 Task: Search one way flight ticket for 4 adults, 2 children, 2 infants in seat and 1 infant on lap in premium economy from Vieques: Antonio Rivera Rodriguez Airport to Fort Wayne: Fort Wayne International Airport on 8-4-2023. Choice of flights is Royal air maroc. Number of bags: 1 carry on bag. Price is upto 79000. Outbound departure time preference is 20:30.
Action: Mouse moved to (416, 358)
Screenshot: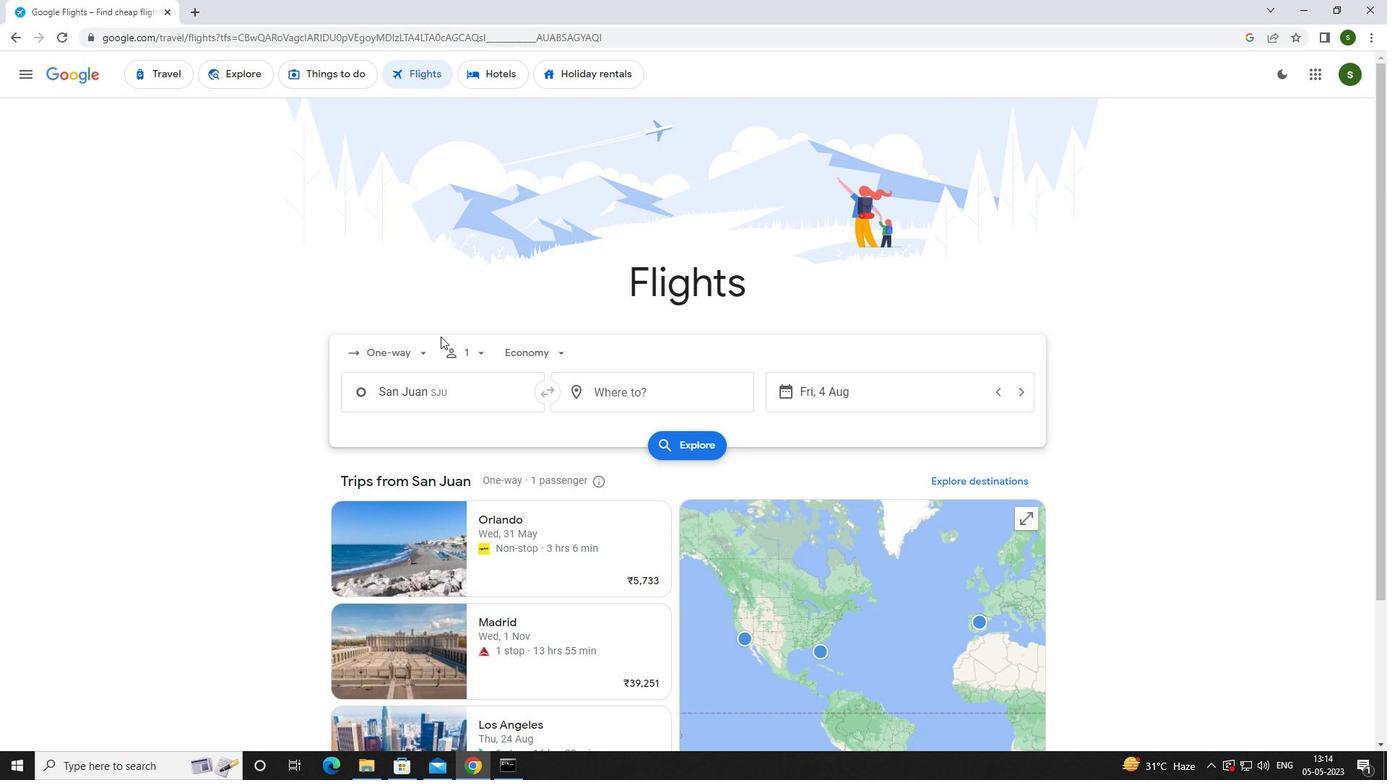 
Action: Mouse pressed left at (416, 358)
Screenshot: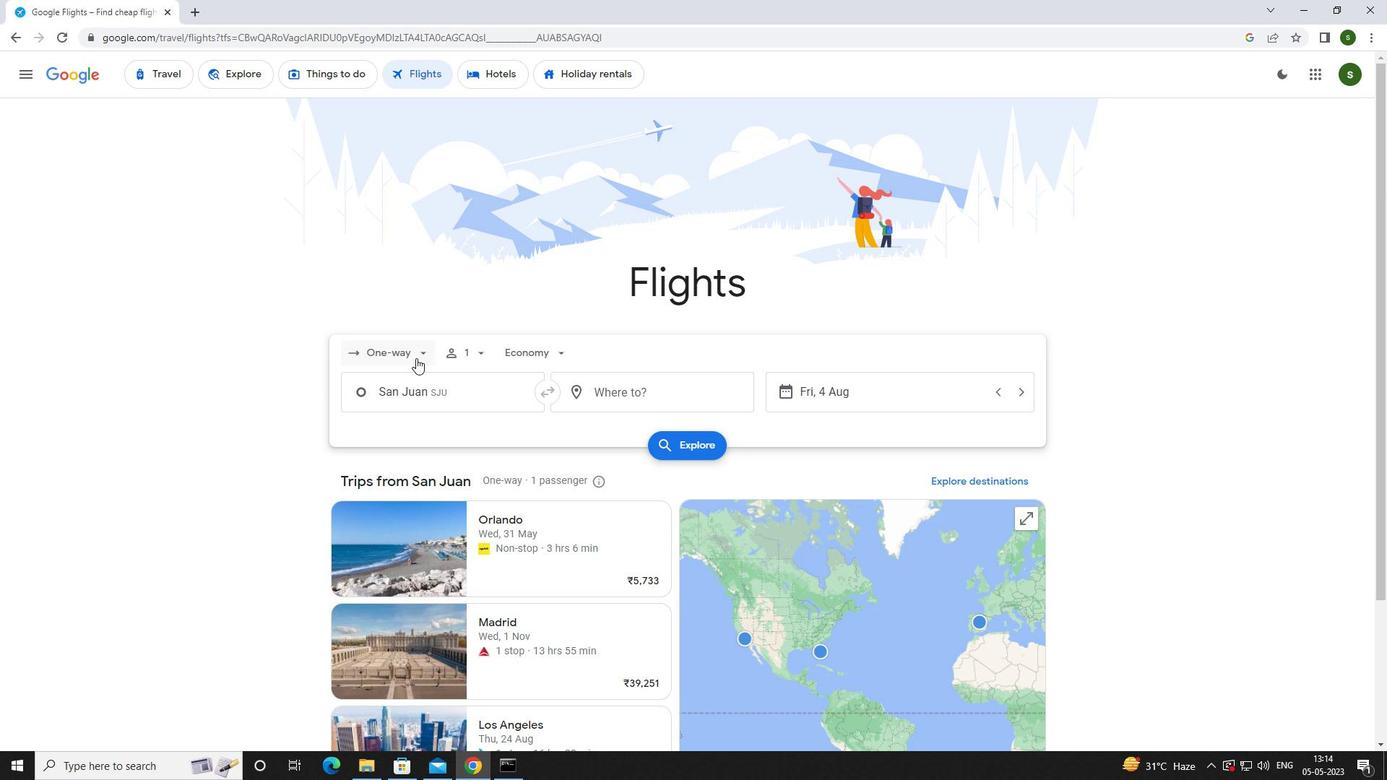 
Action: Mouse moved to (409, 419)
Screenshot: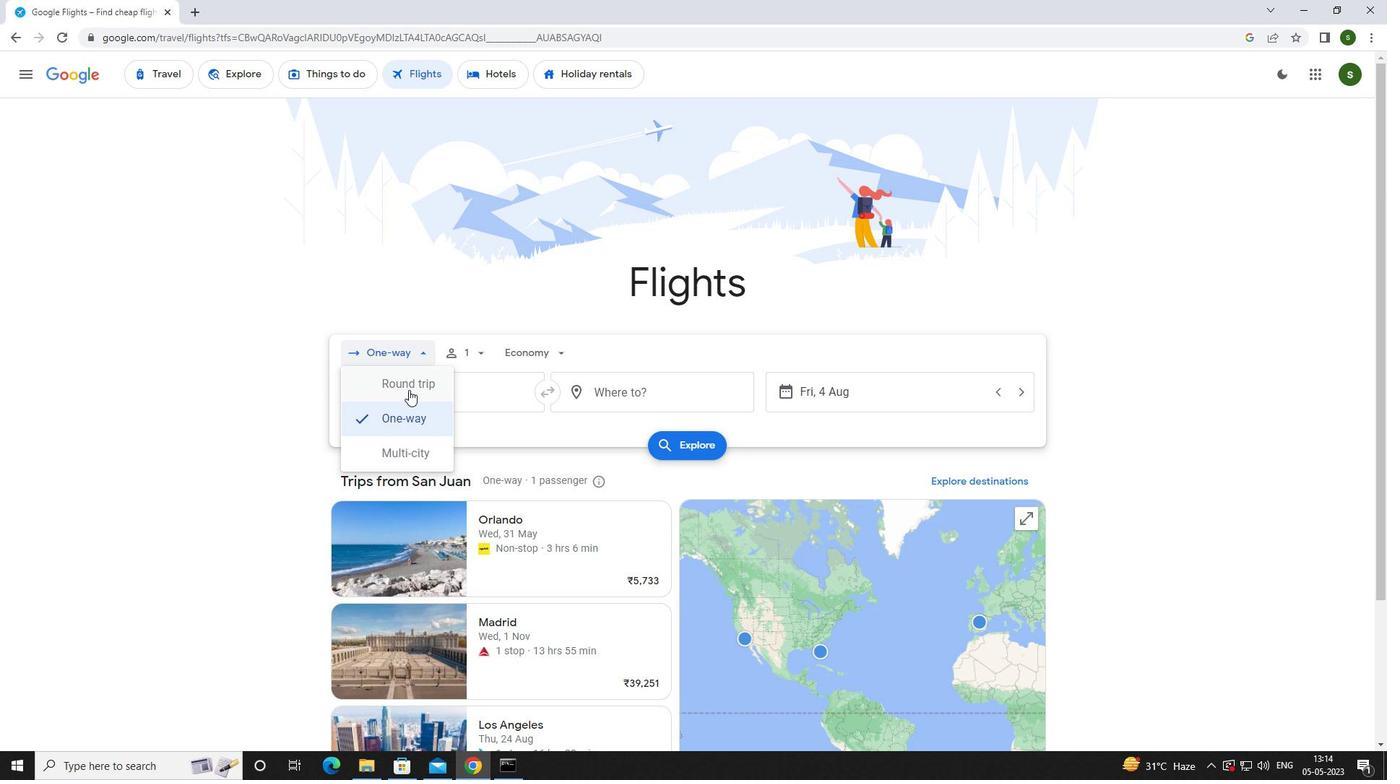 
Action: Mouse pressed left at (409, 419)
Screenshot: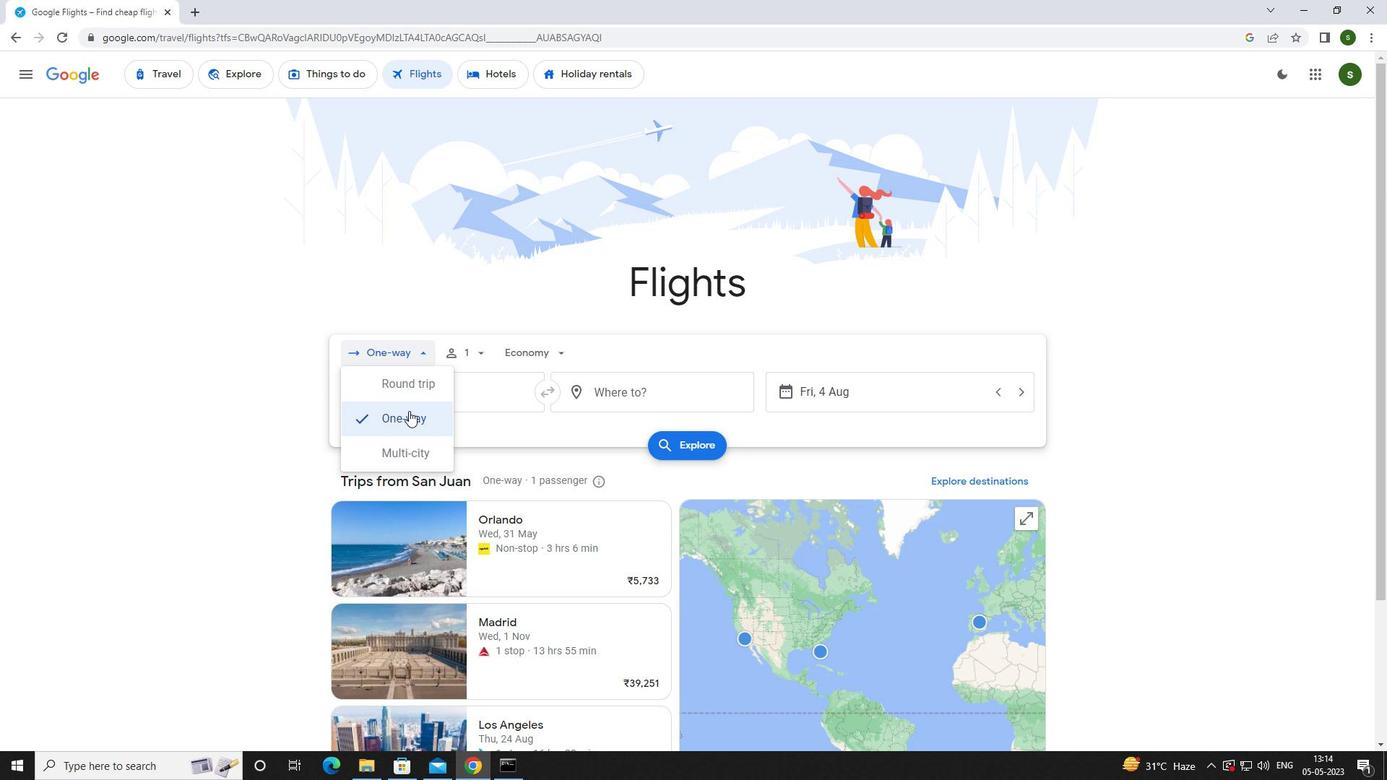 
Action: Mouse moved to (479, 354)
Screenshot: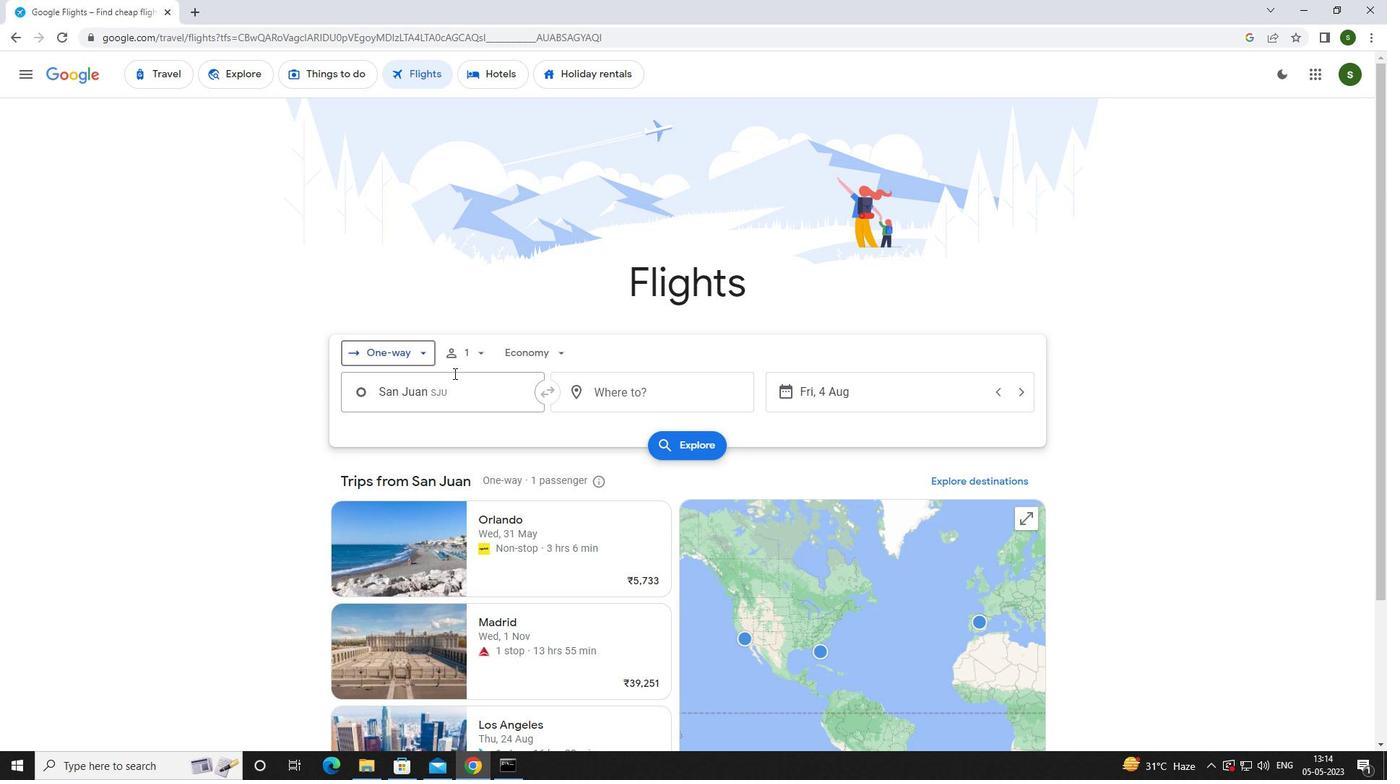 
Action: Mouse pressed left at (479, 354)
Screenshot: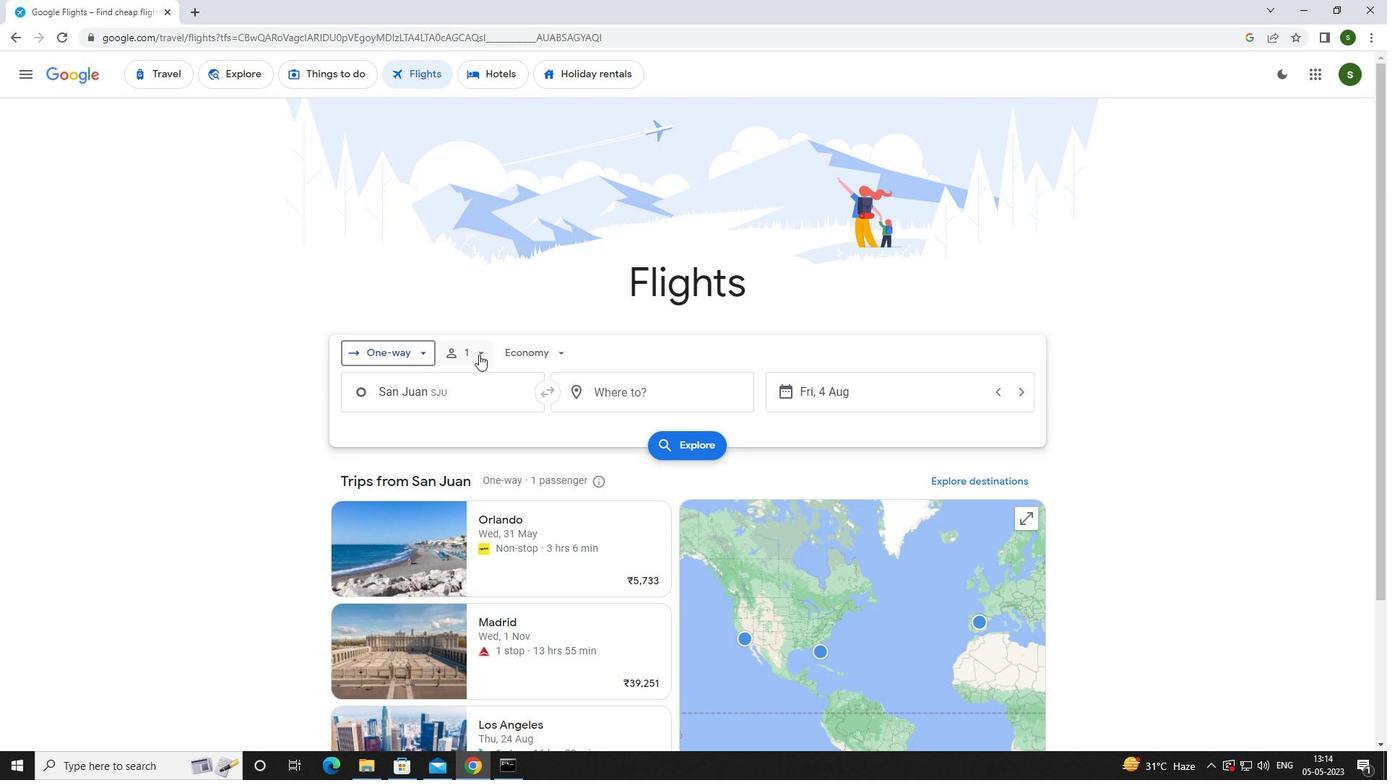 
Action: Mouse moved to (596, 380)
Screenshot: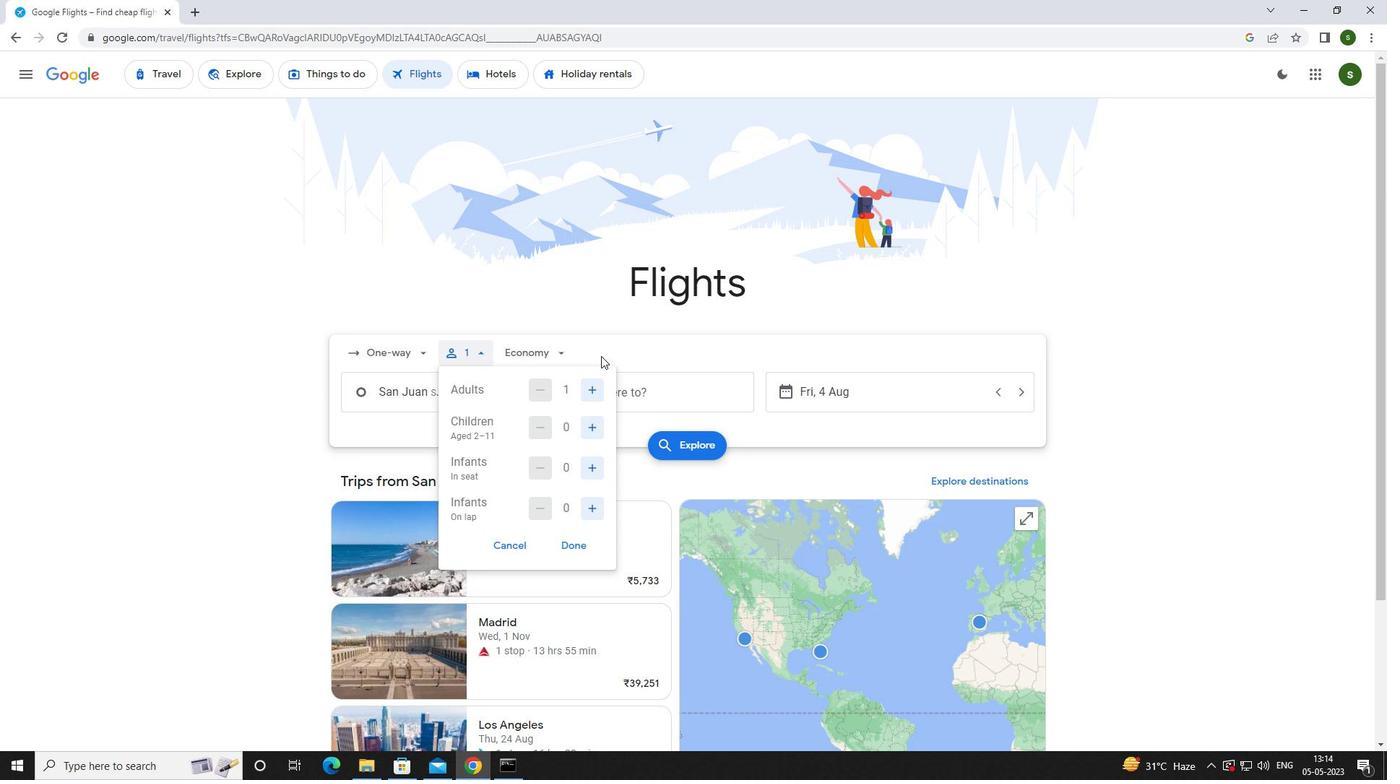 
Action: Mouse pressed left at (596, 380)
Screenshot: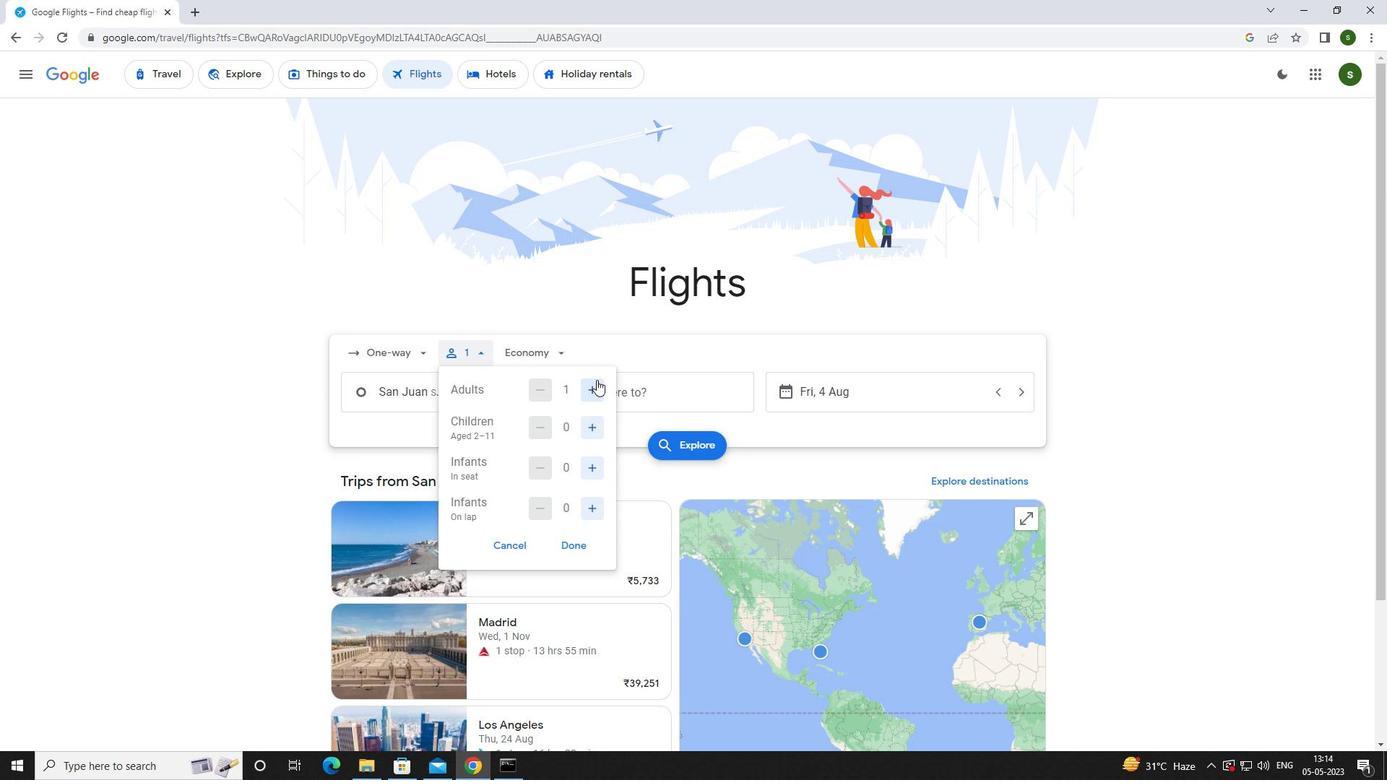 
Action: Mouse pressed left at (596, 380)
Screenshot: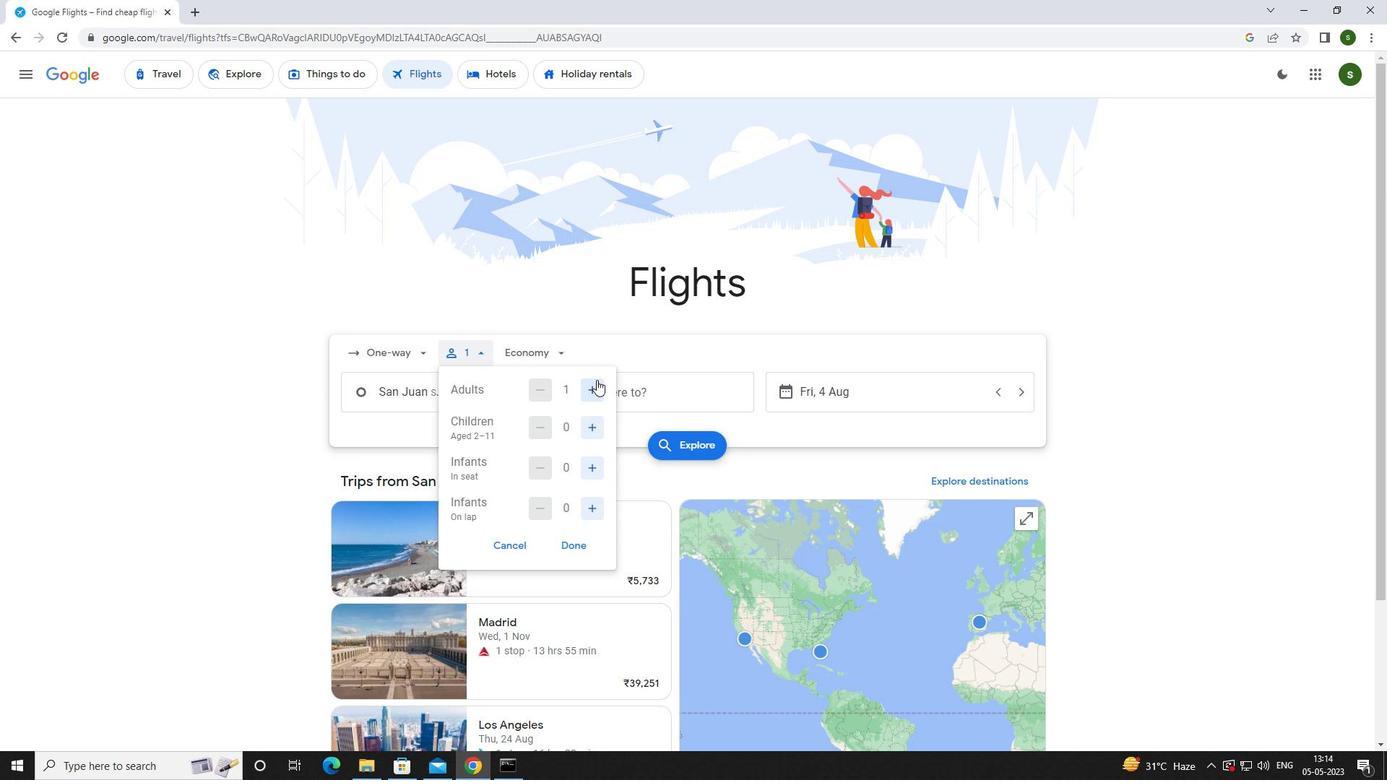 
Action: Mouse pressed left at (596, 380)
Screenshot: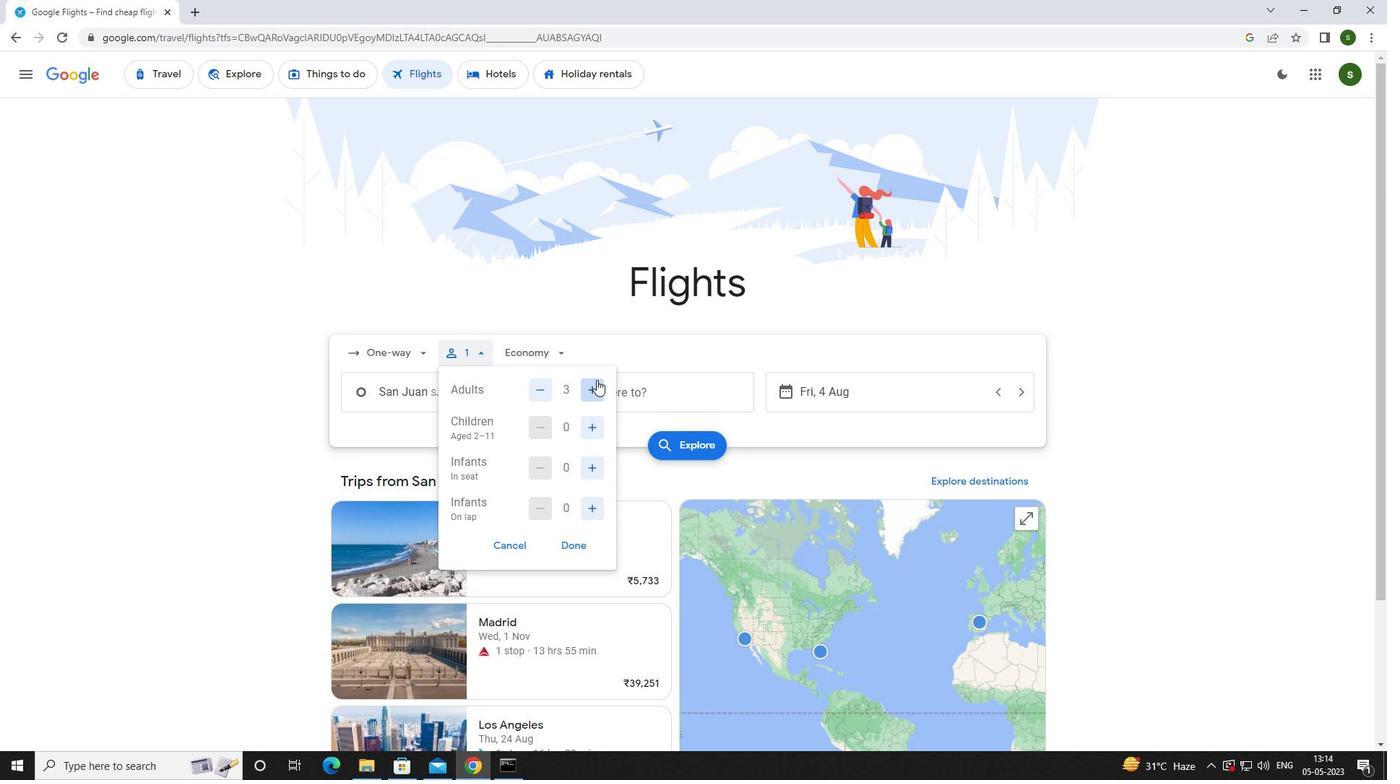 
Action: Mouse moved to (591, 424)
Screenshot: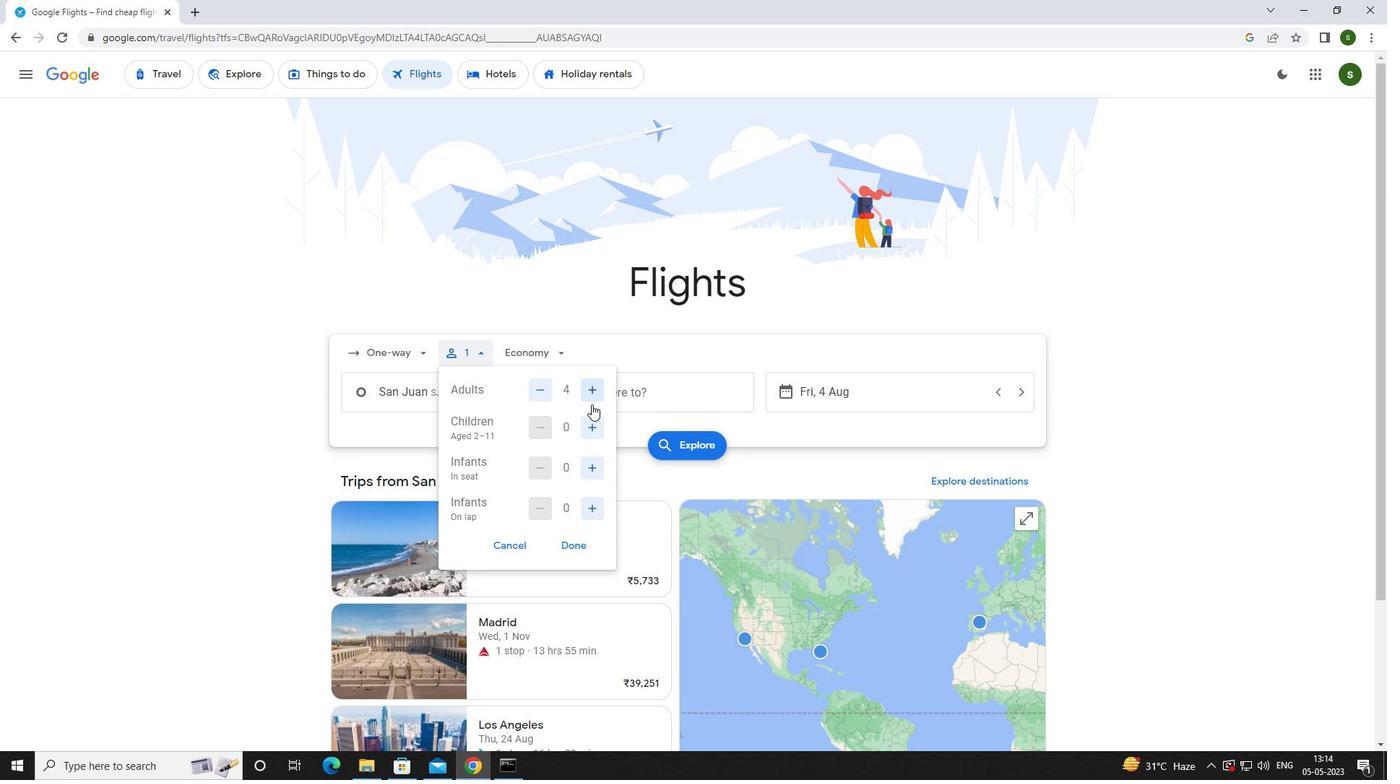 
Action: Mouse pressed left at (591, 424)
Screenshot: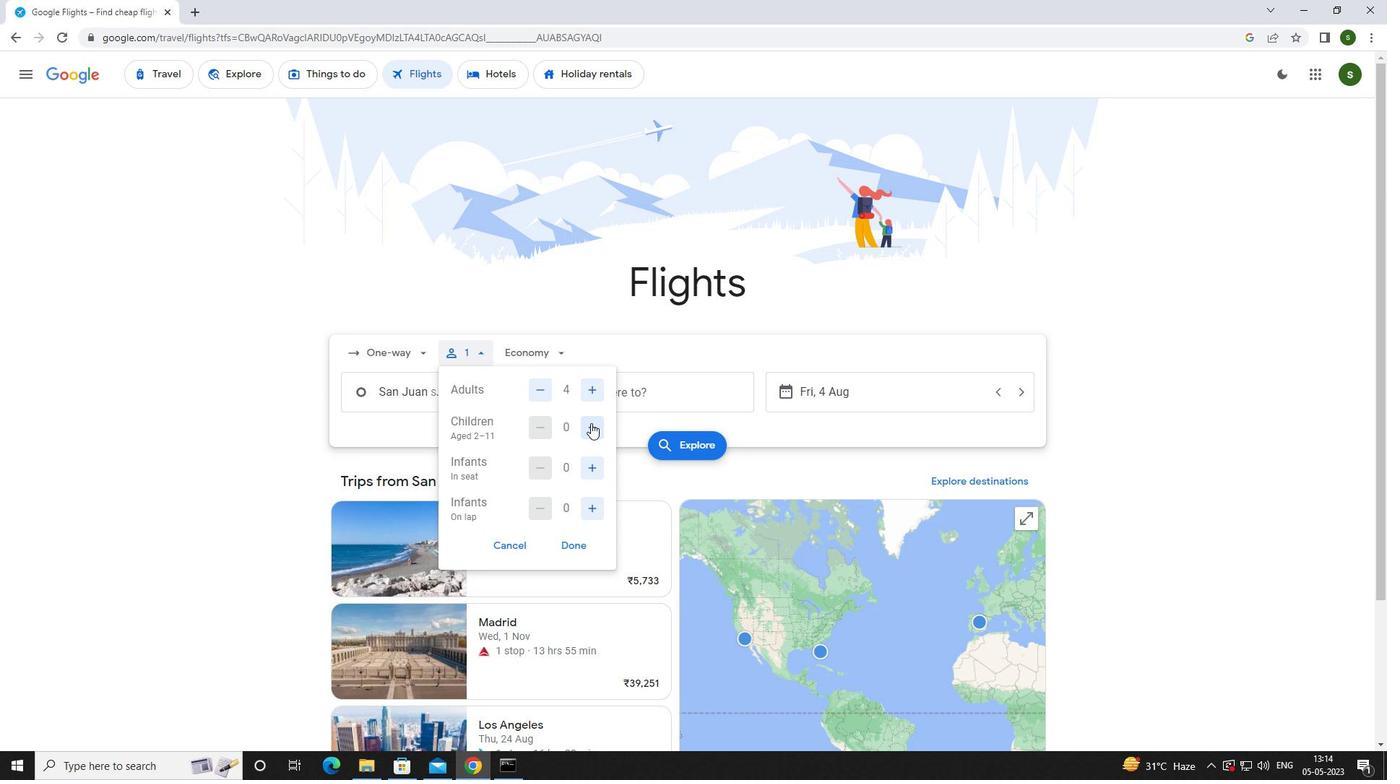 
Action: Mouse pressed left at (591, 424)
Screenshot: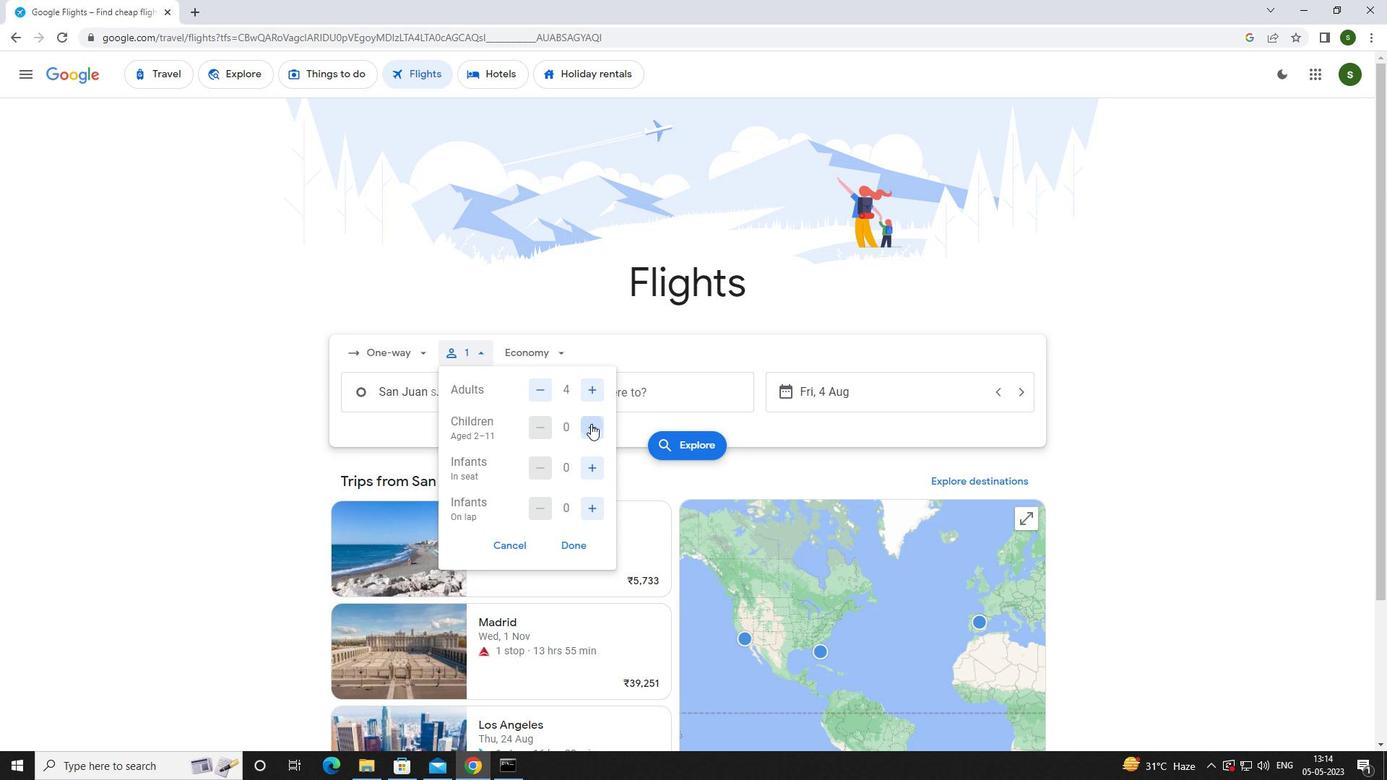 
Action: Mouse moved to (589, 465)
Screenshot: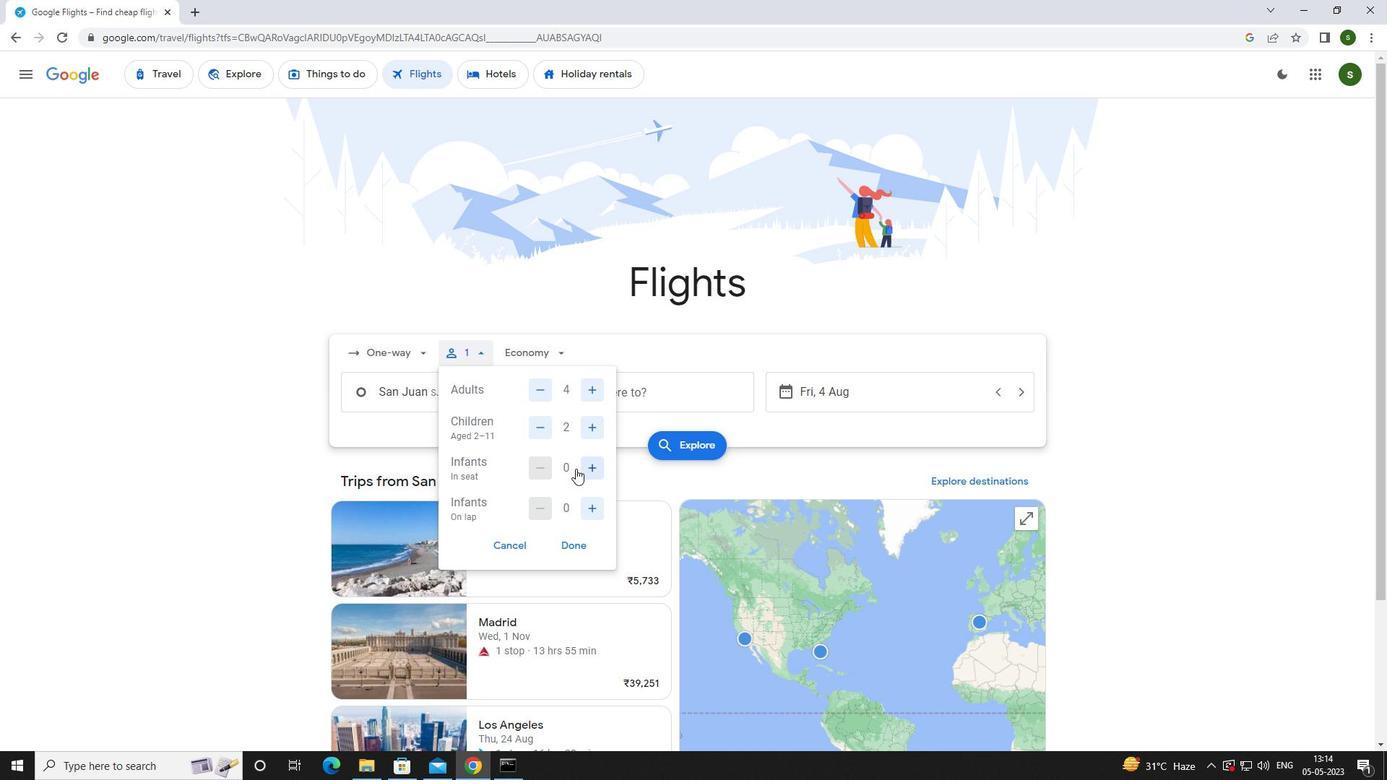 
Action: Mouse pressed left at (589, 465)
Screenshot: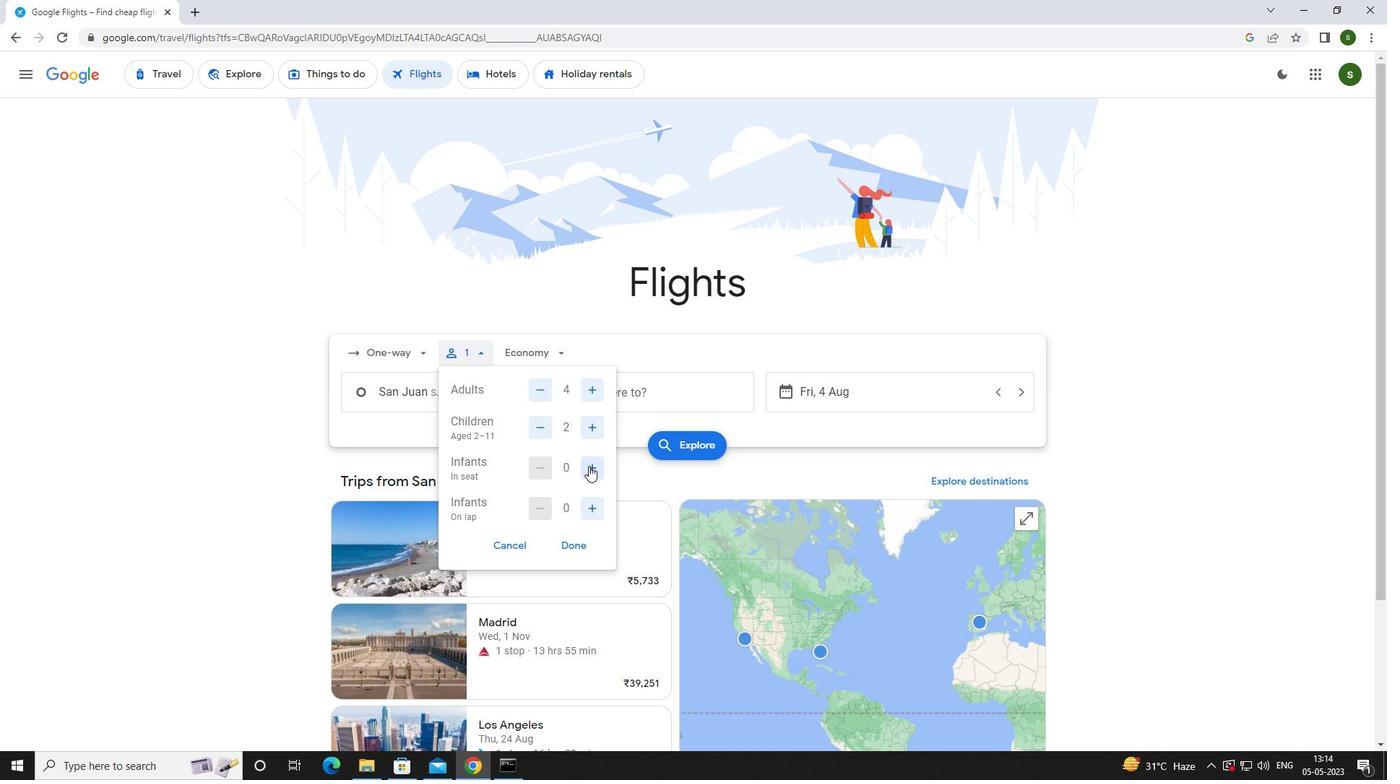 
Action: Mouse pressed left at (589, 465)
Screenshot: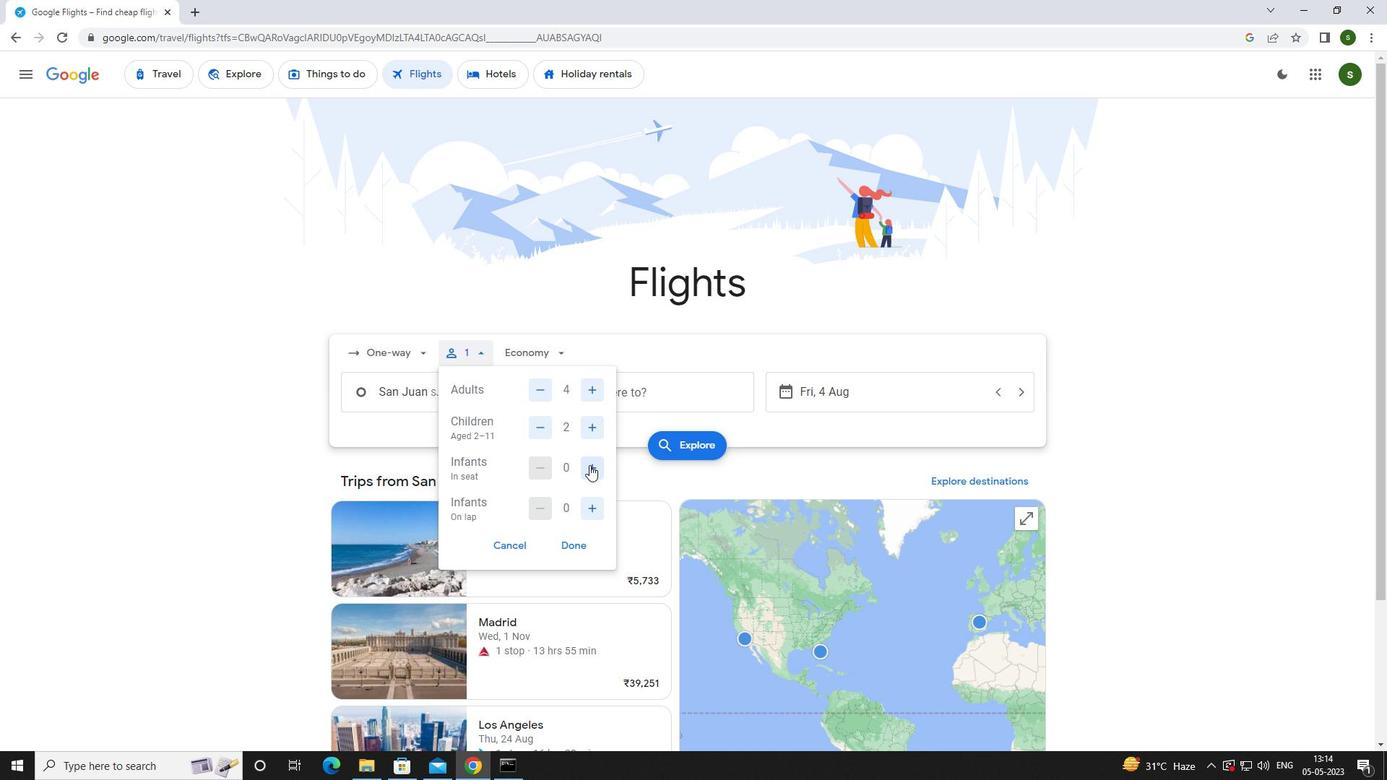 
Action: Mouse moved to (594, 508)
Screenshot: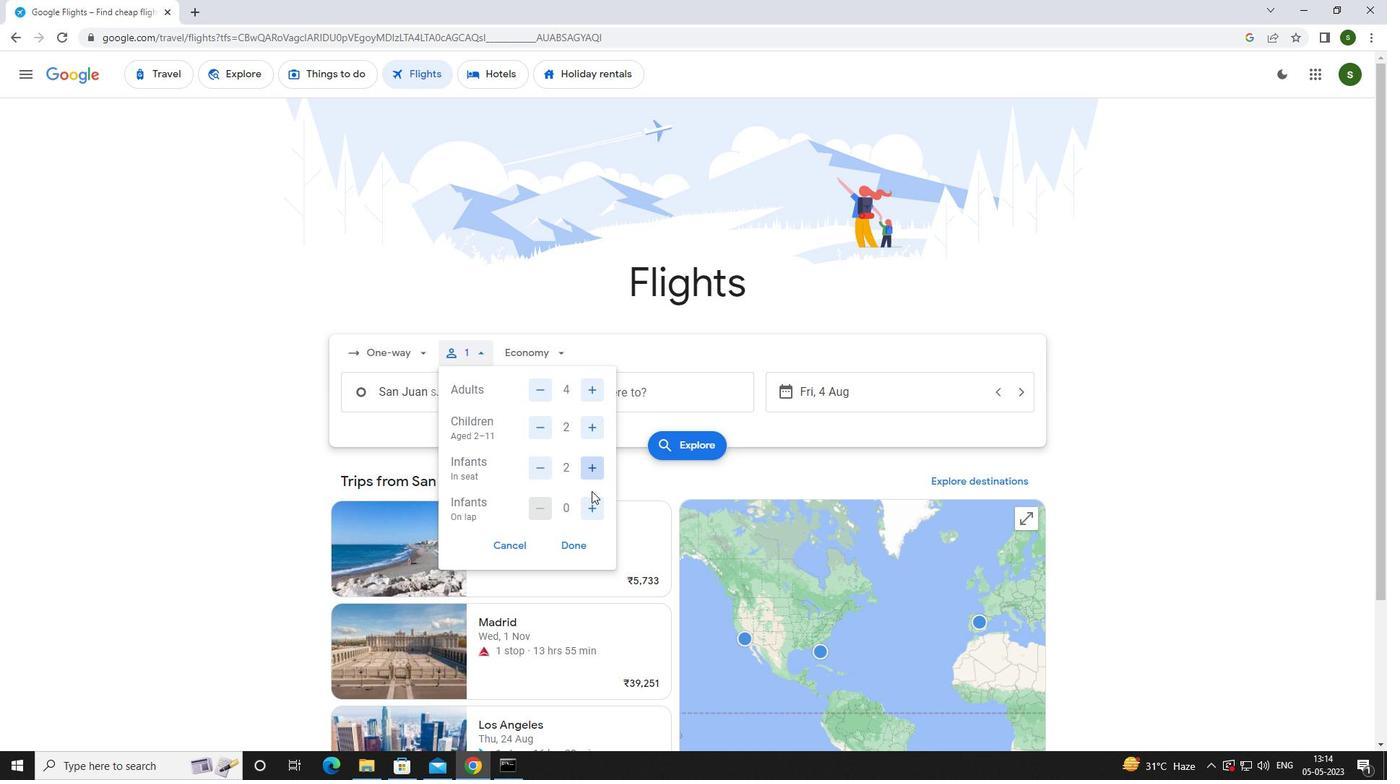 
Action: Mouse pressed left at (594, 508)
Screenshot: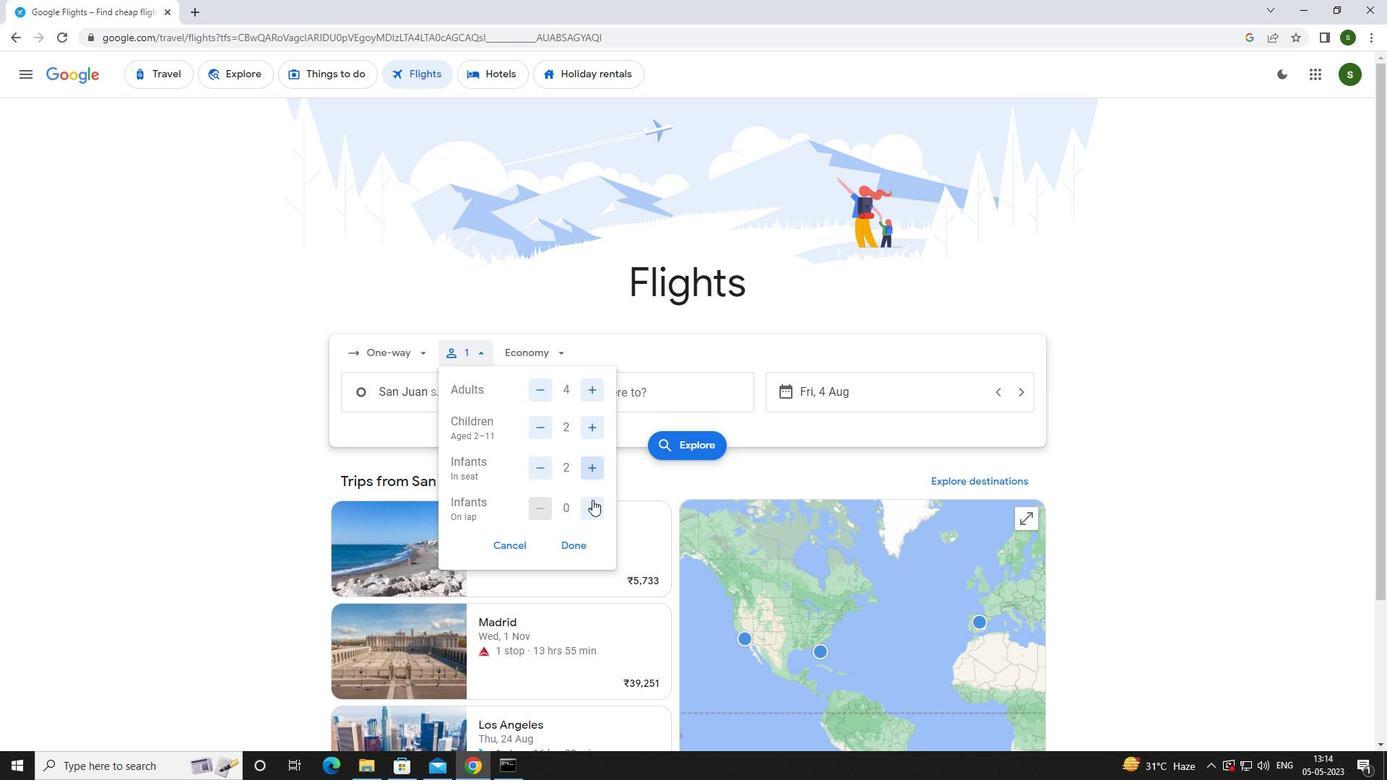 
Action: Mouse moved to (565, 350)
Screenshot: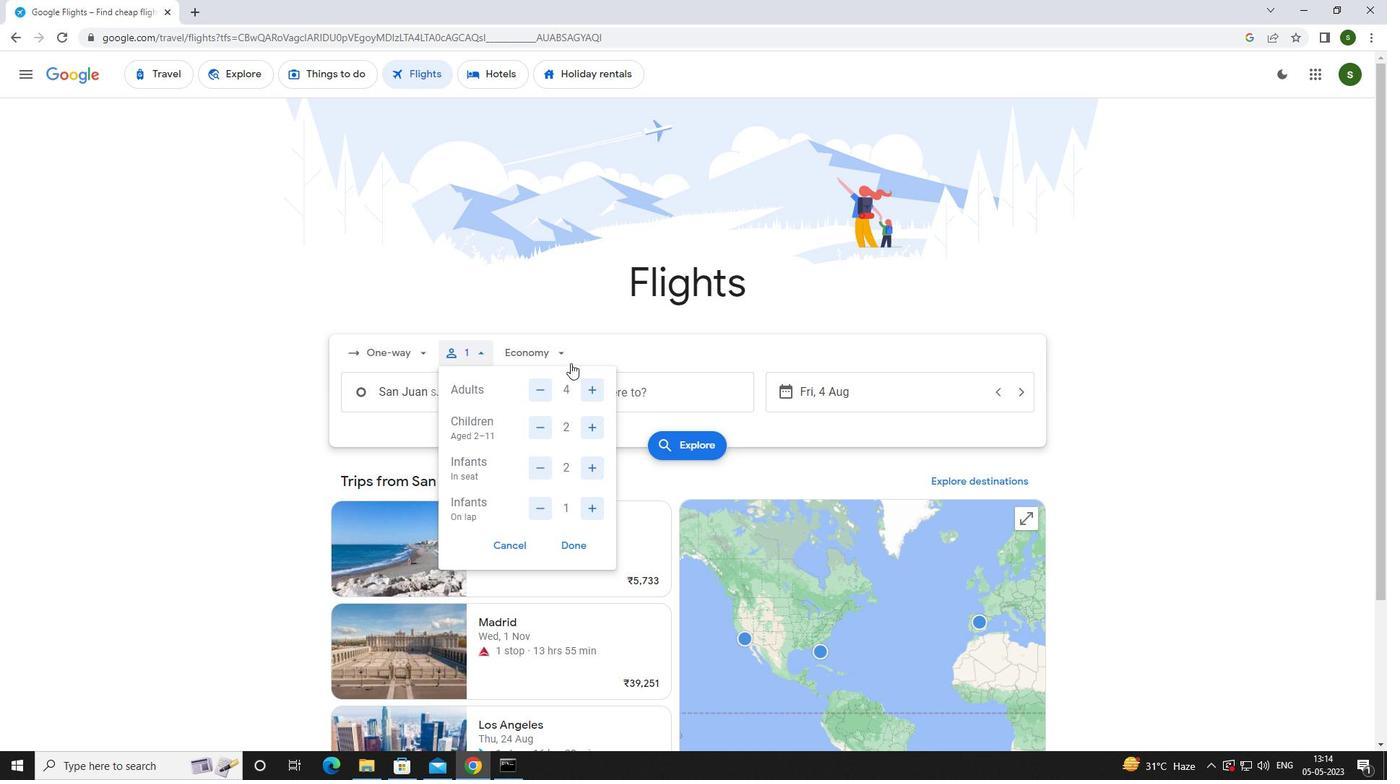 
Action: Mouse pressed left at (565, 350)
Screenshot: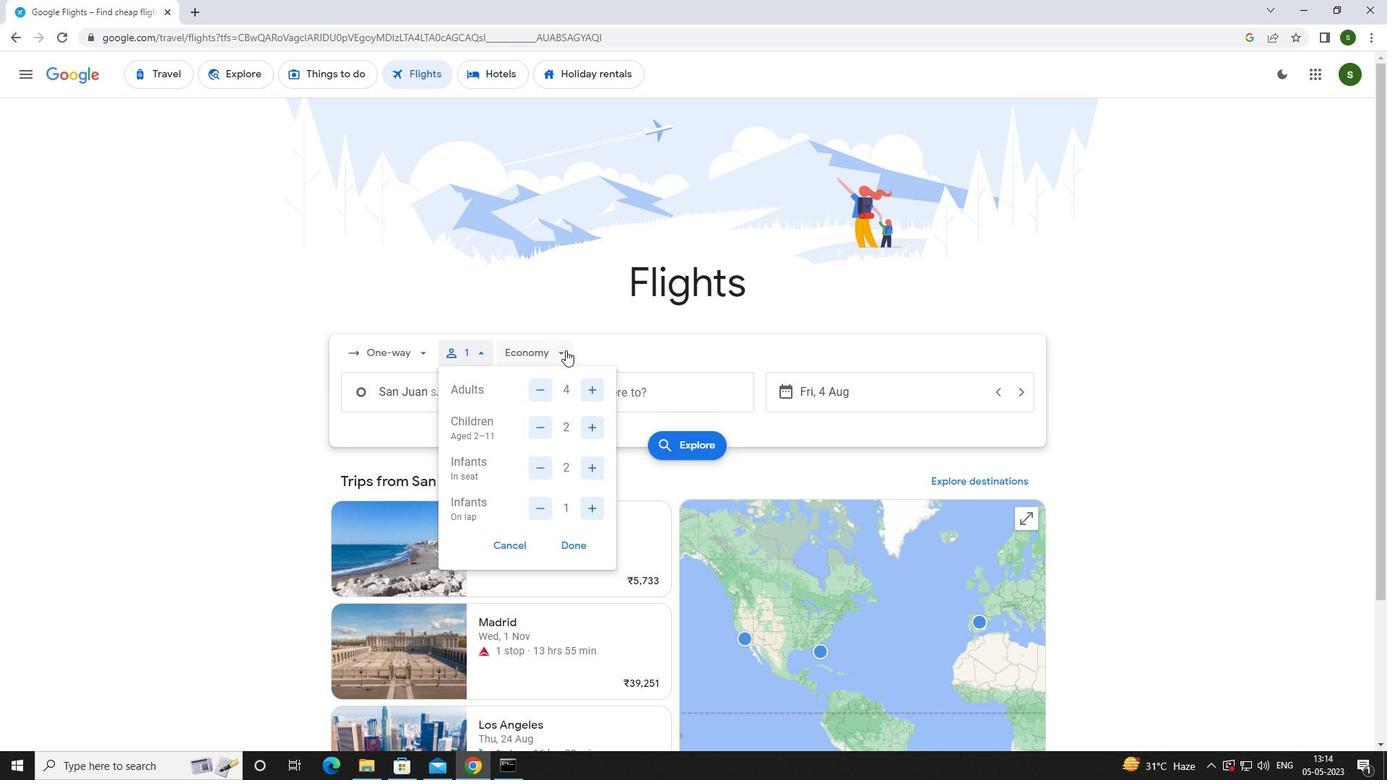 
Action: Mouse moved to (553, 424)
Screenshot: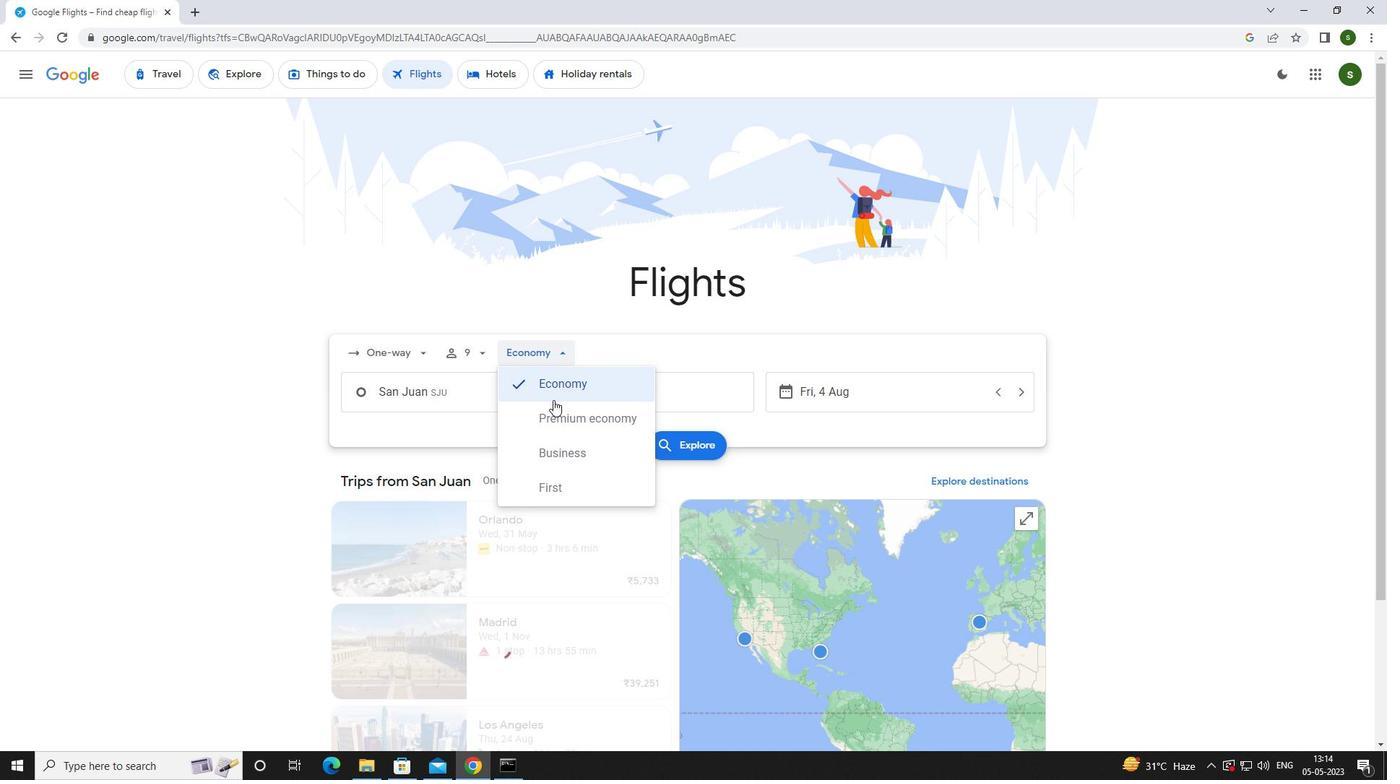 
Action: Mouse pressed left at (553, 424)
Screenshot: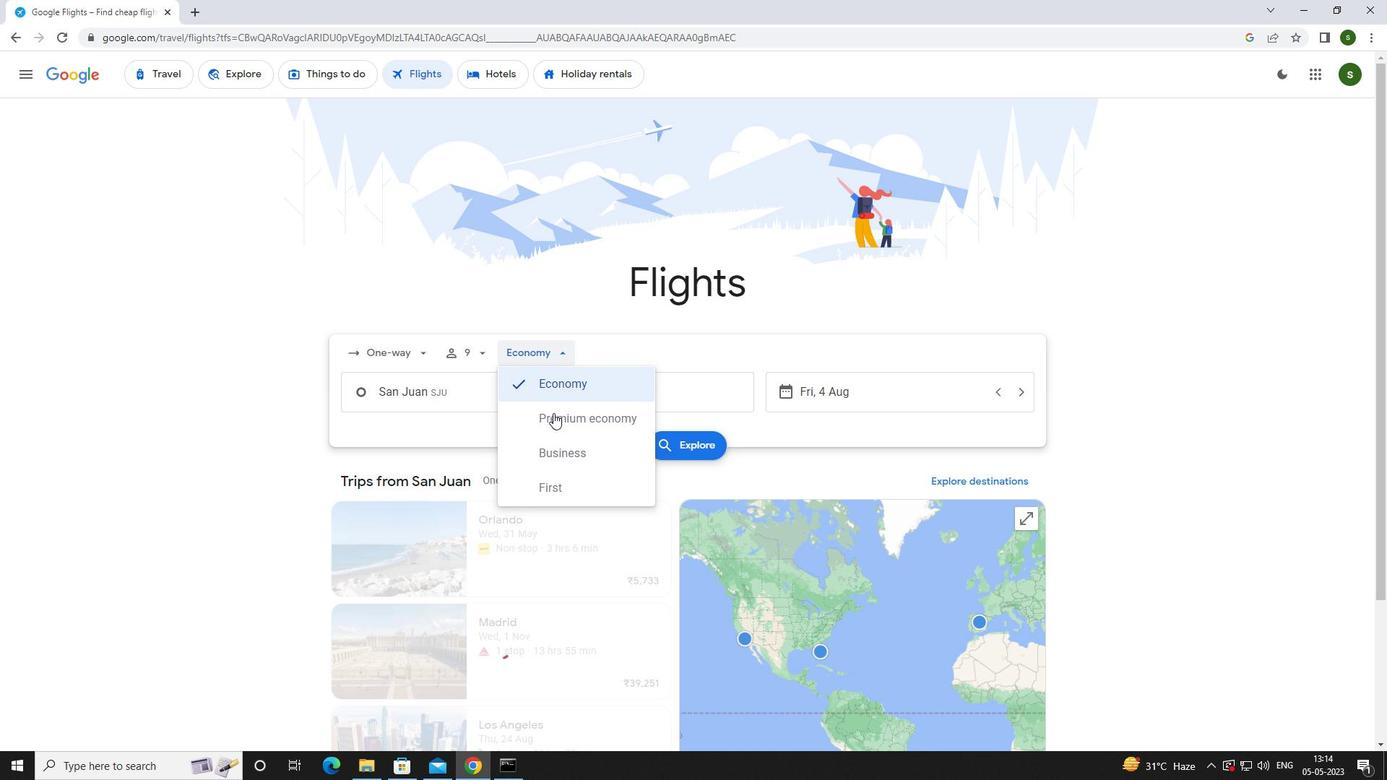 
Action: Mouse moved to (470, 390)
Screenshot: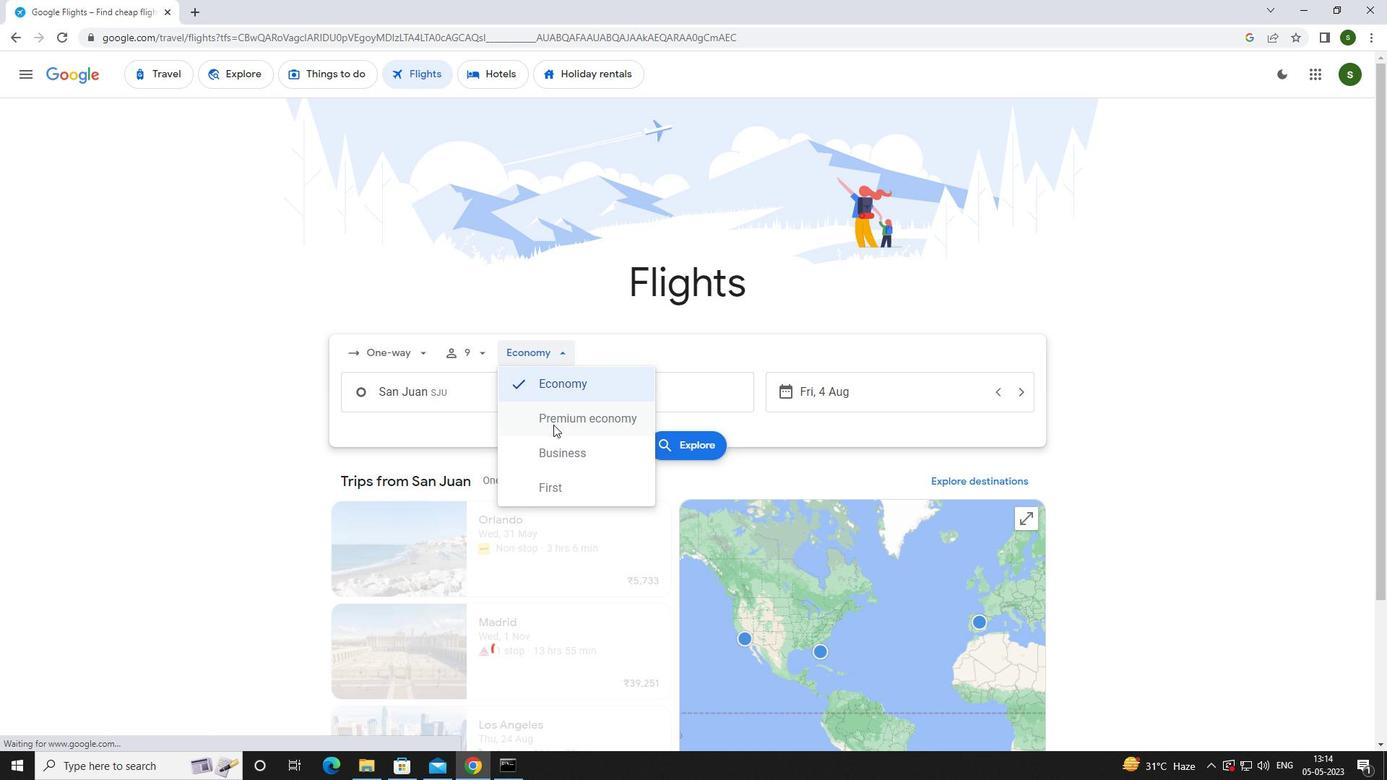 
Action: Mouse pressed left at (470, 390)
Screenshot: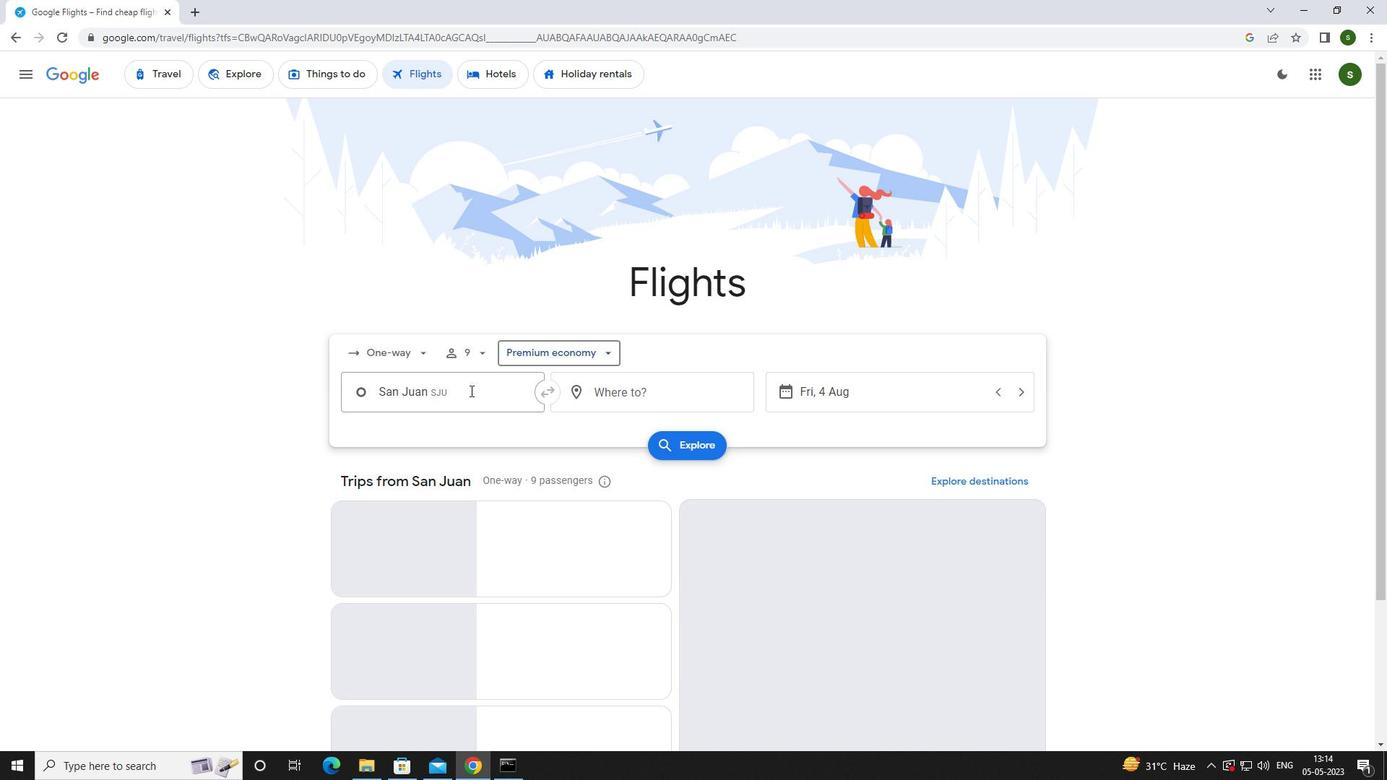 
Action: Key pressed <Key.caps_lock>v<Key.caps_lock>ieques
Screenshot: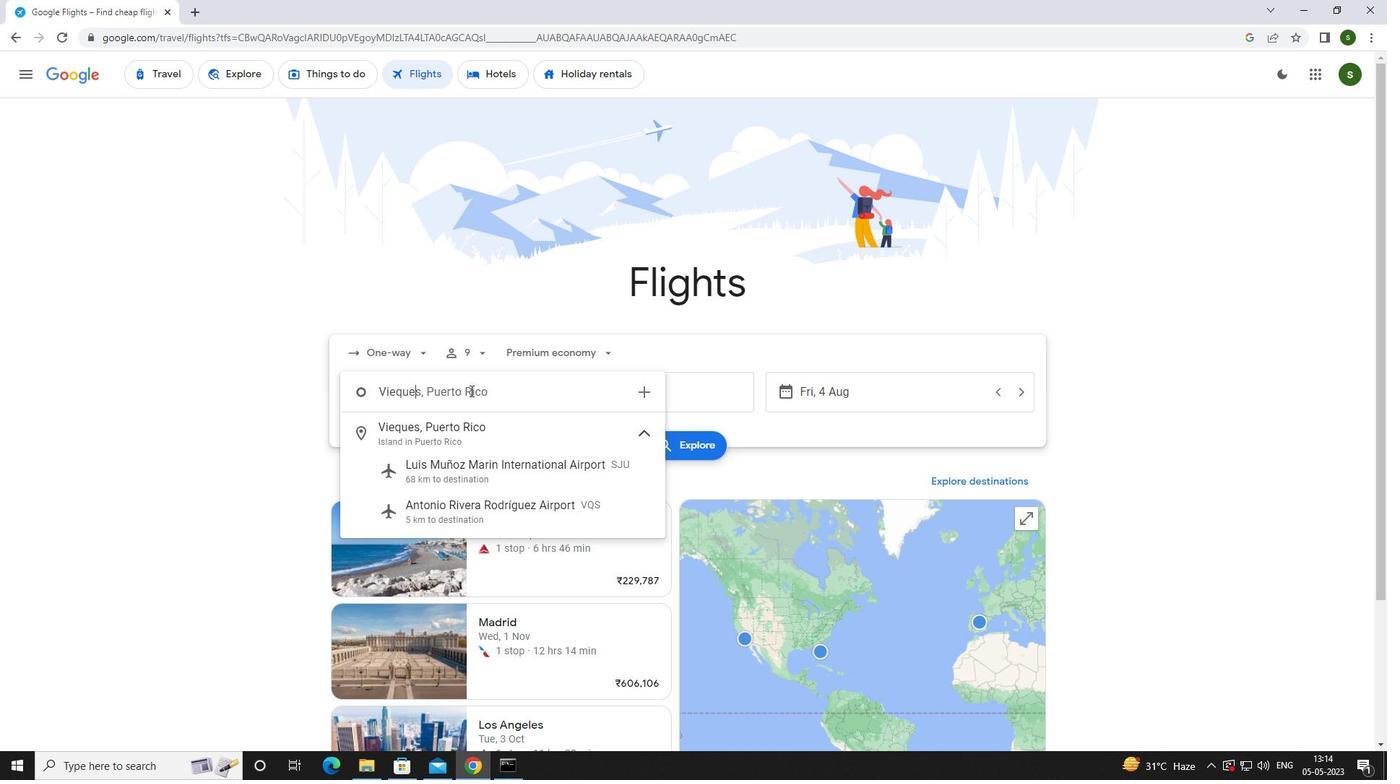 
Action: Mouse moved to (485, 522)
Screenshot: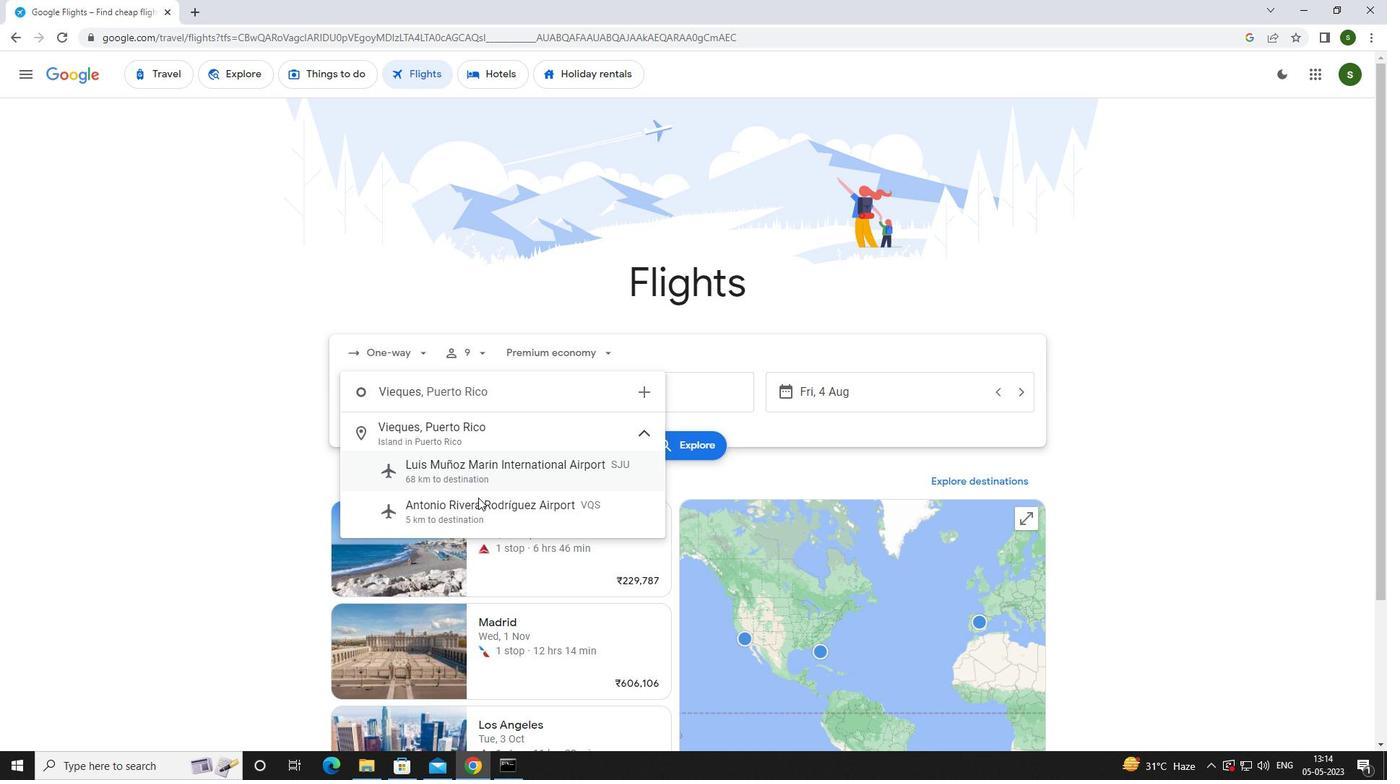 
Action: Mouse pressed left at (485, 522)
Screenshot: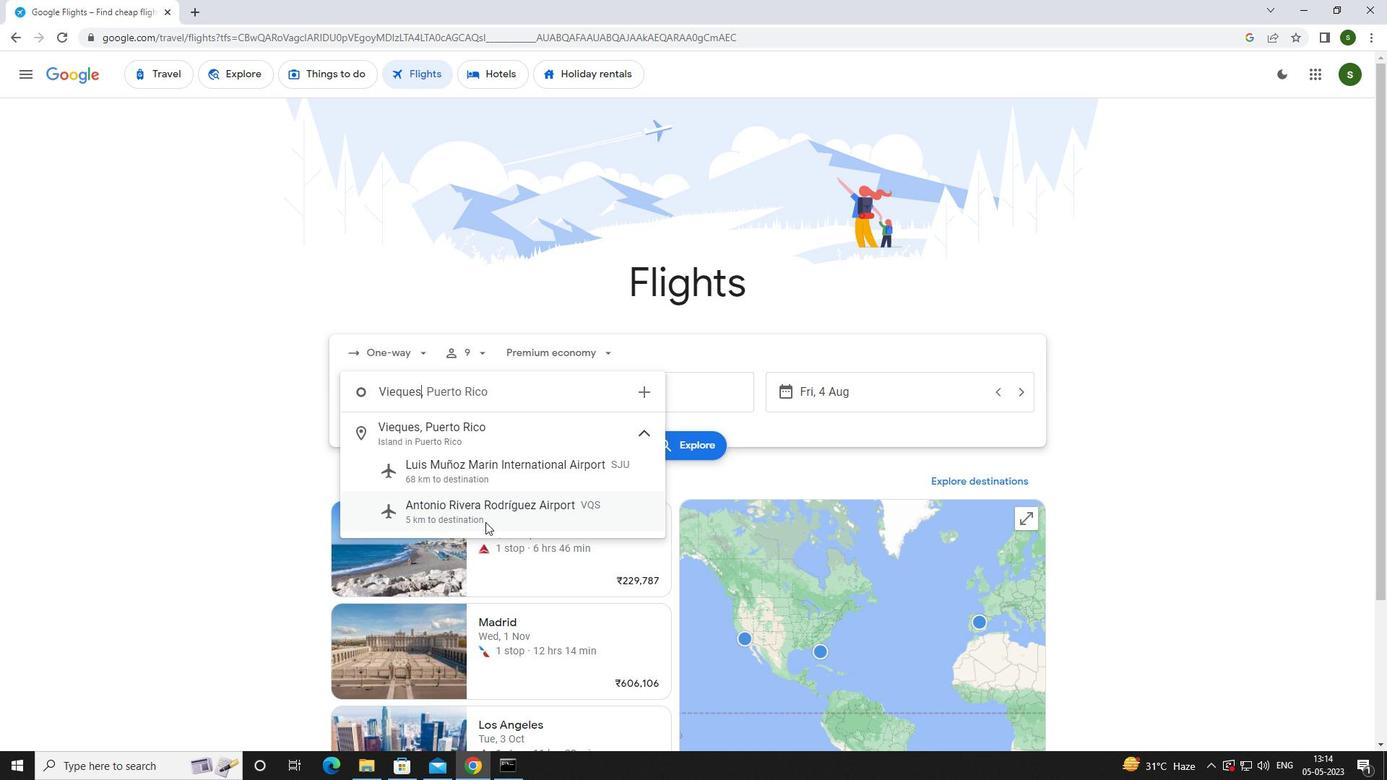 
Action: Mouse moved to (627, 399)
Screenshot: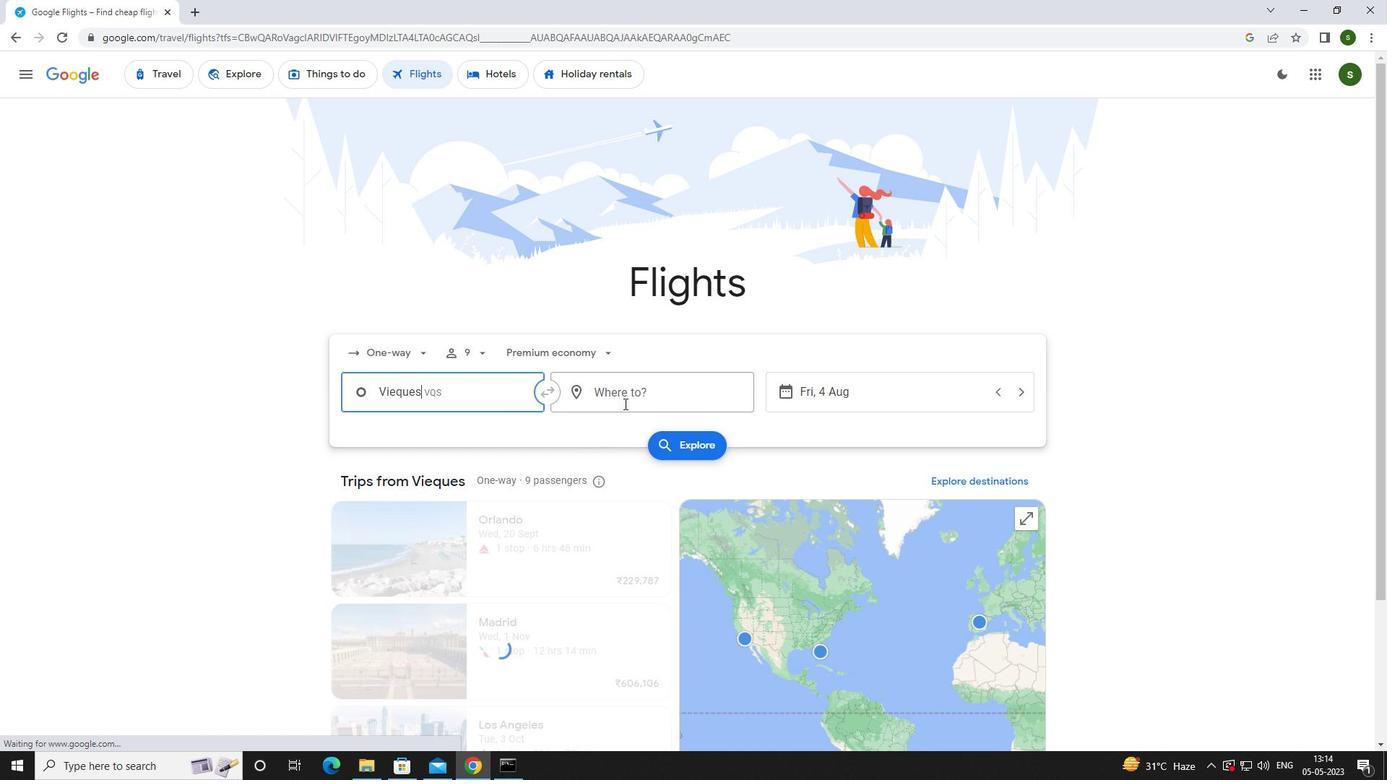 
Action: Mouse pressed left at (627, 399)
Screenshot: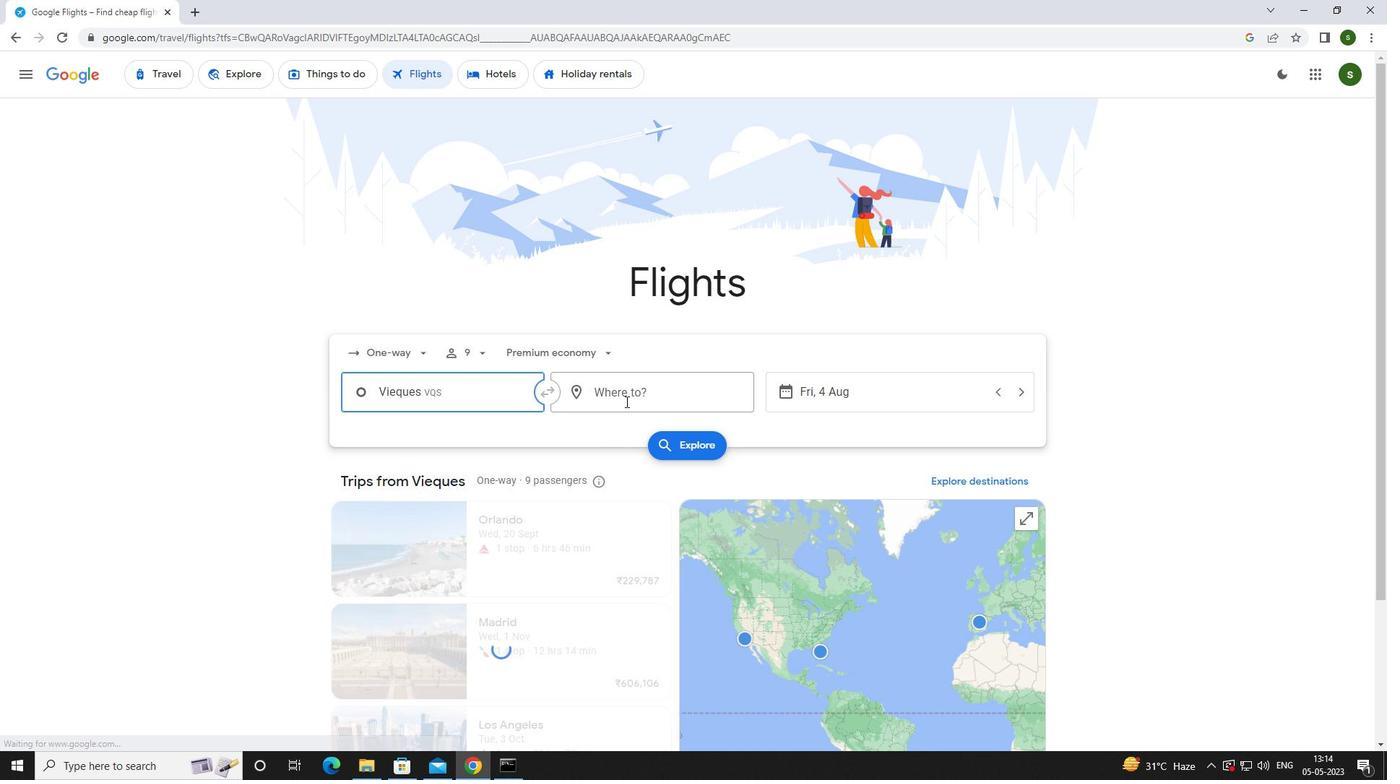
Action: Mouse moved to (627, 398)
Screenshot: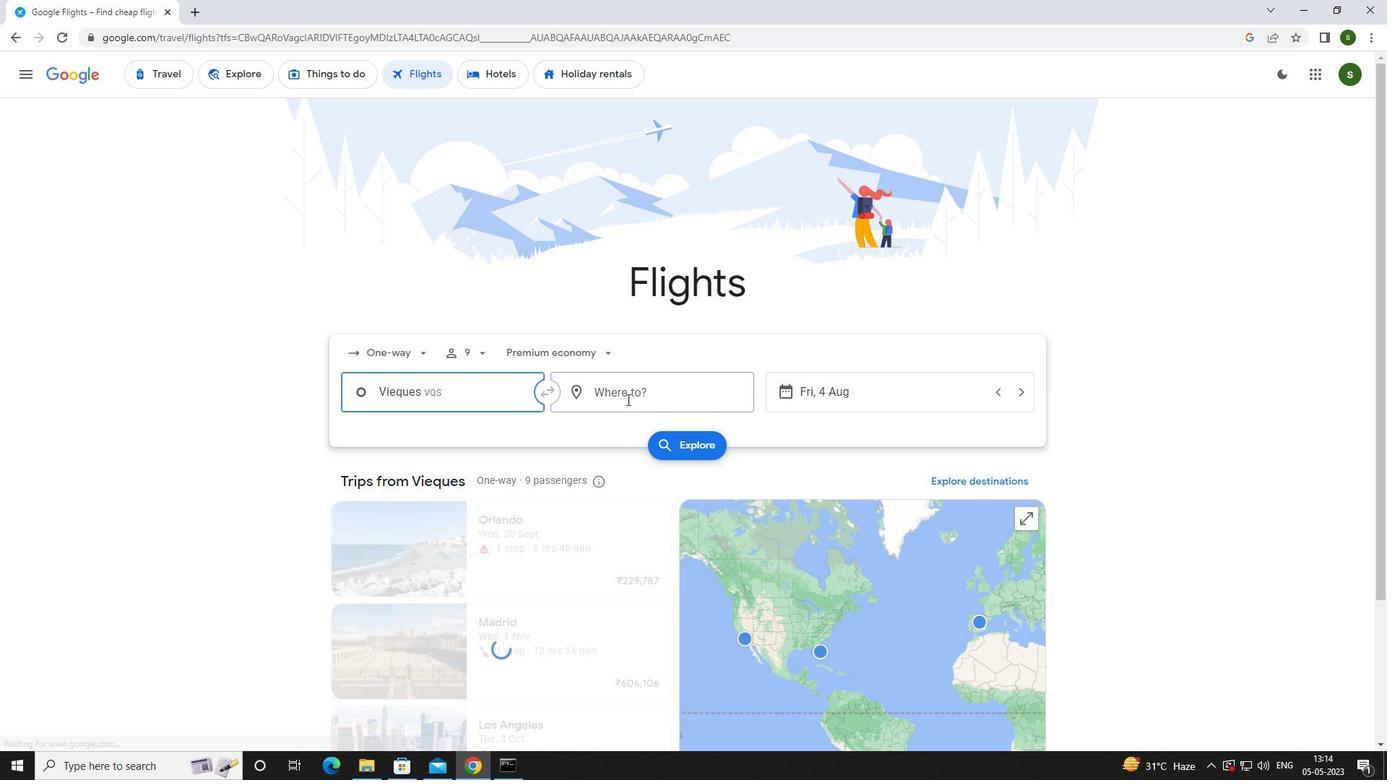 
Action: Key pressed <Key.caps_lock>f<Key.caps_lock>ort<Key.space><Key.caps_lock>w<Key.caps_lock>Ay
Screenshot: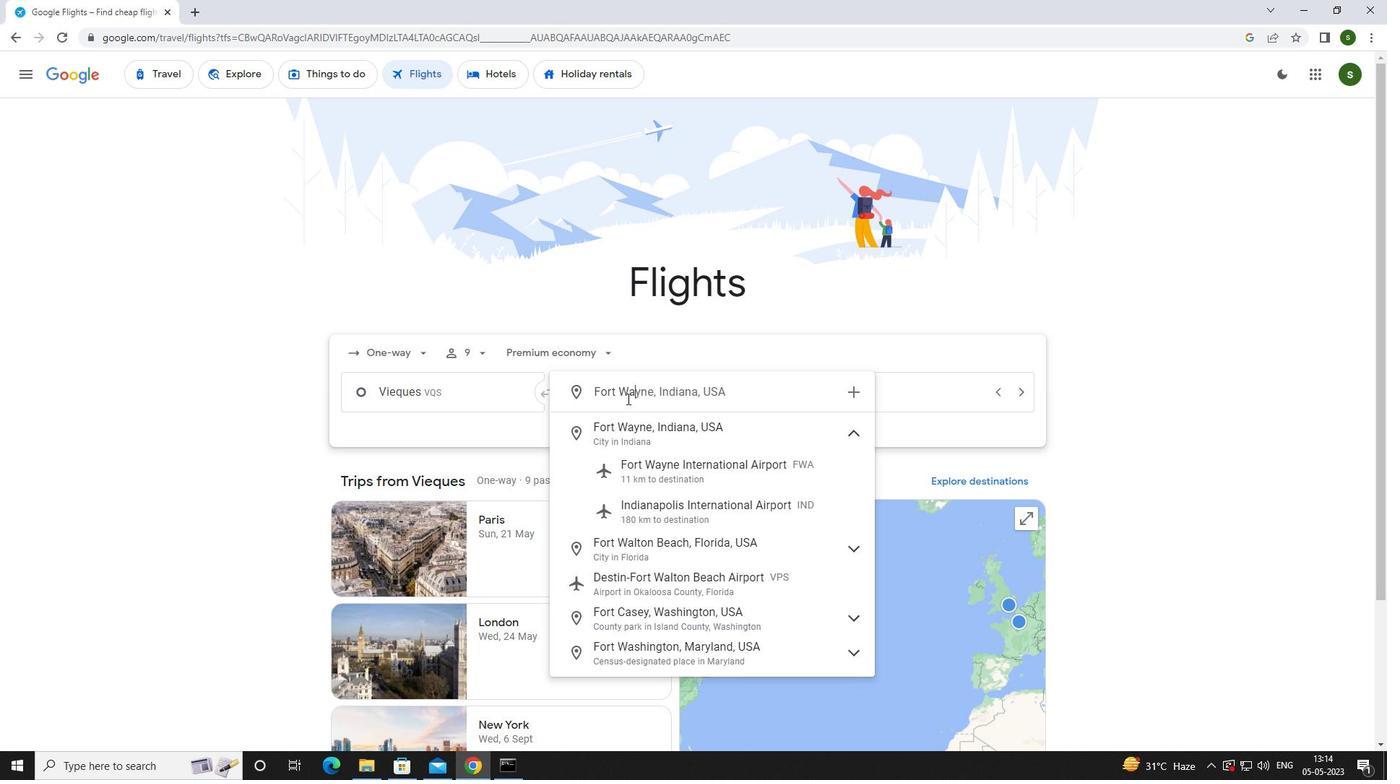 
Action: Mouse moved to (658, 463)
Screenshot: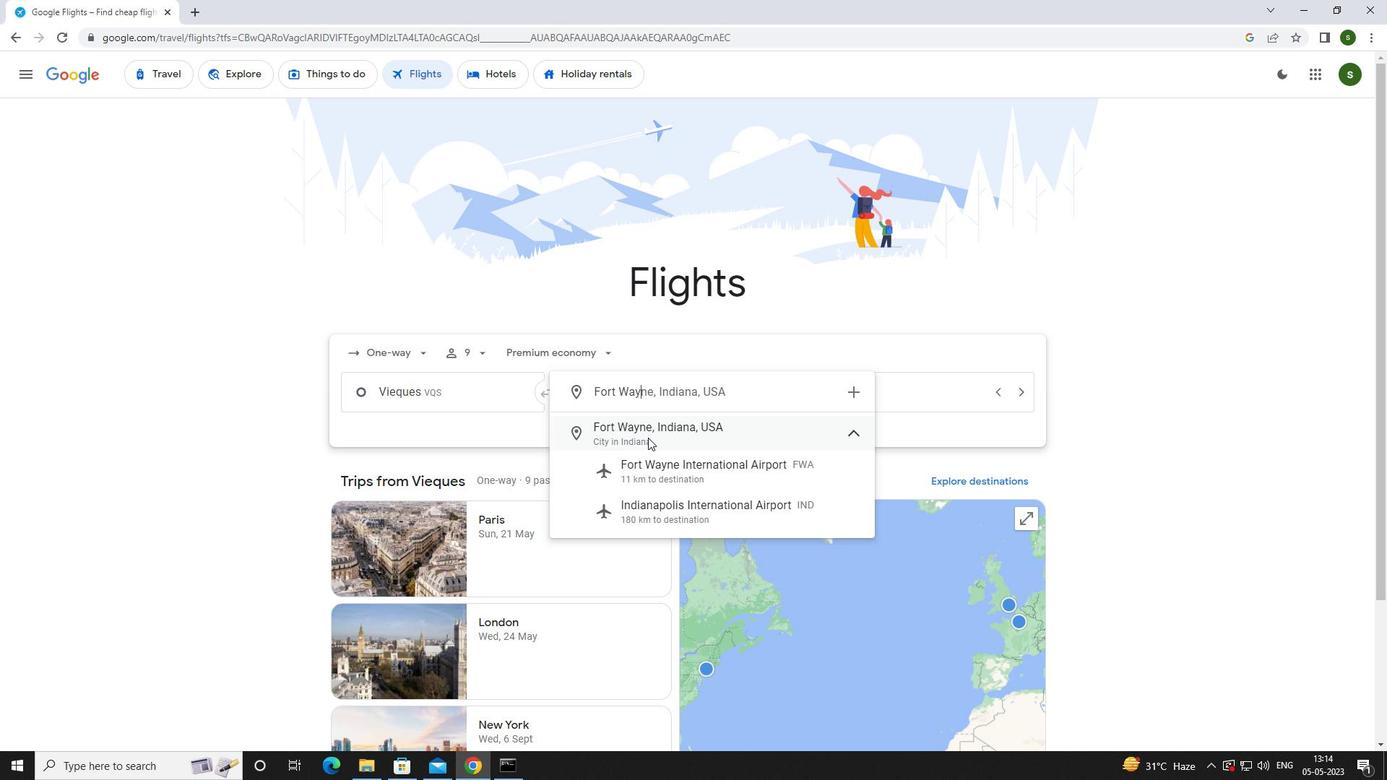 
Action: Mouse pressed left at (658, 463)
Screenshot: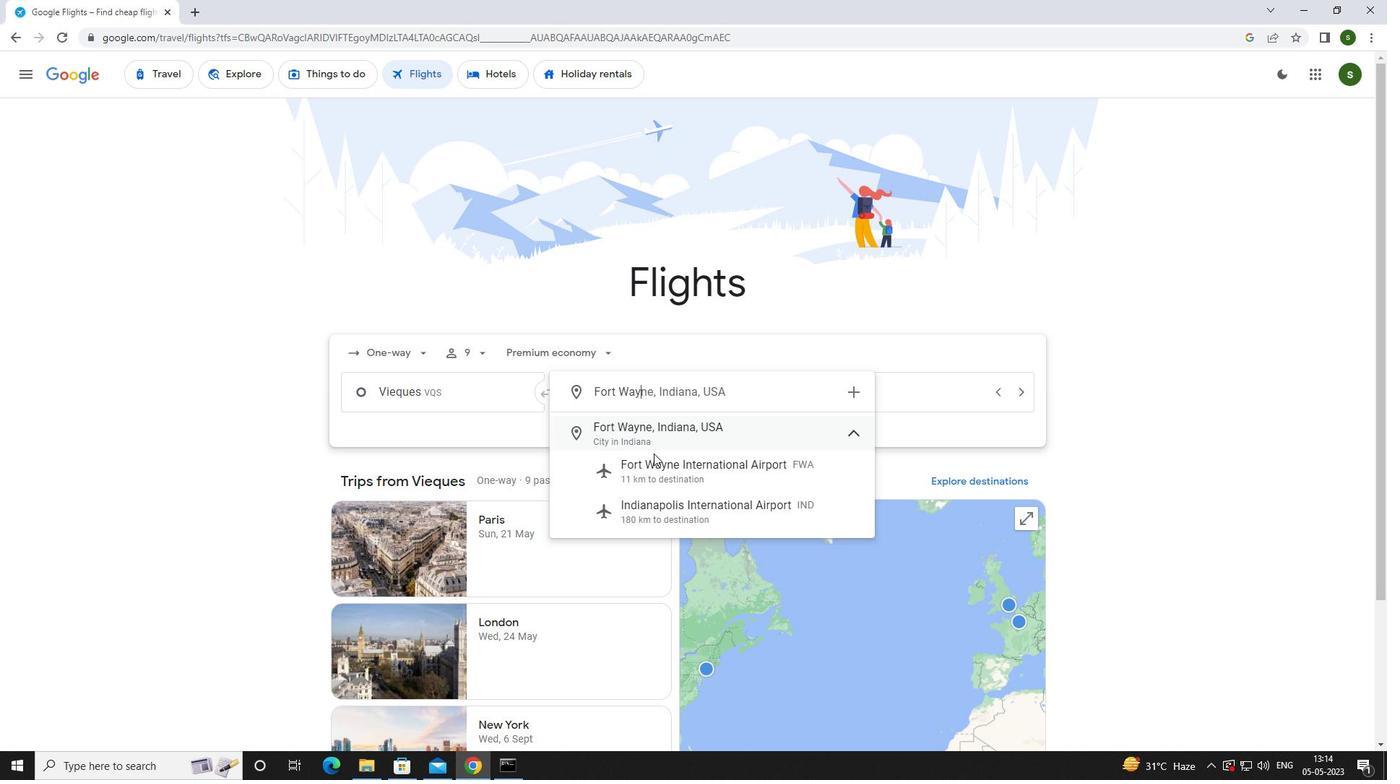 
Action: Mouse moved to (844, 391)
Screenshot: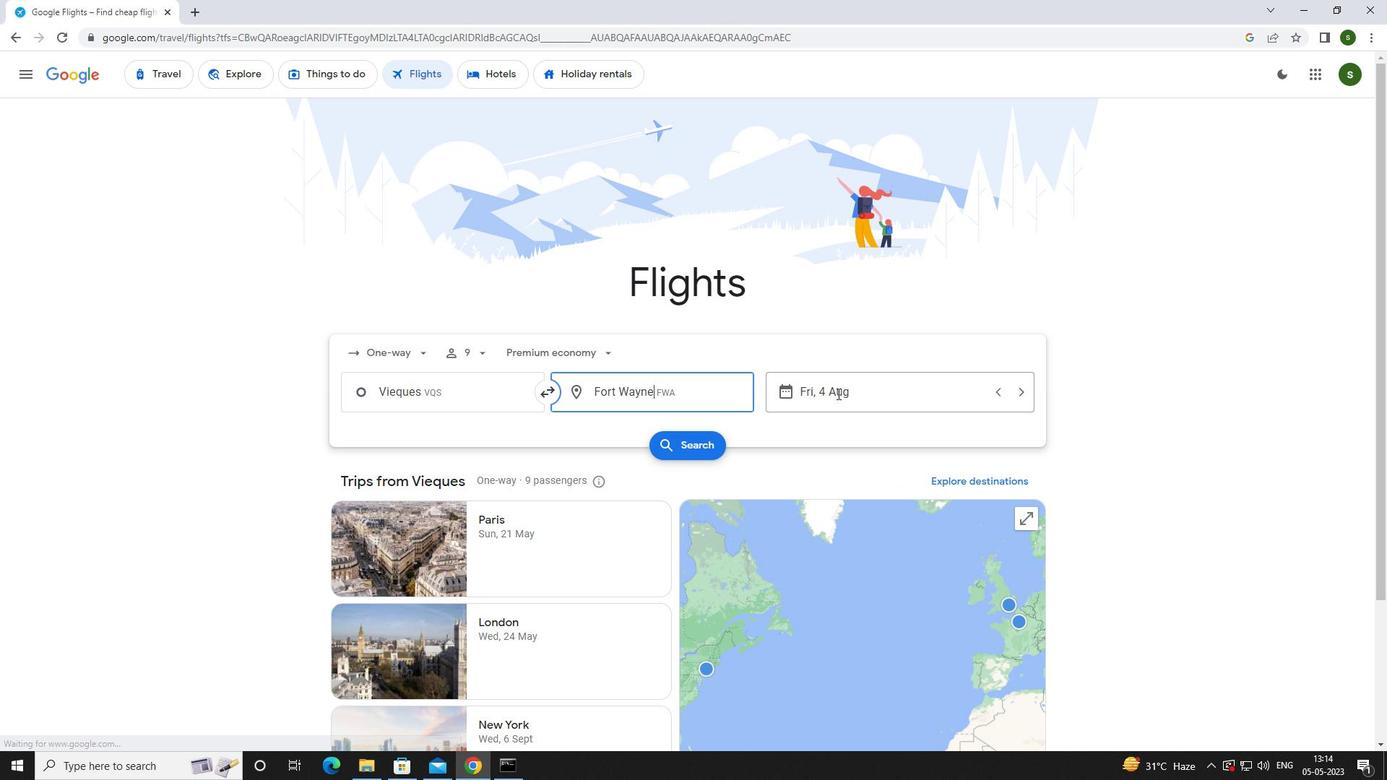 
Action: Mouse pressed left at (844, 391)
Screenshot: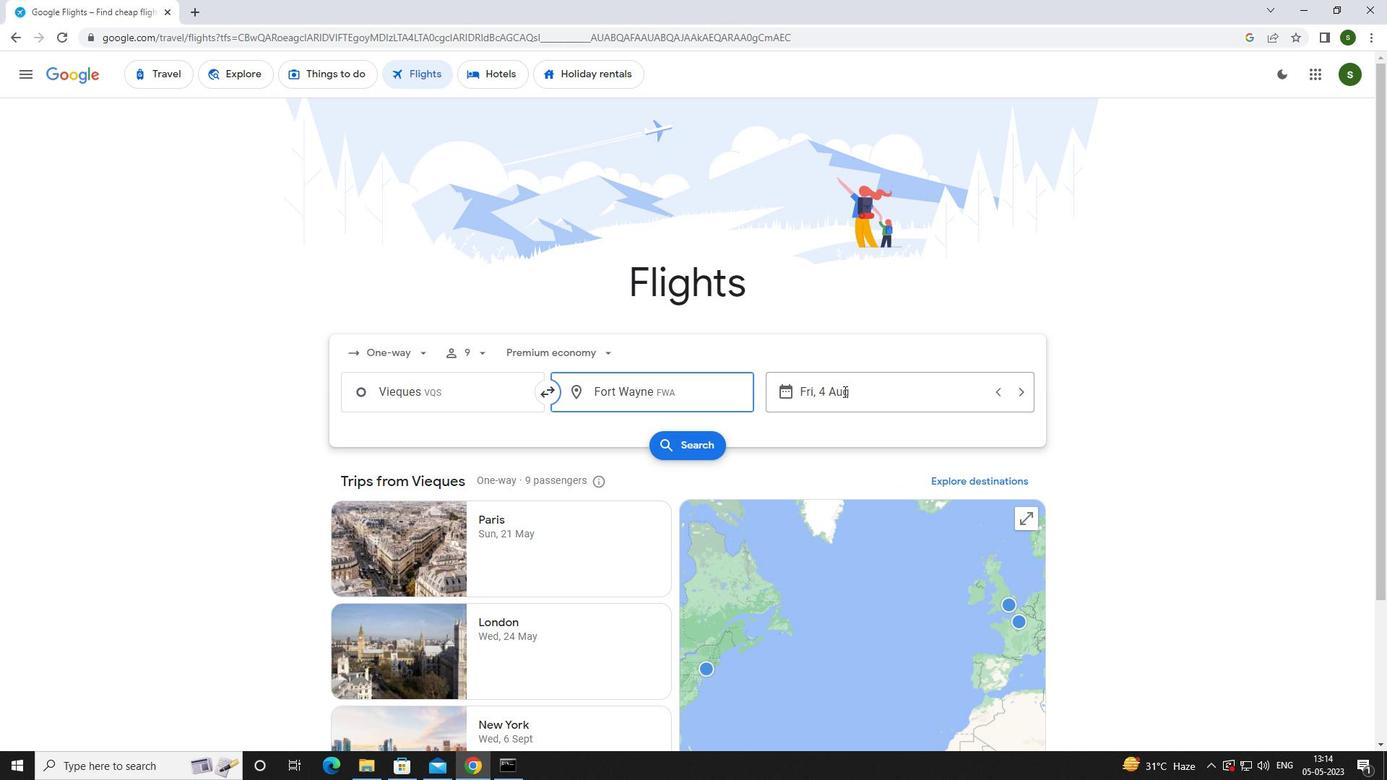
Action: Mouse moved to (697, 492)
Screenshot: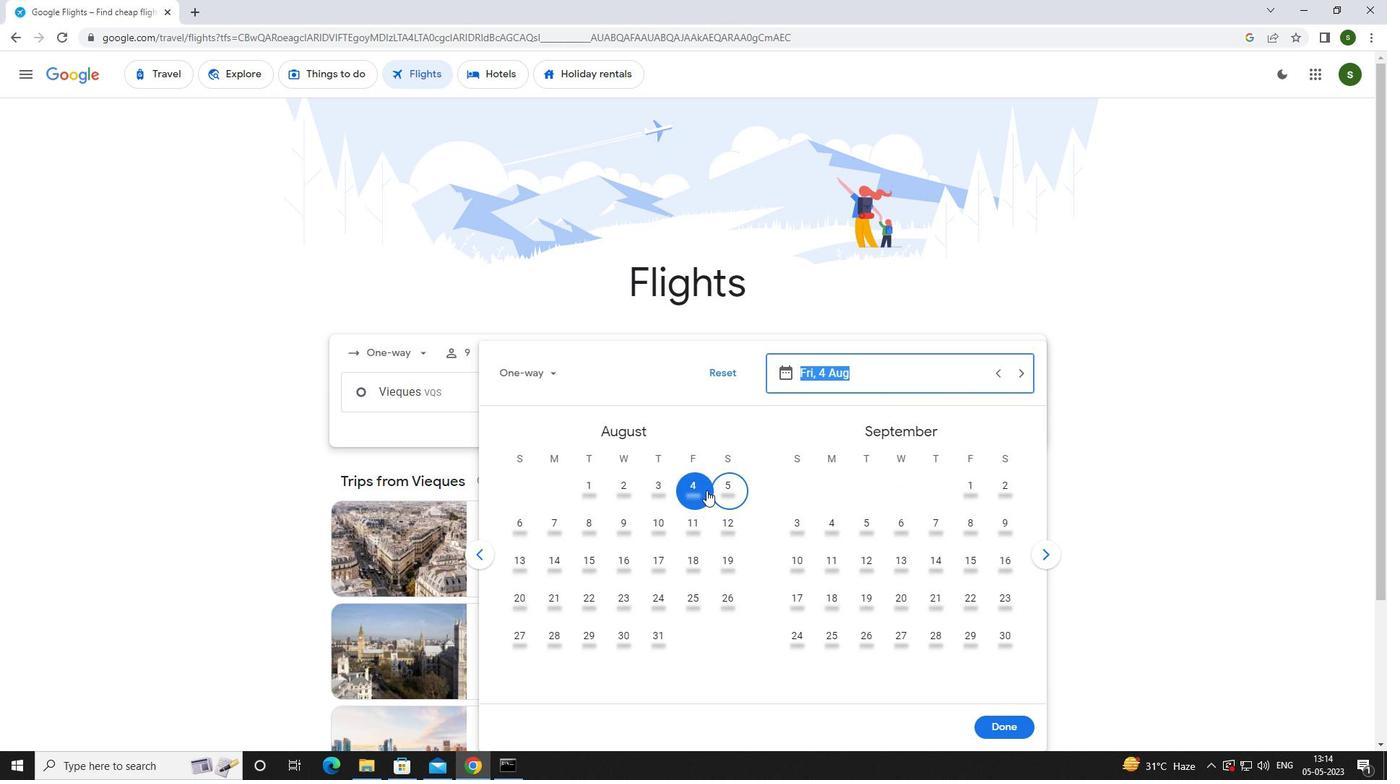 
Action: Mouse pressed left at (697, 492)
Screenshot: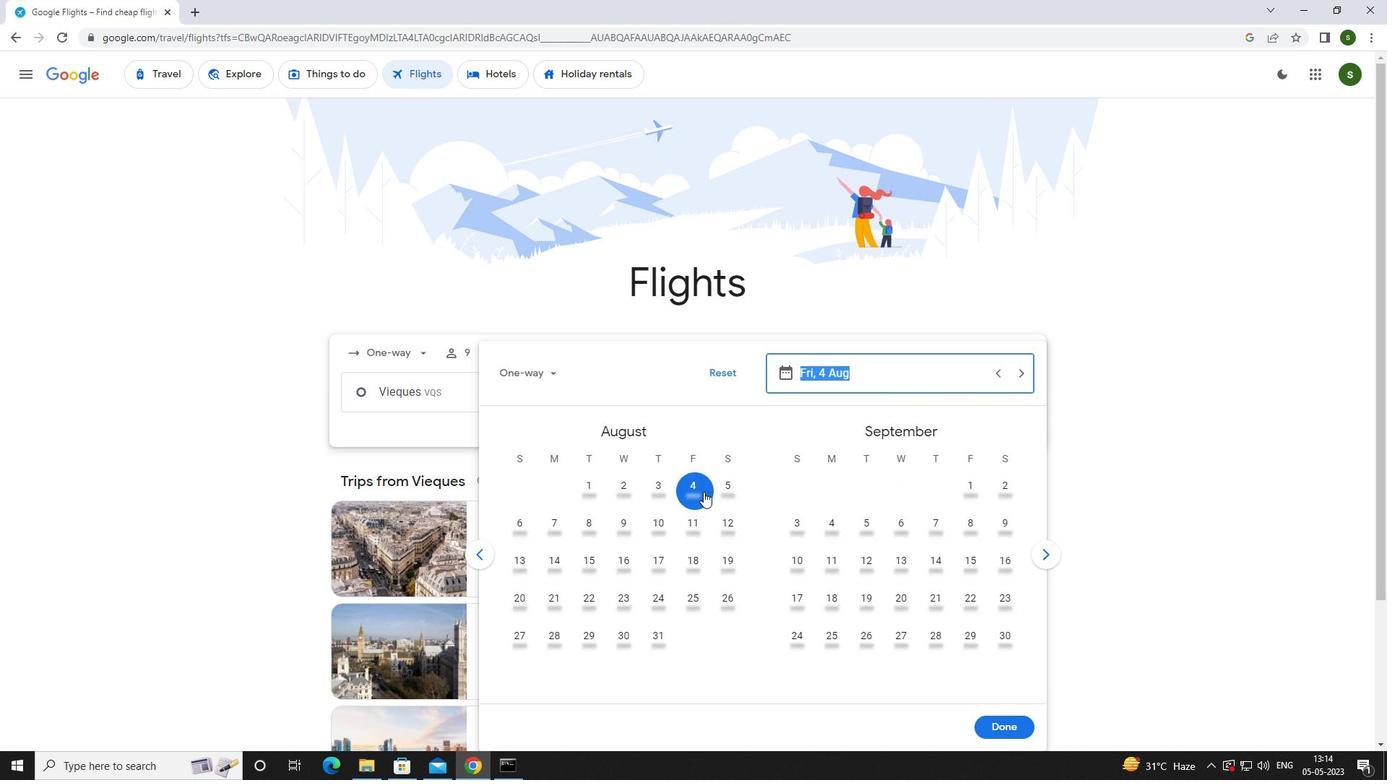 
Action: Mouse moved to (1004, 727)
Screenshot: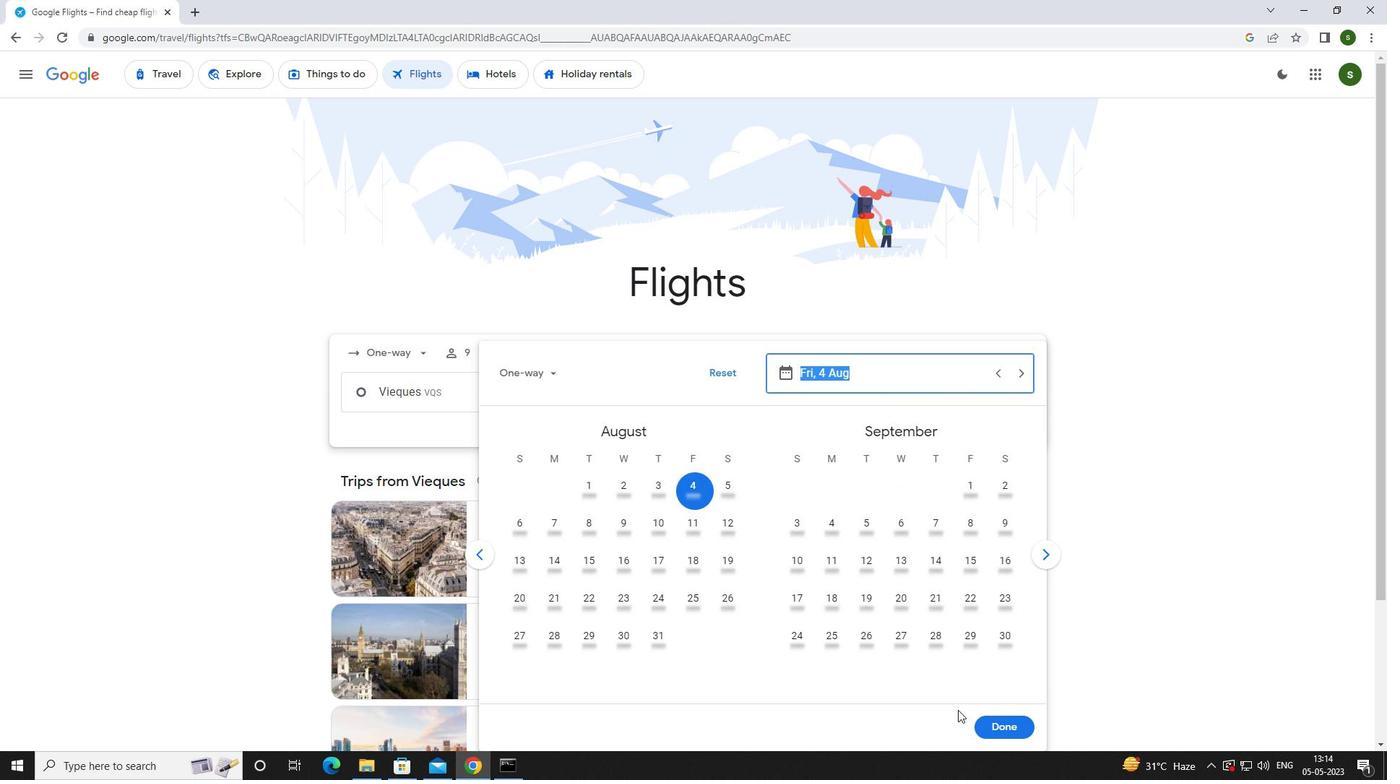 
Action: Mouse pressed left at (1004, 727)
Screenshot: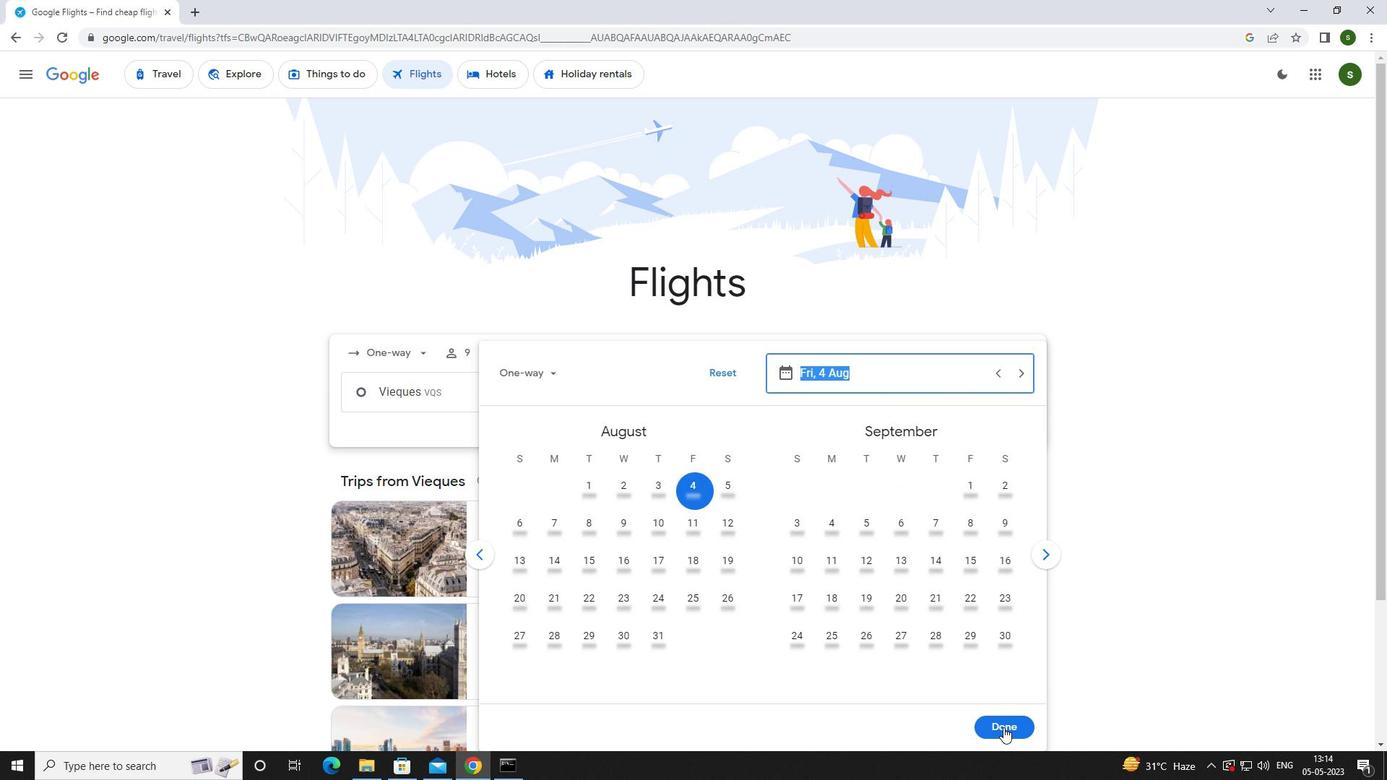 
Action: Mouse moved to (703, 437)
Screenshot: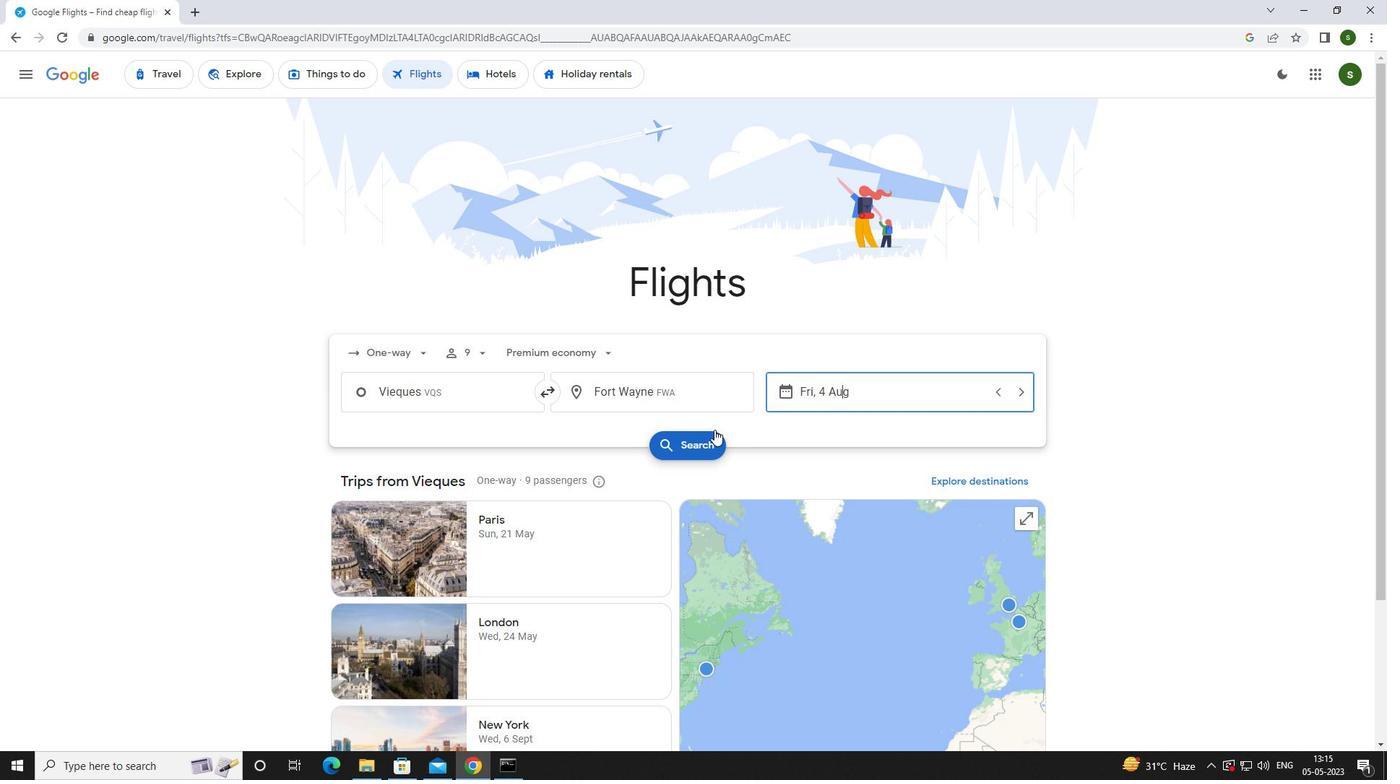 
Action: Mouse pressed left at (703, 437)
Screenshot: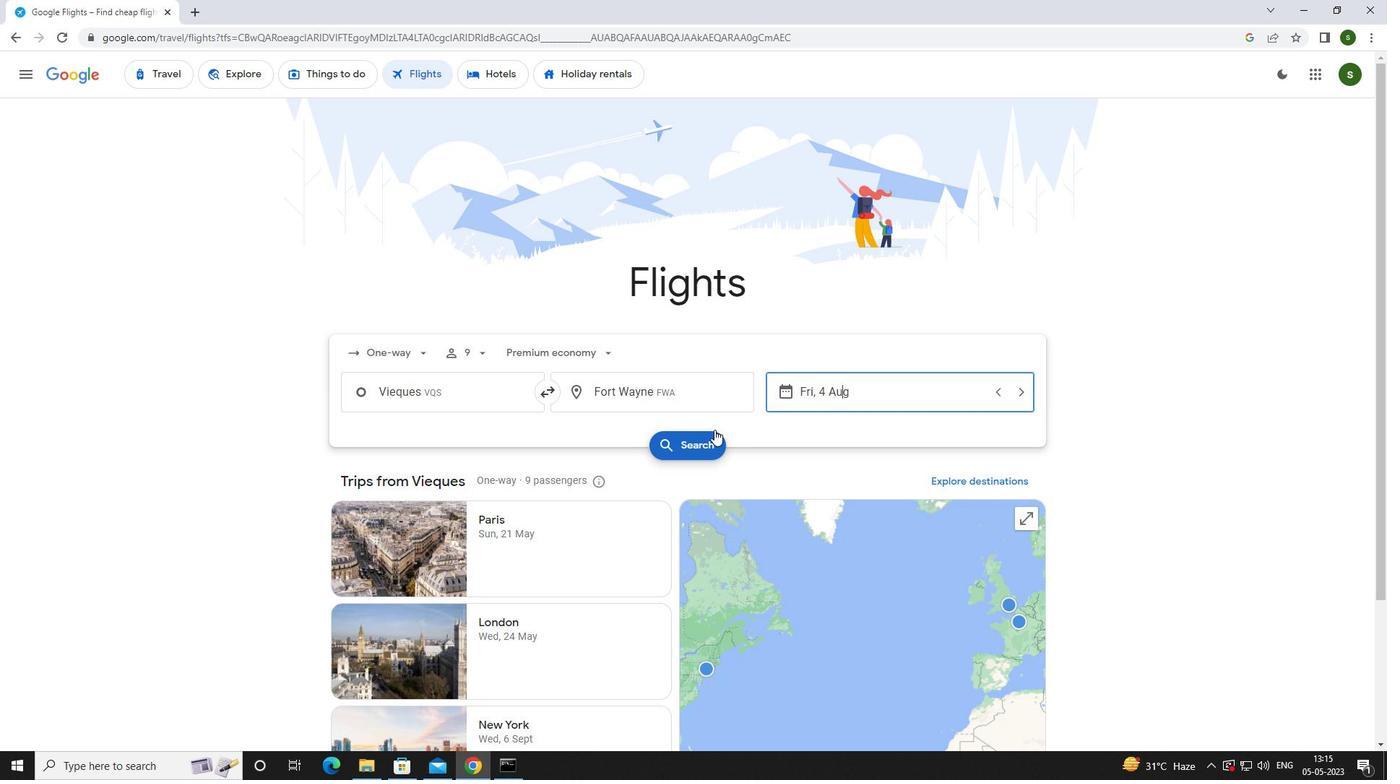 
Action: Mouse moved to (356, 200)
Screenshot: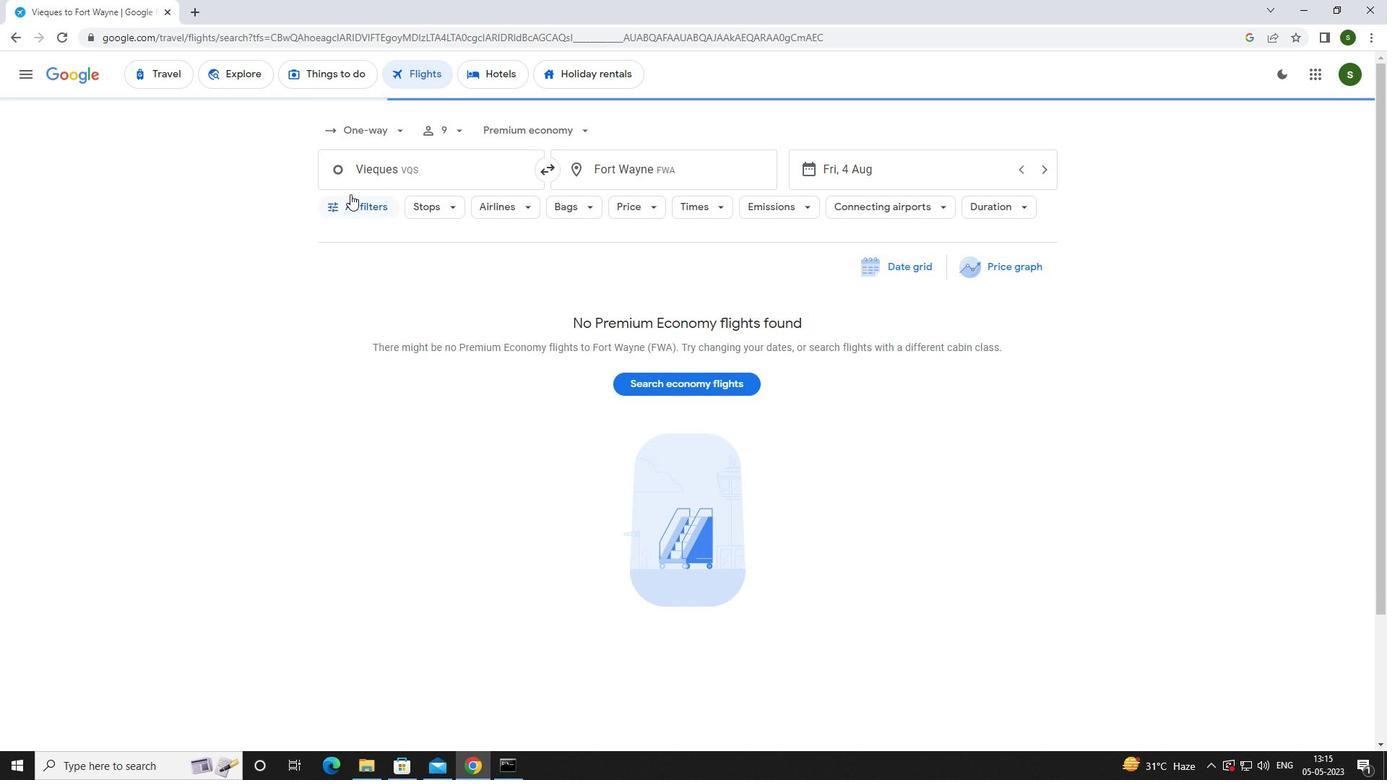 
Action: Mouse pressed left at (356, 200)
Screenshot: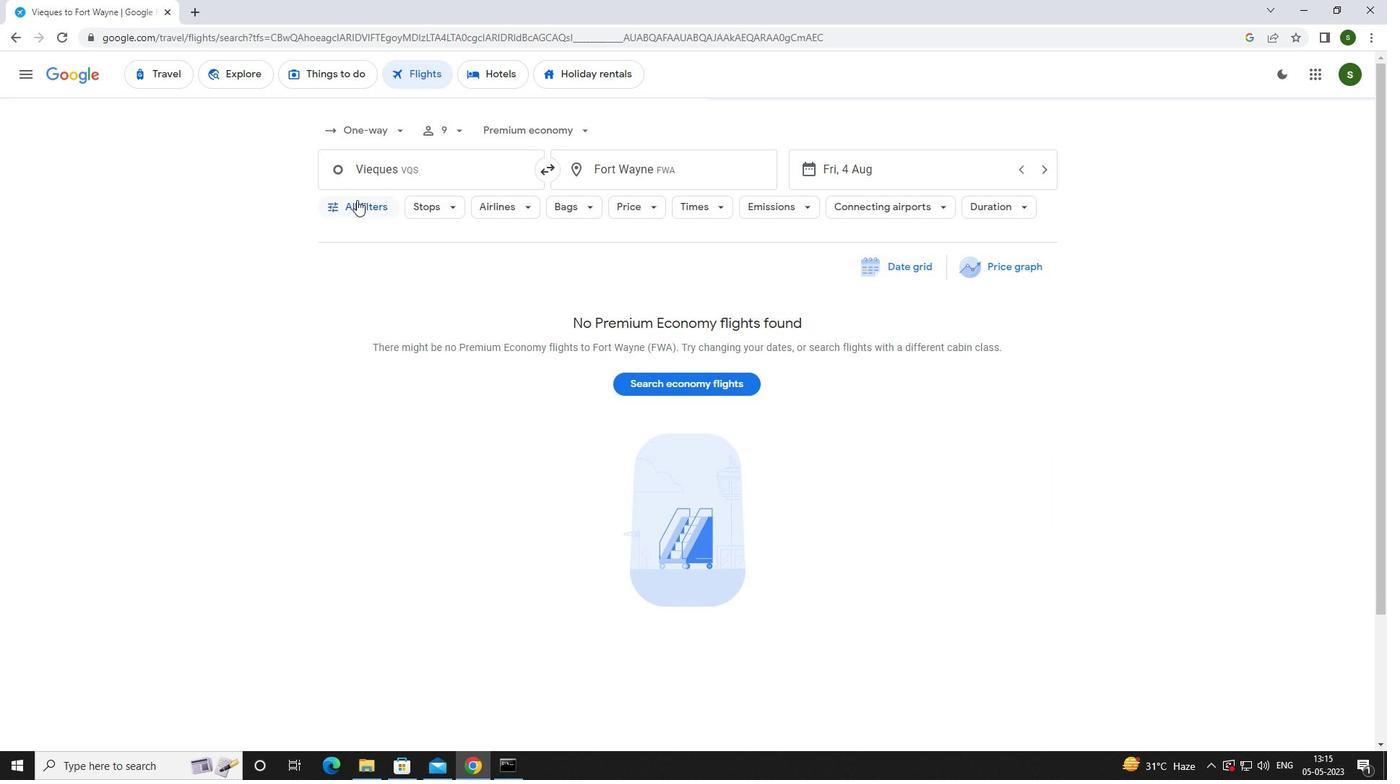 
Action: Mouse moved to (537, 518)
Screenshot: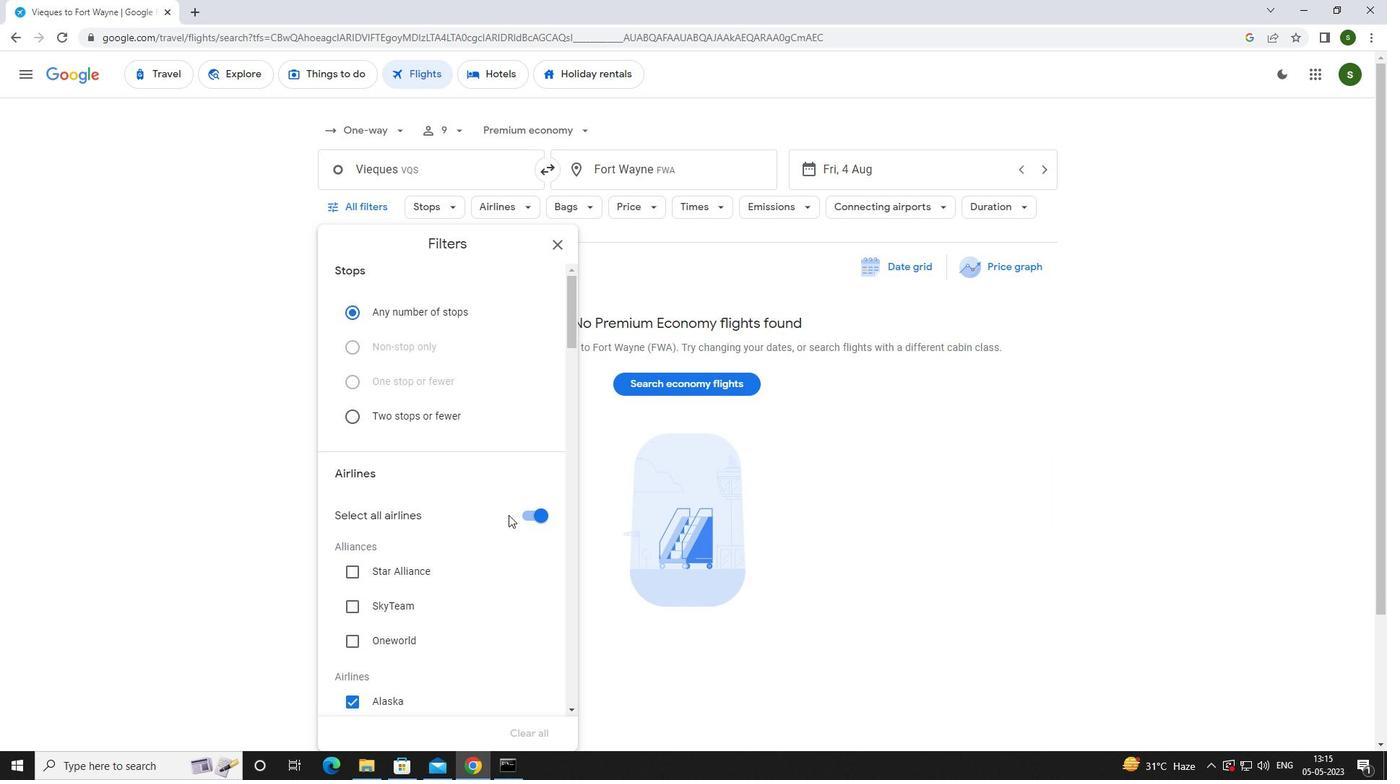 
Action: Mouse pressed left at (537, 518)
Screenshot: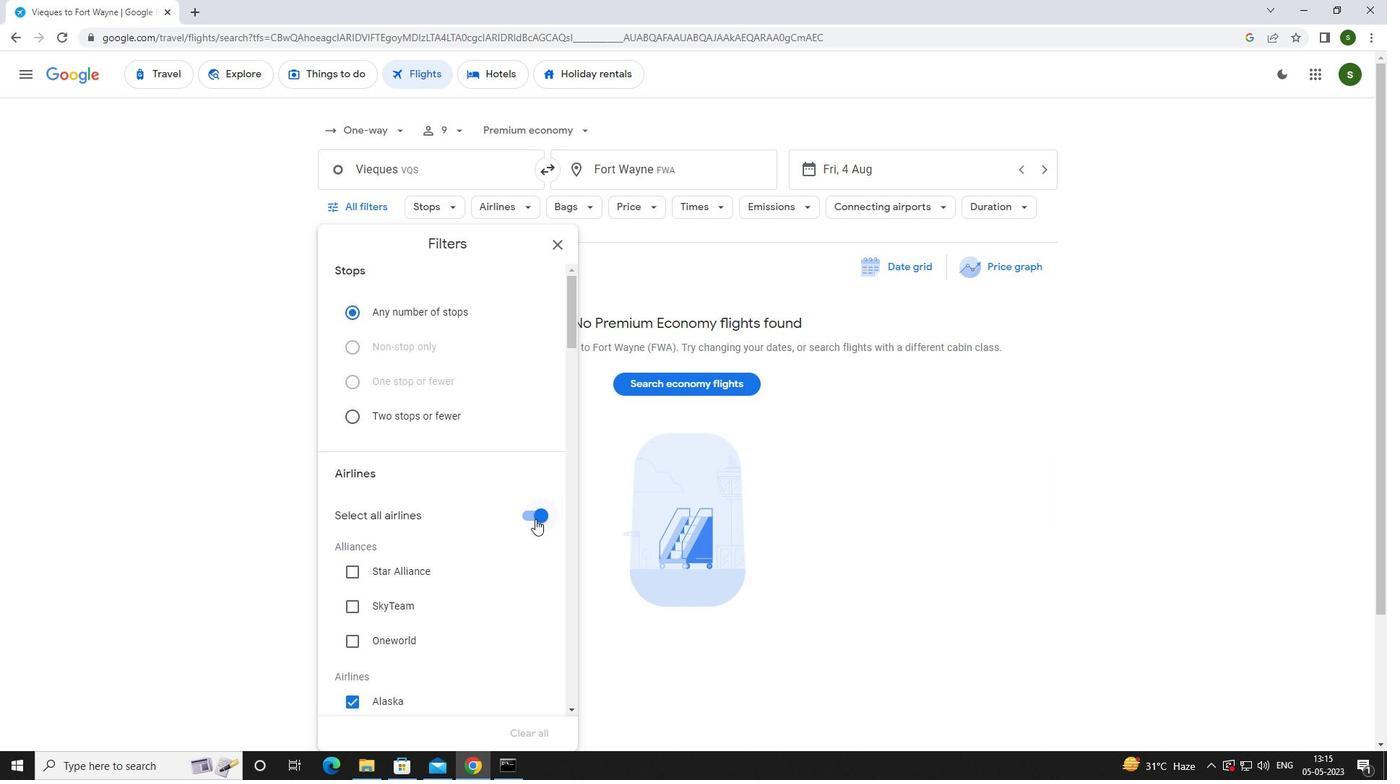 
Action: Mouse moved to (466, 479)
Screenshot: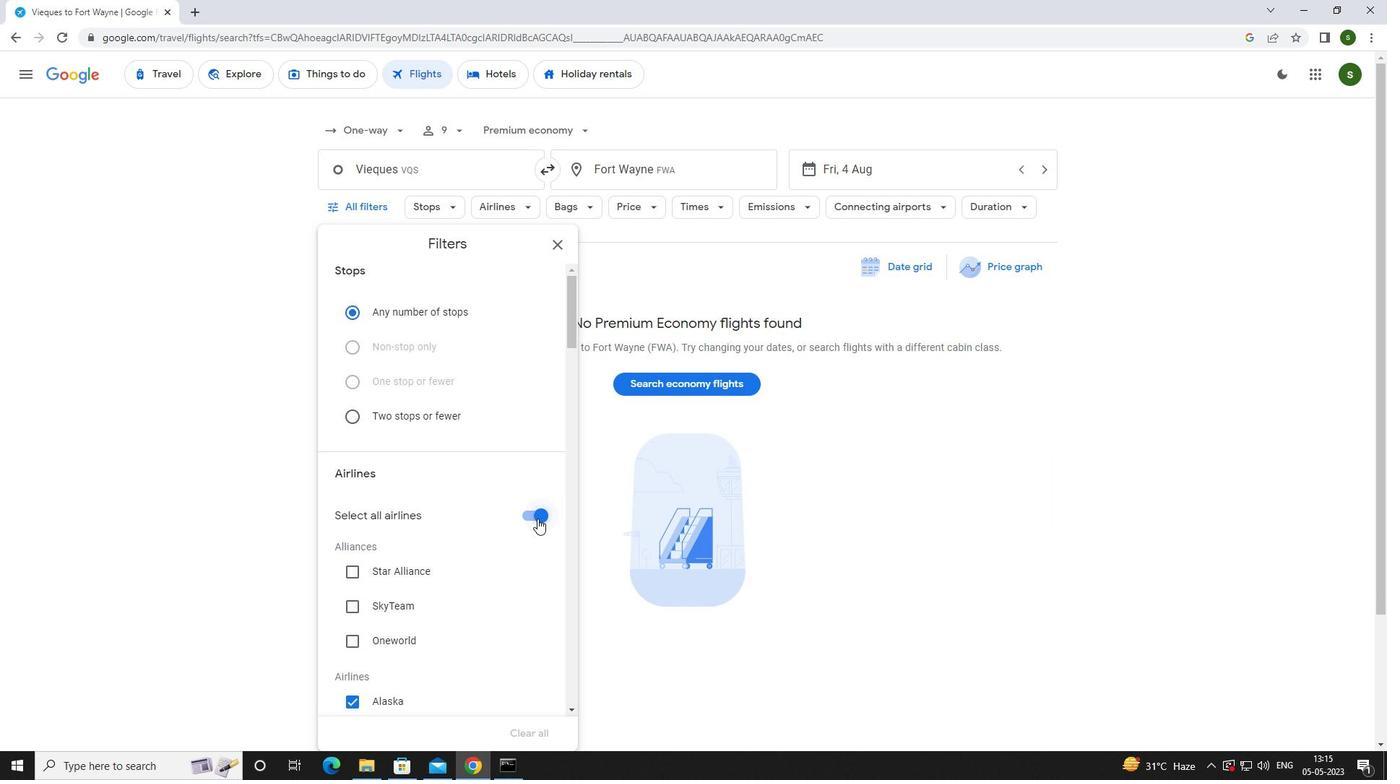 
Action: Mouse scrolled (466, 479) with delta (0, 0)
Screenshot: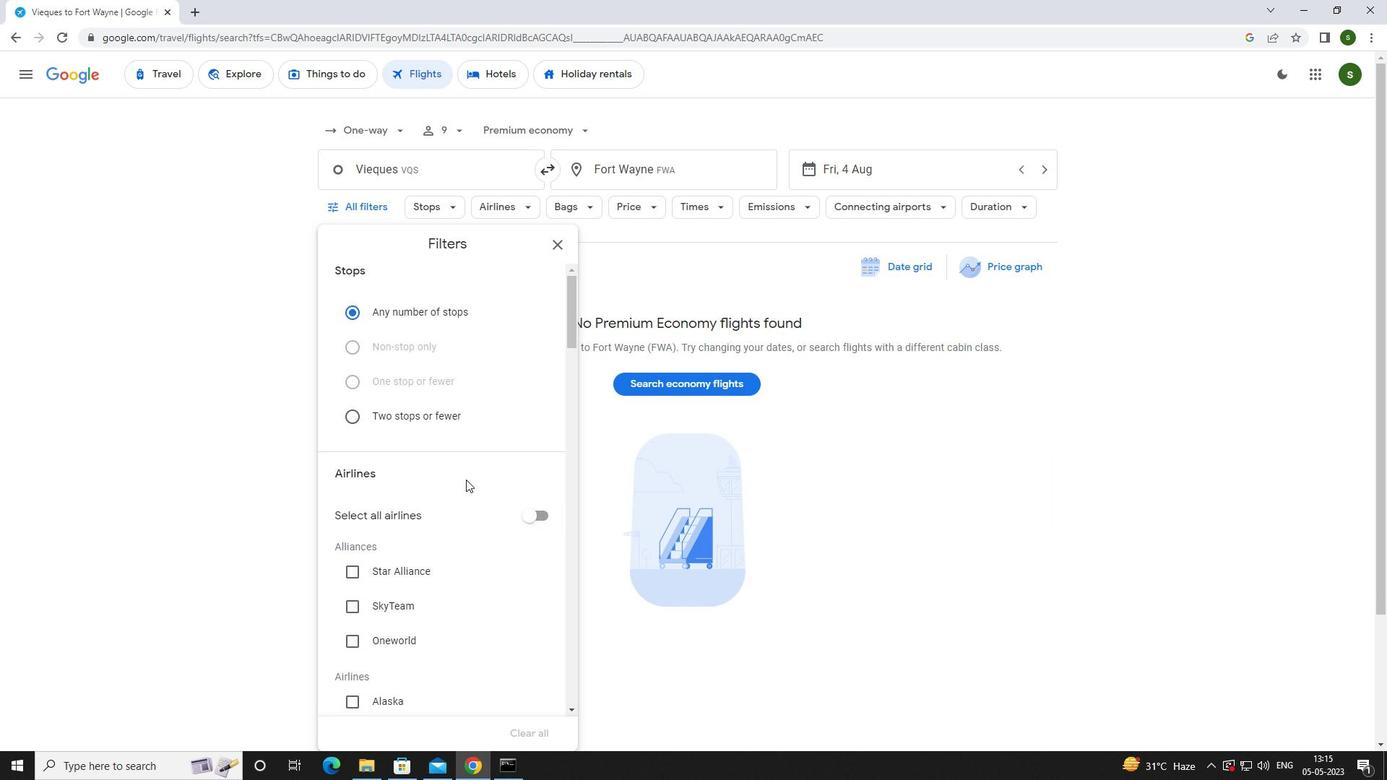 
Action: Mouse scrolled (466, 479) with delta (0, 0)
Screenshot: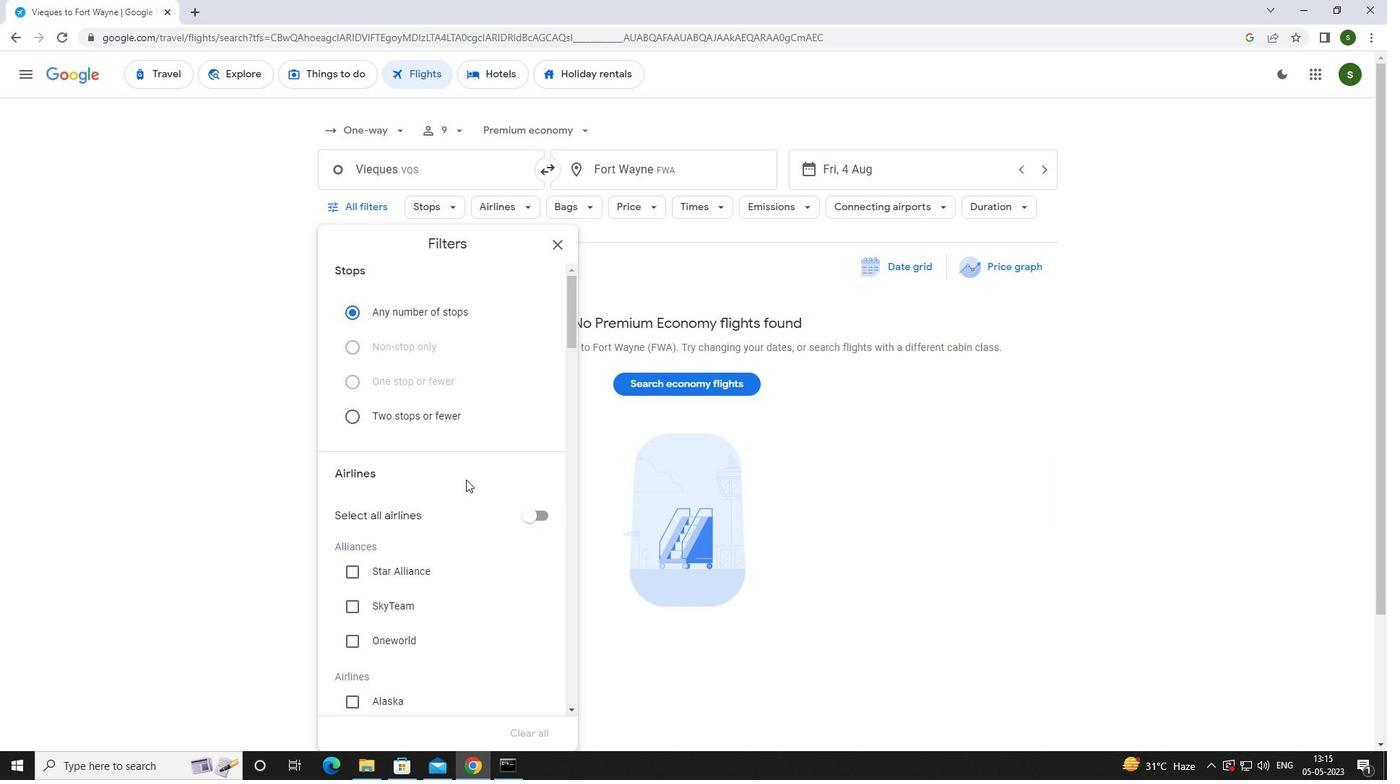 
Action: Mouse moved to (465, 479)
Screenshot: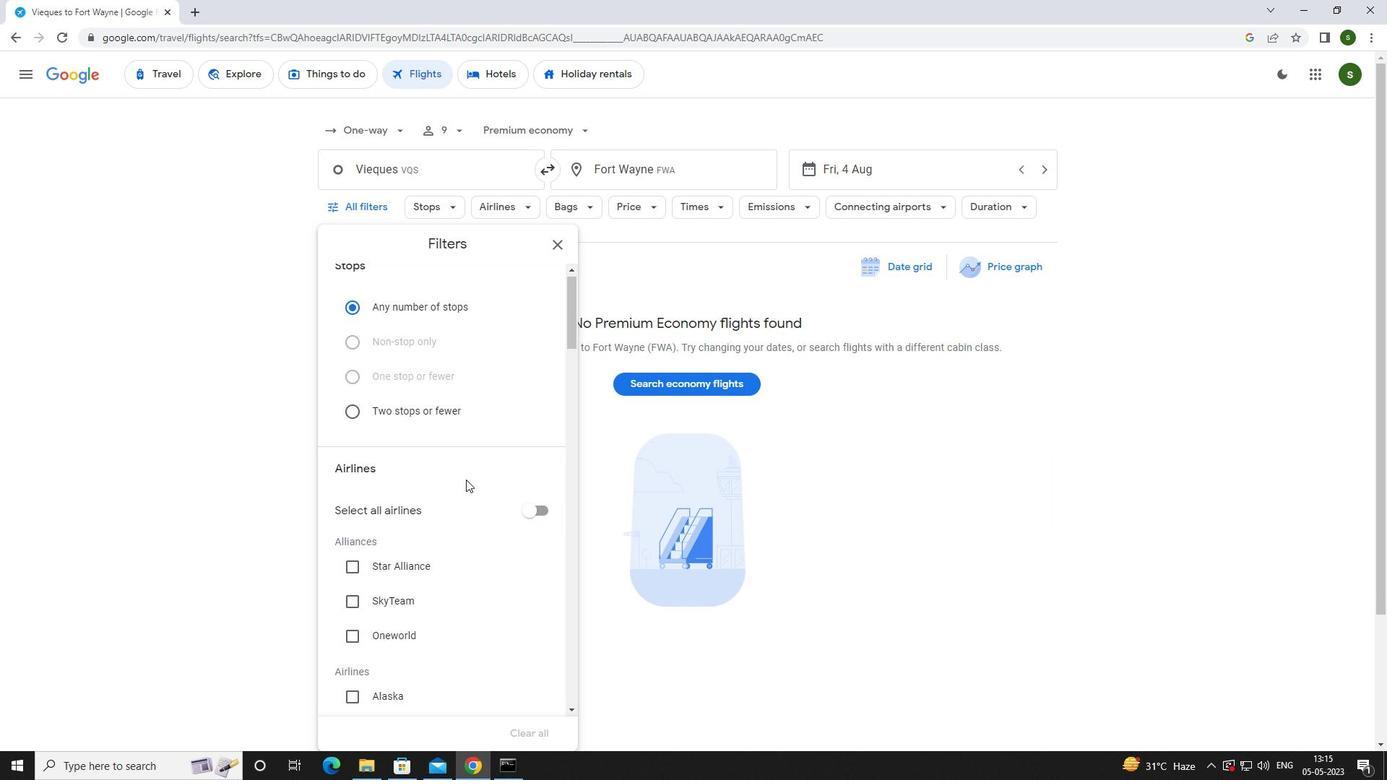 
Action: Mouse scrolled (465, 479) with delta (0, 0)
Screenshot: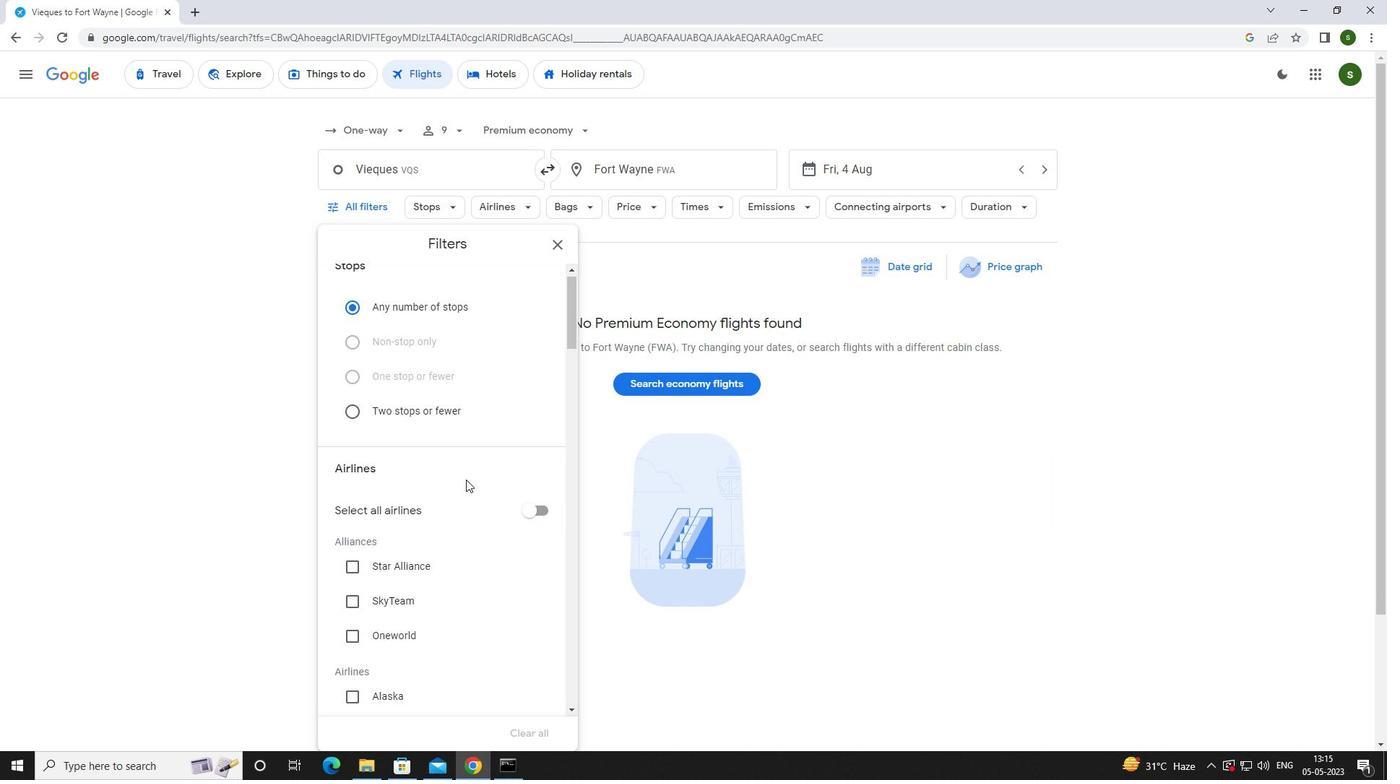 
Action: Mouse scrolled (465, 479) with delta (0, 0)
Screenshot: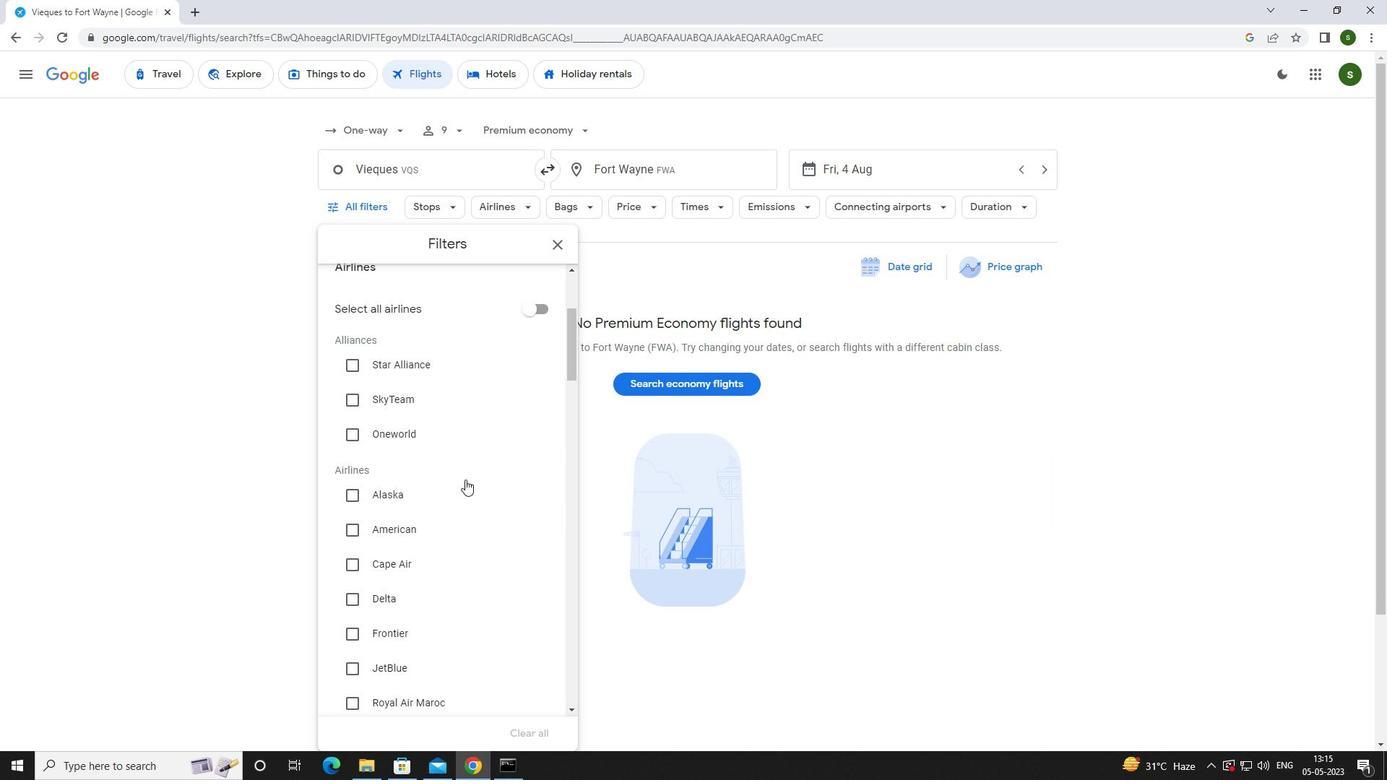 
Action: Mouse scrolled (465, 479) with delta (0, 0)
Screenshot: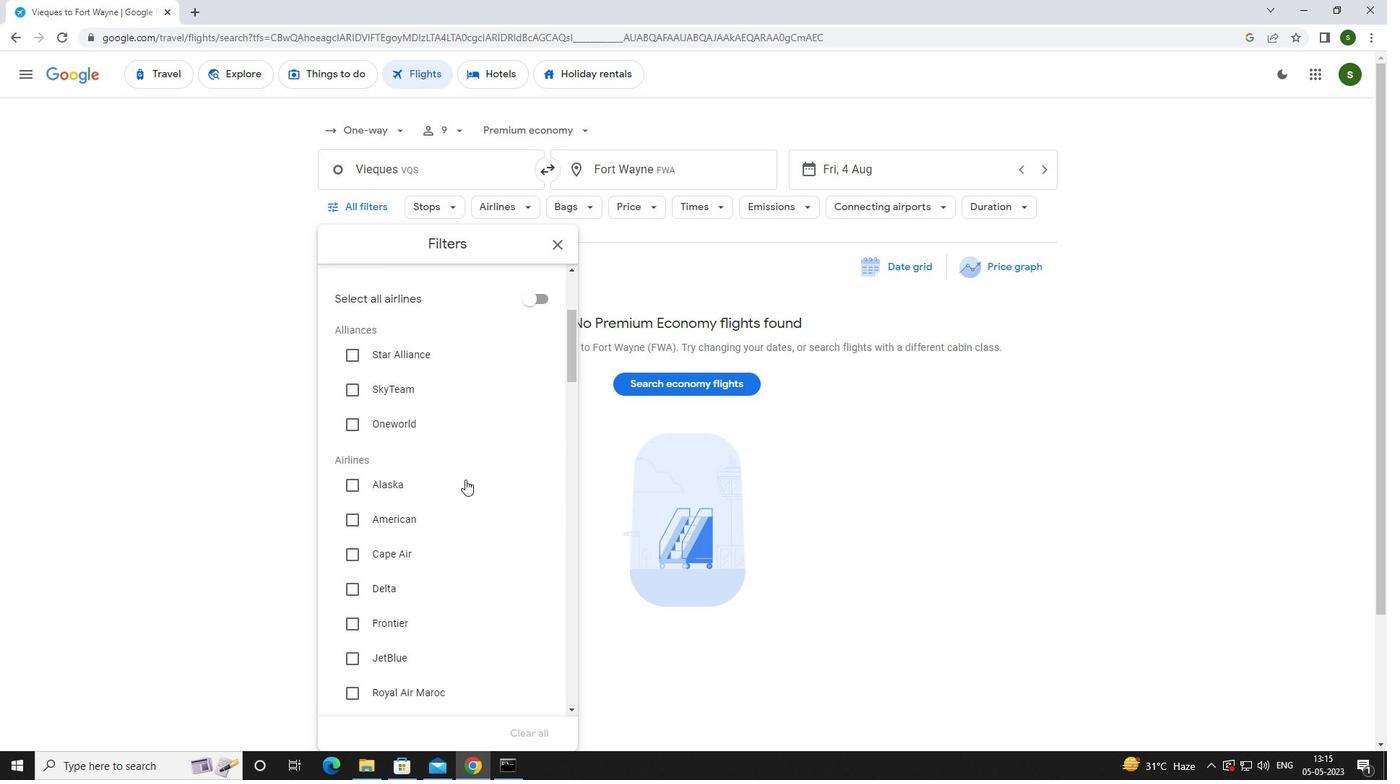 
Action: Mouse moved to (428, 550)
Screenshot: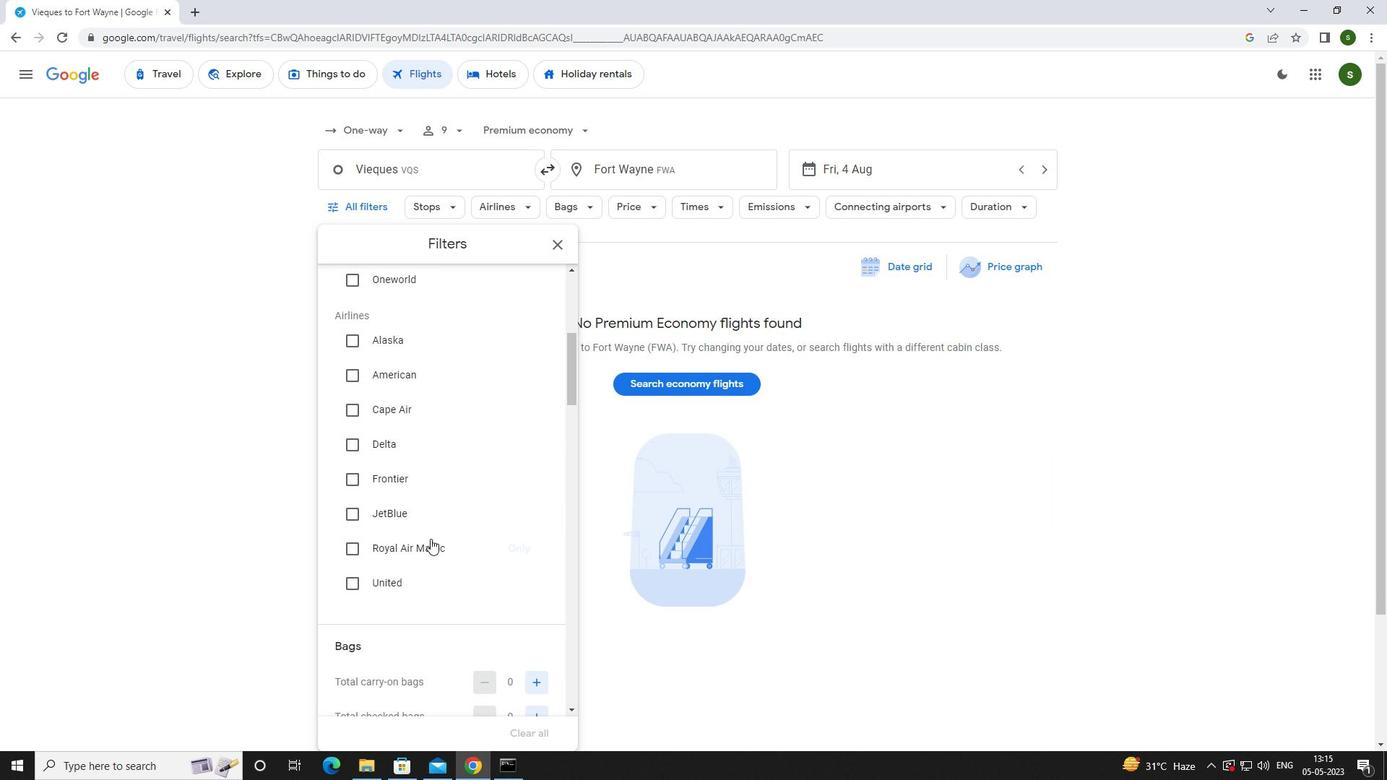 
Action: Mouse pressed left at (428, 550)
Screenshot: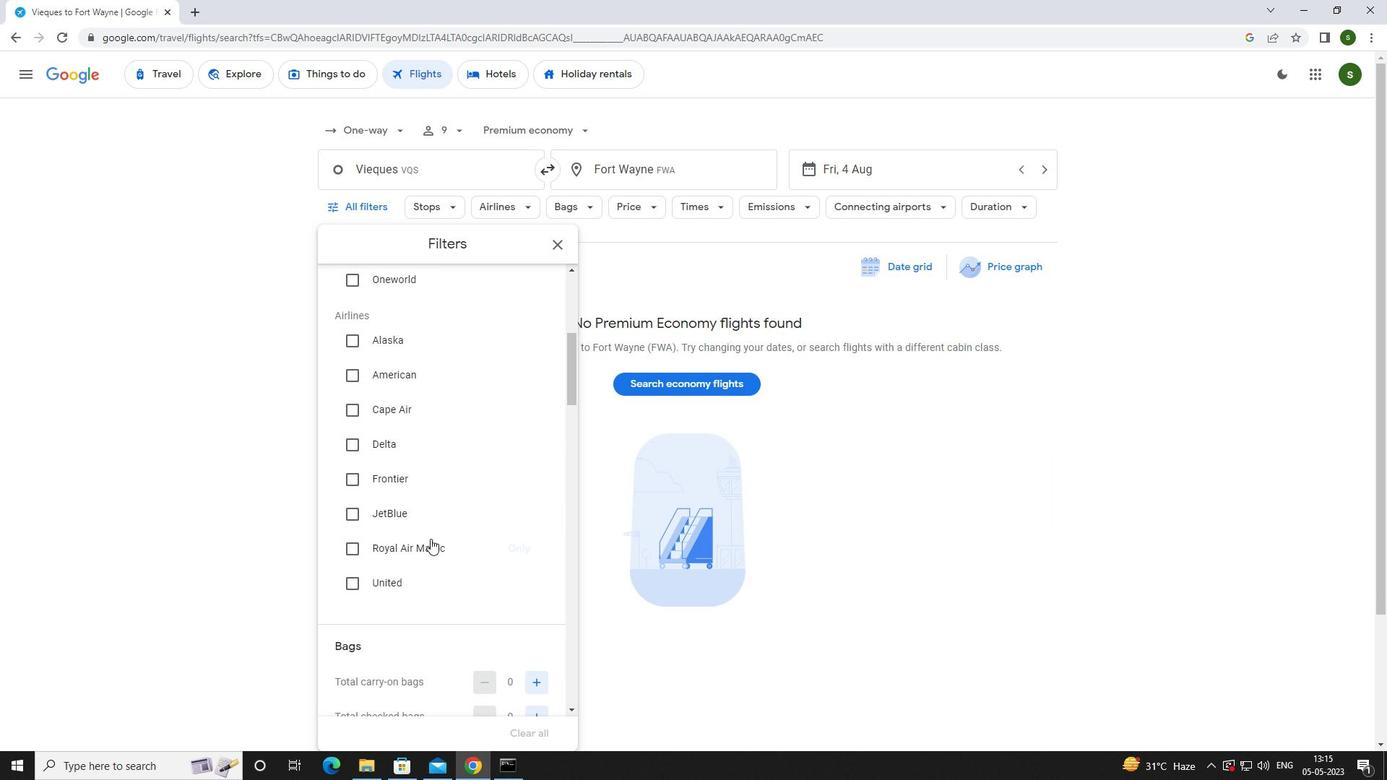 
Action: Mouse scrolled (428, 549) with delta (0, 0)
Screenshot: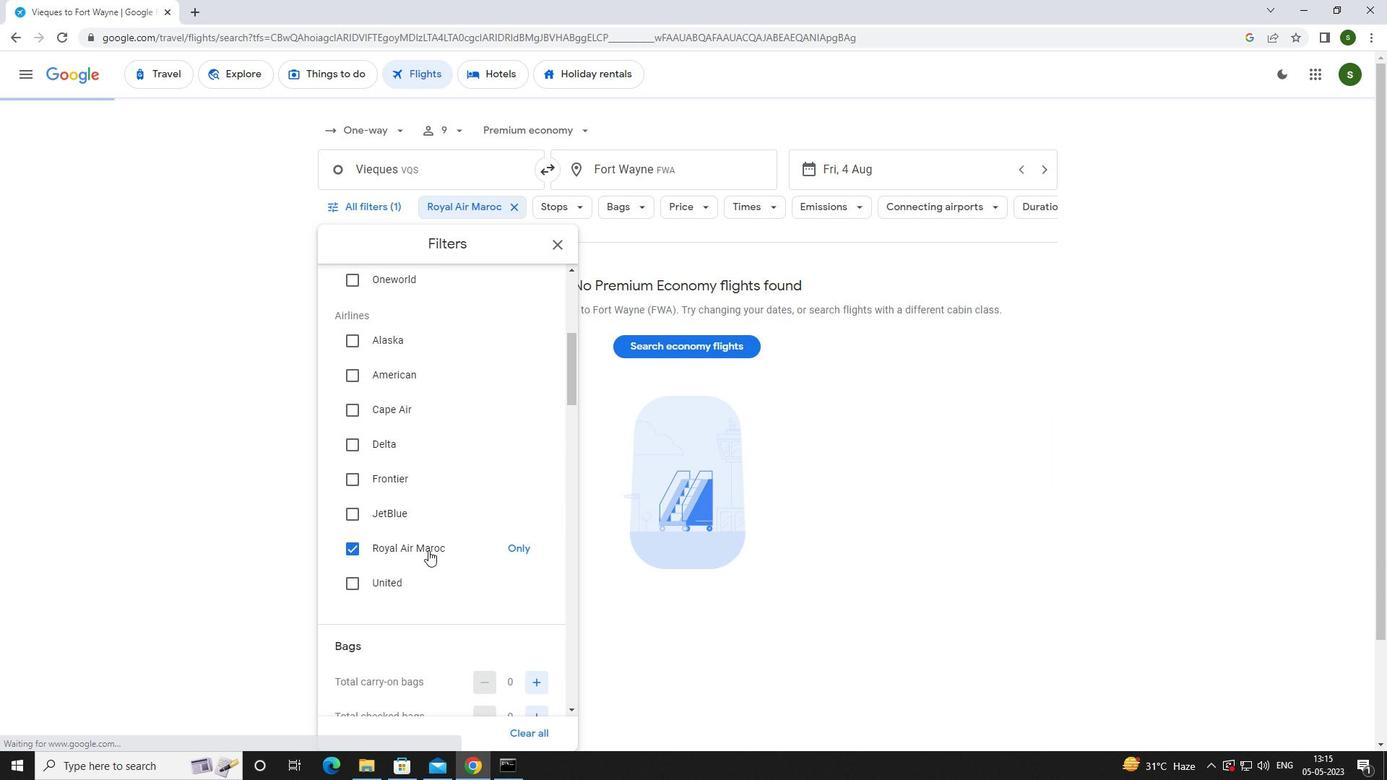 
Action: Mouse scrolled (428, 549) with delta (0, 0)
Screenshot: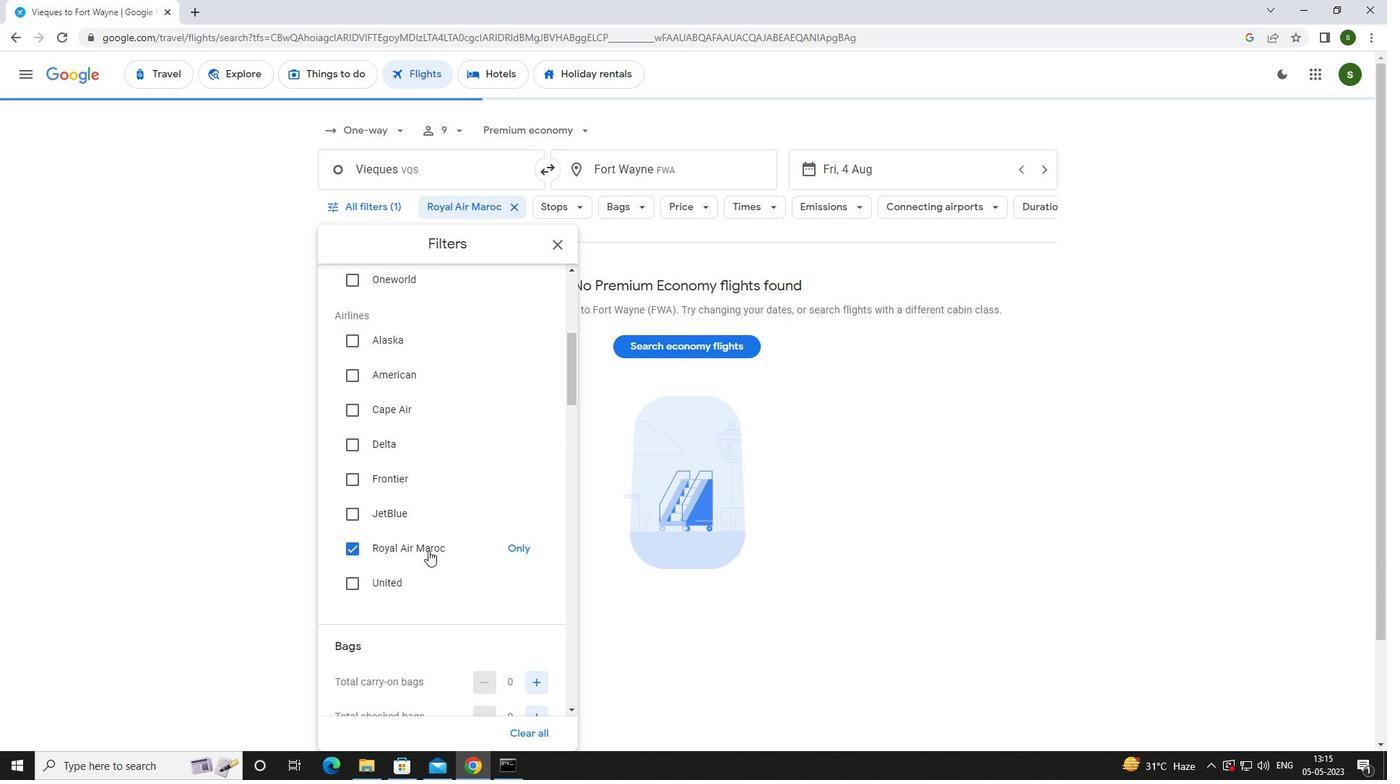 
Action: Mouse moved to (535, 531)
Screenshot: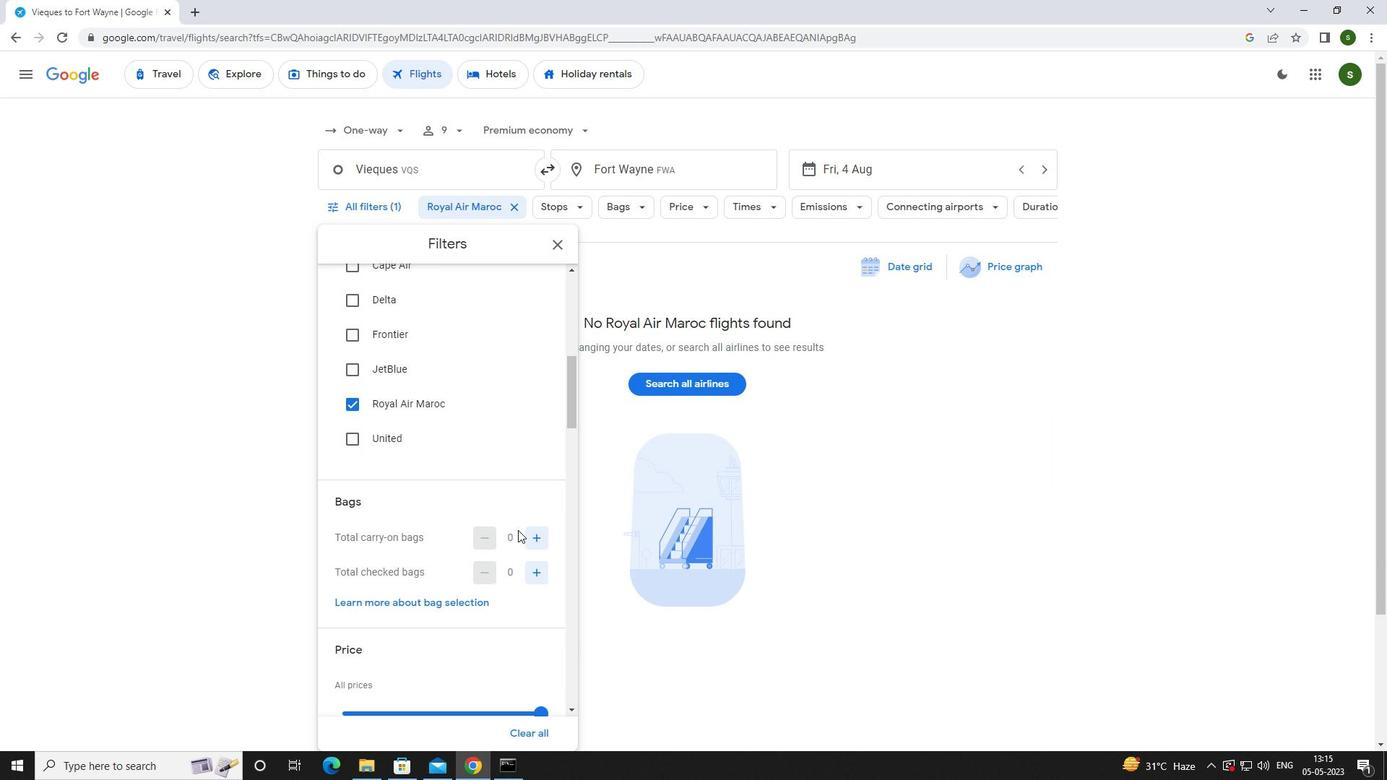 
Action: Mouse pressed left at (535, 531)
Screenshot: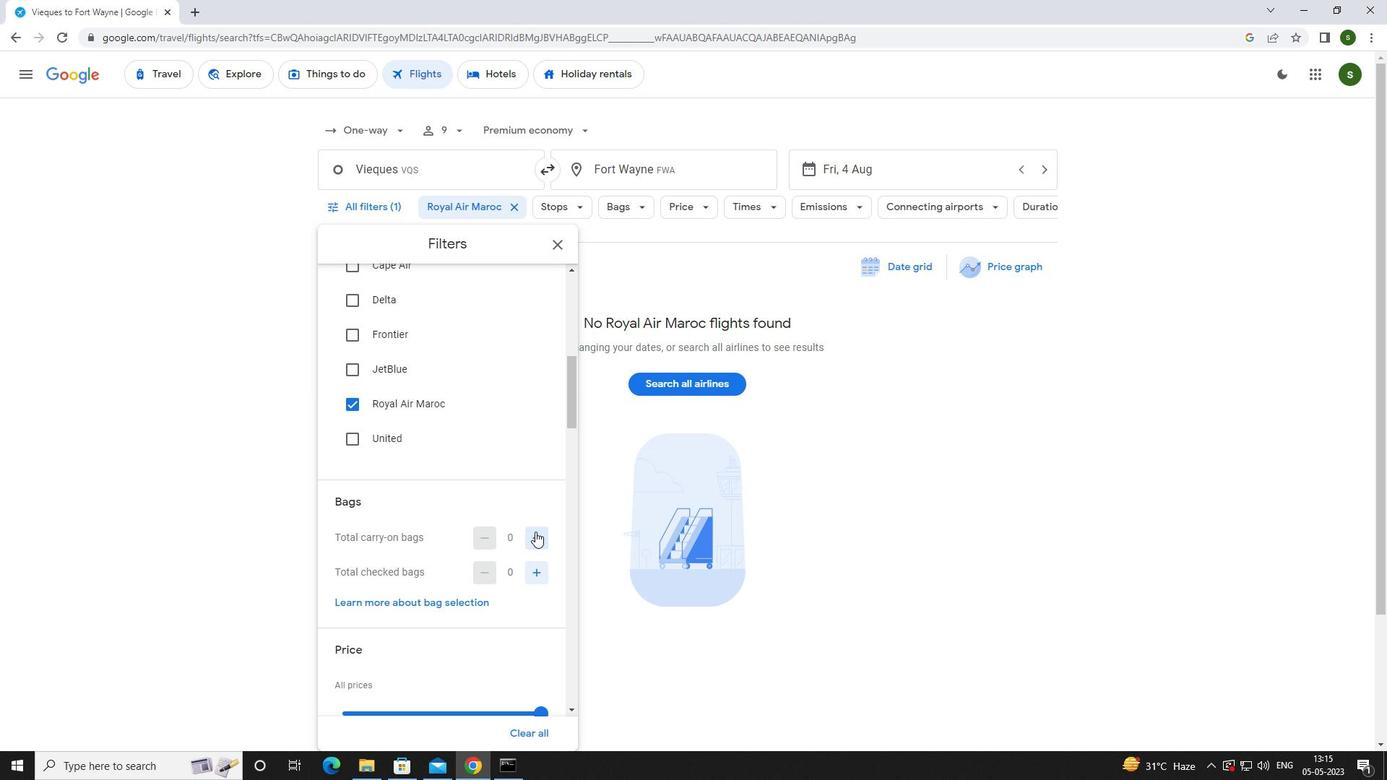 
Action: Mouse scrolled (535, 531) with delta (0, 0)
Screenshot: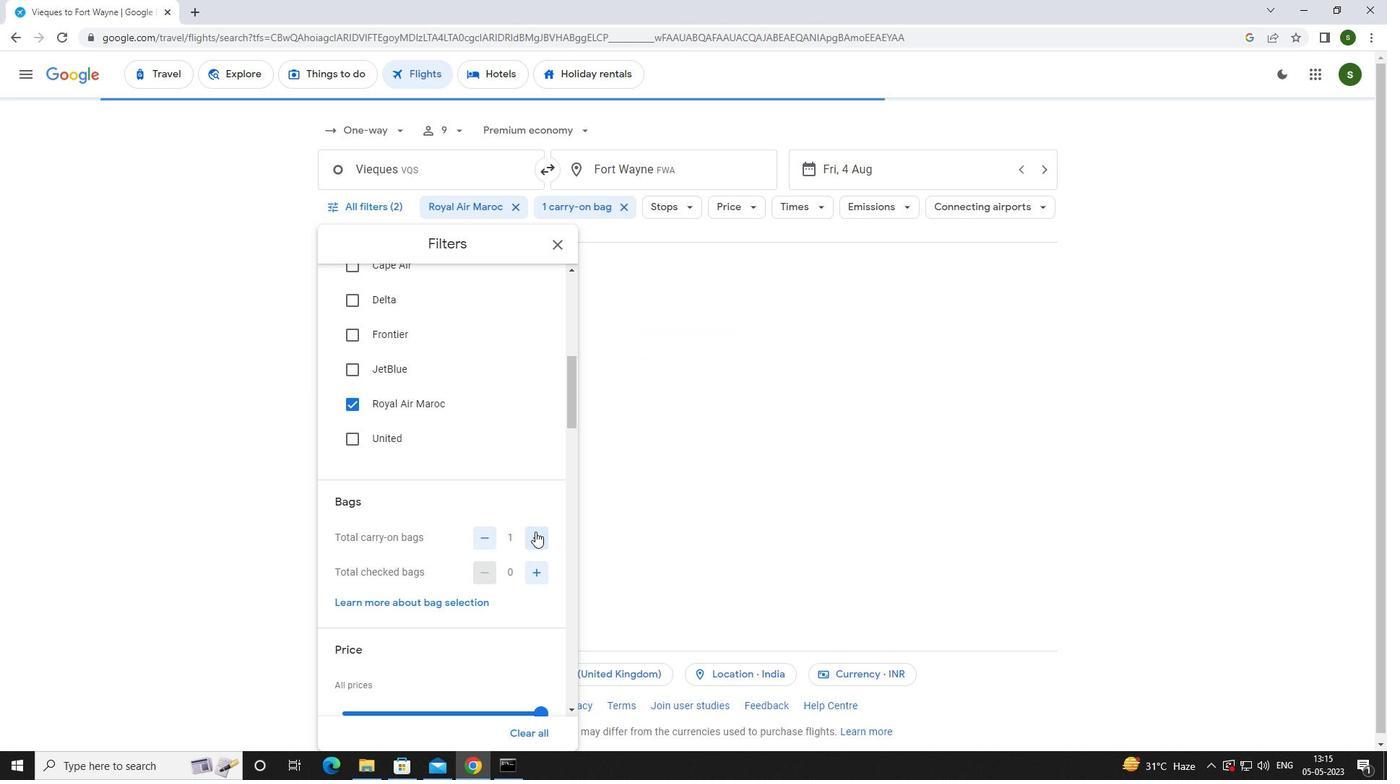 
Action: Mouse scrolled (535, 531) with delta (0, 0)
Screenshot: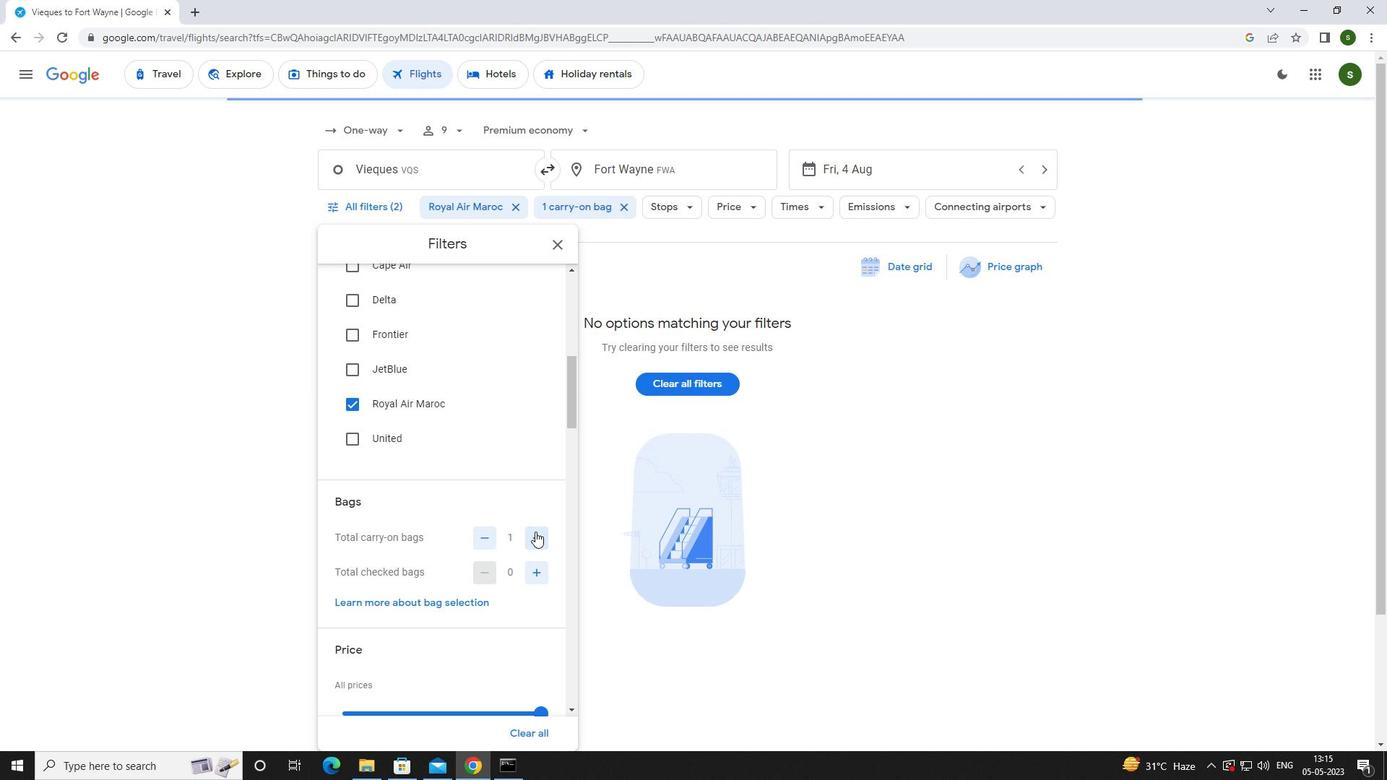 
Action: Mouse moved to (542, 575)
Screenshot: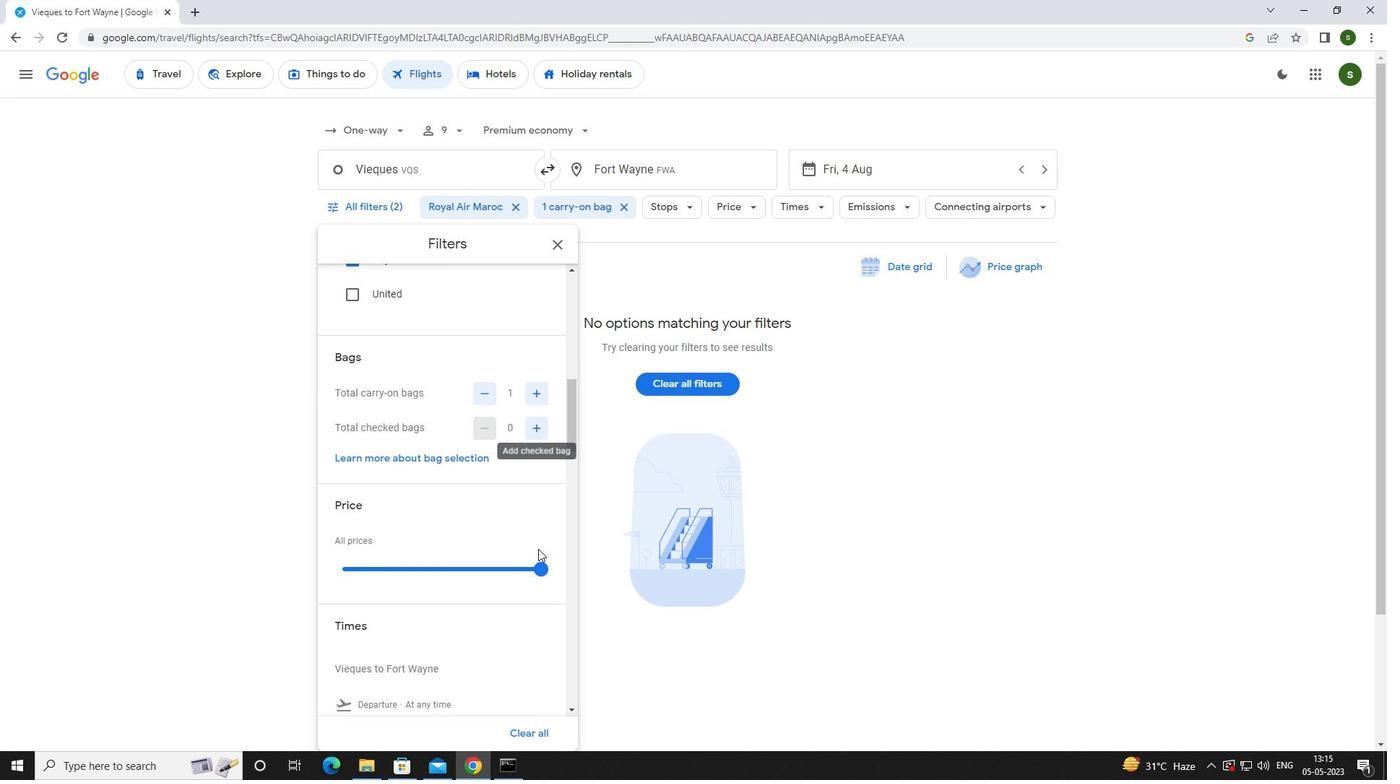 
Action: Mouse pressed left at (542, 575)
Screenshot: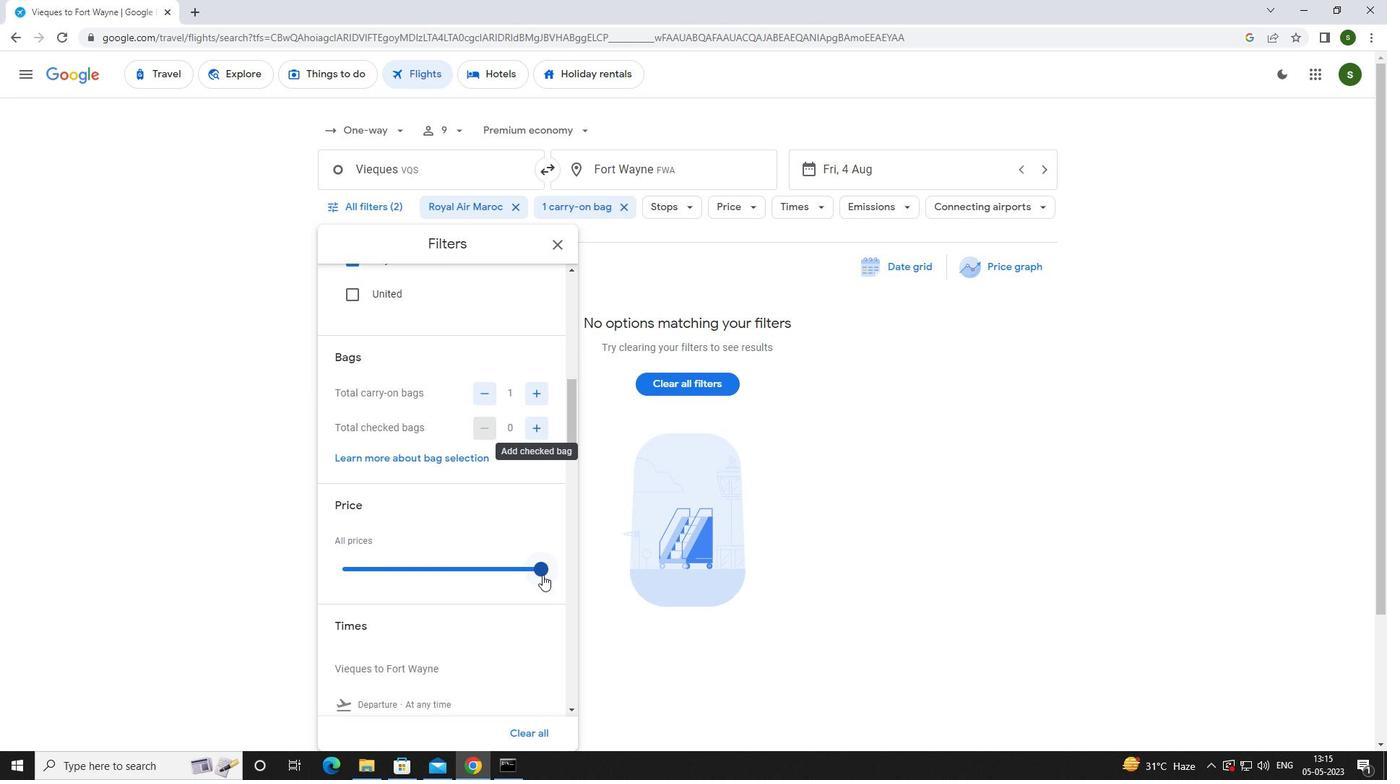 
Action: Mouse scrolled (542, 574) with delta (0, 0)
Screenshot: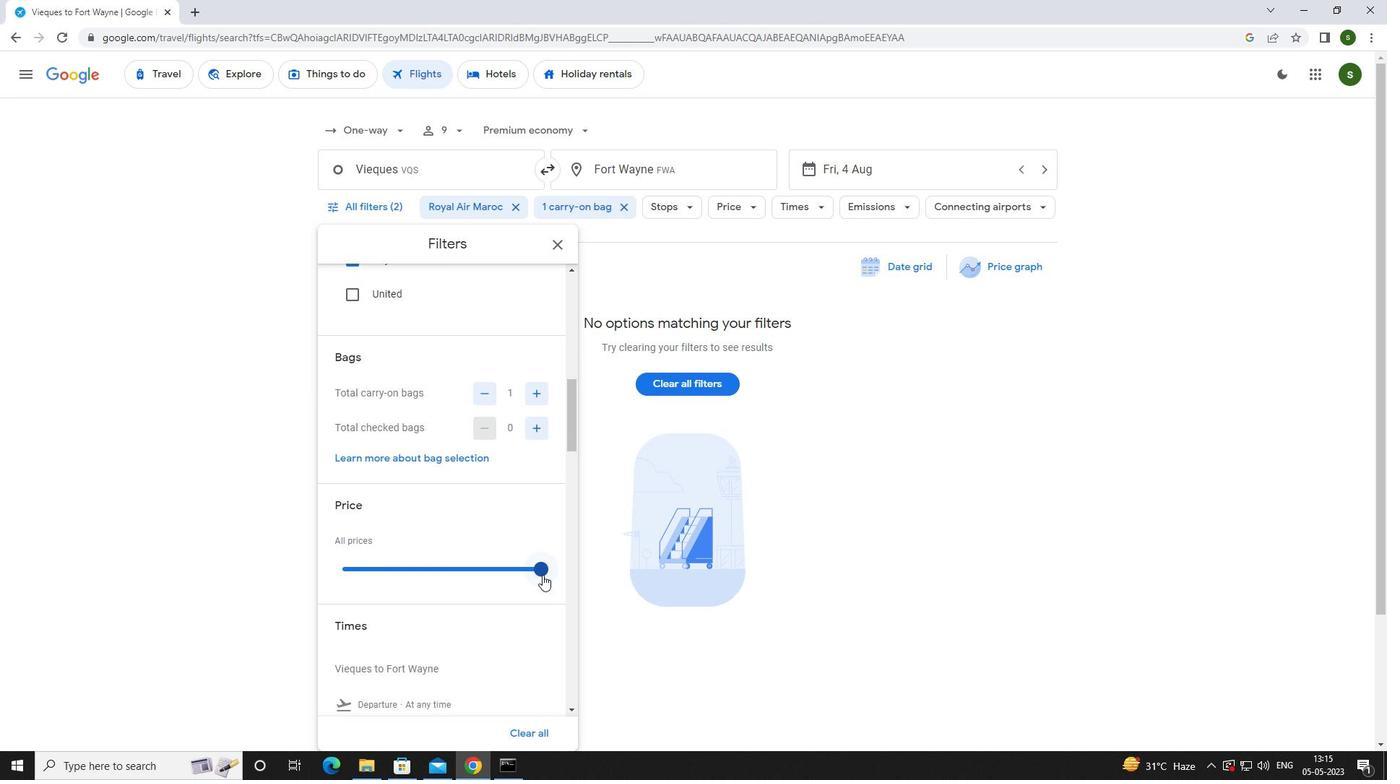 
Action: Mouse moved to (336, 660)
Screenshot: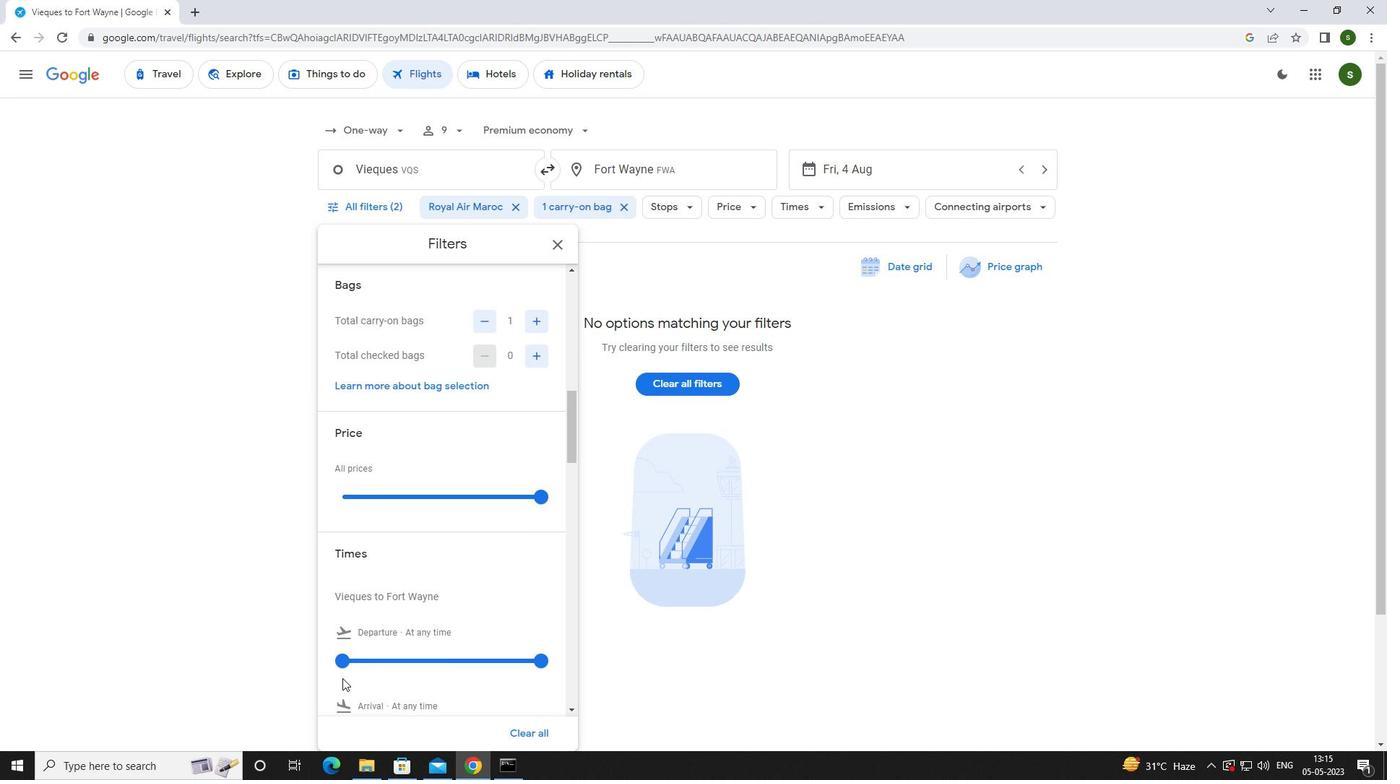 
Action: Mouse pressed left at (336, 660)
Screenshot: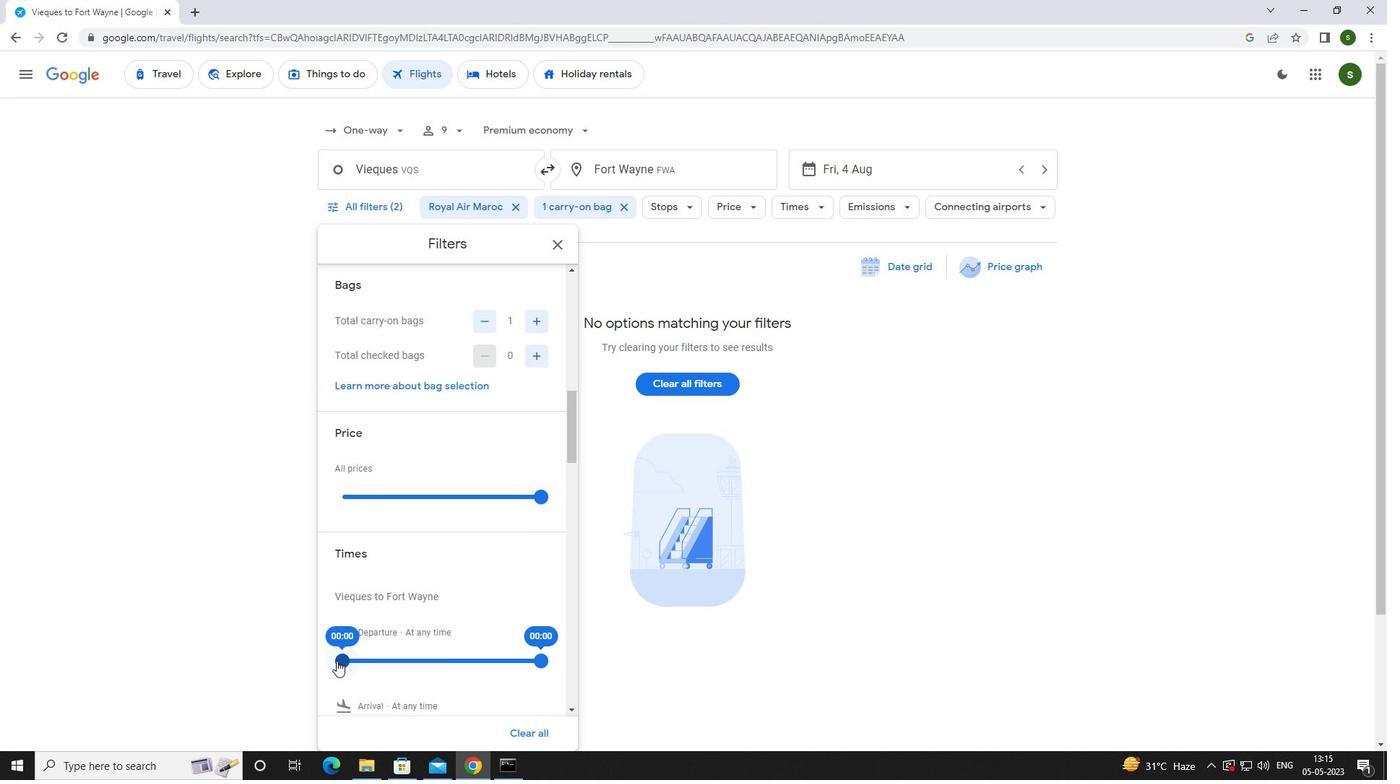 
Action: Mouse moved to (627, 656)
Screenshot: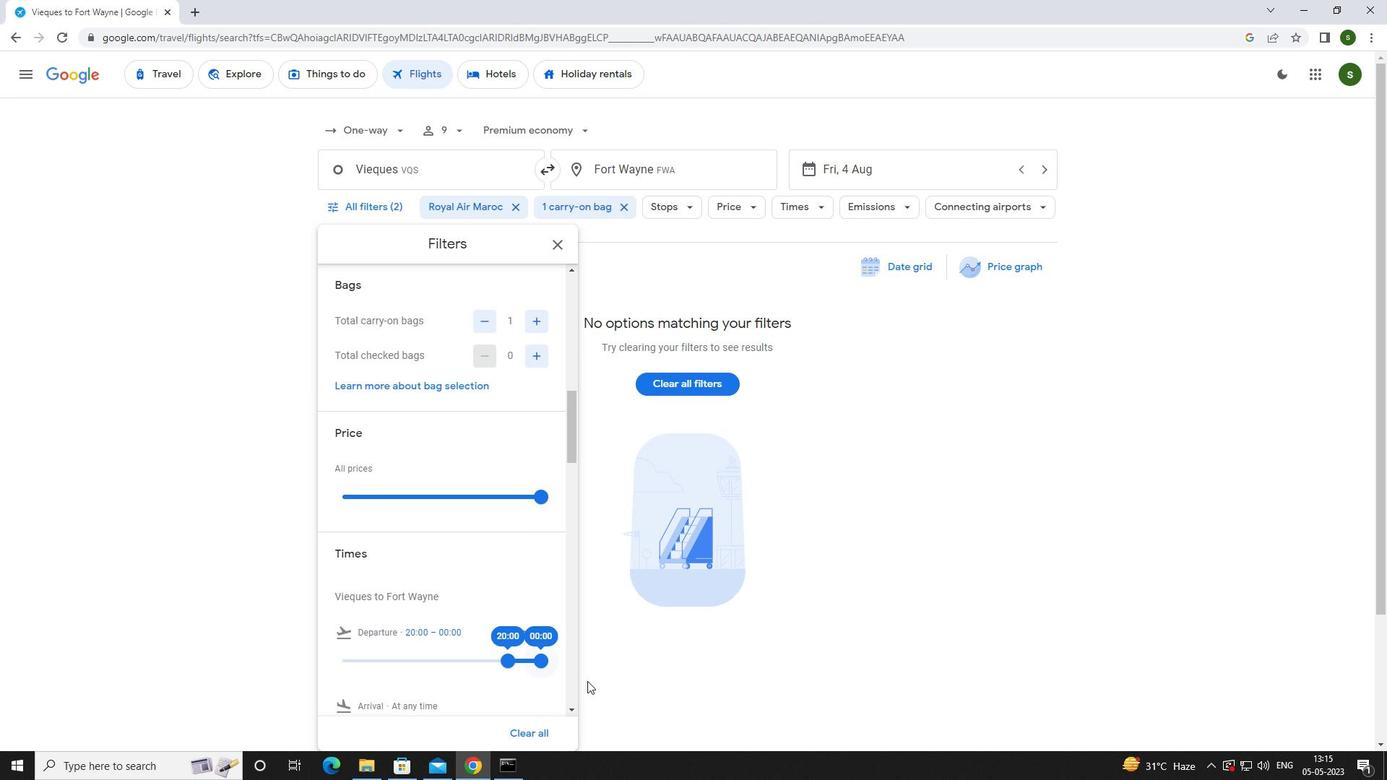 
Action: Mouse pressed left at (627, 656)
Screenshot: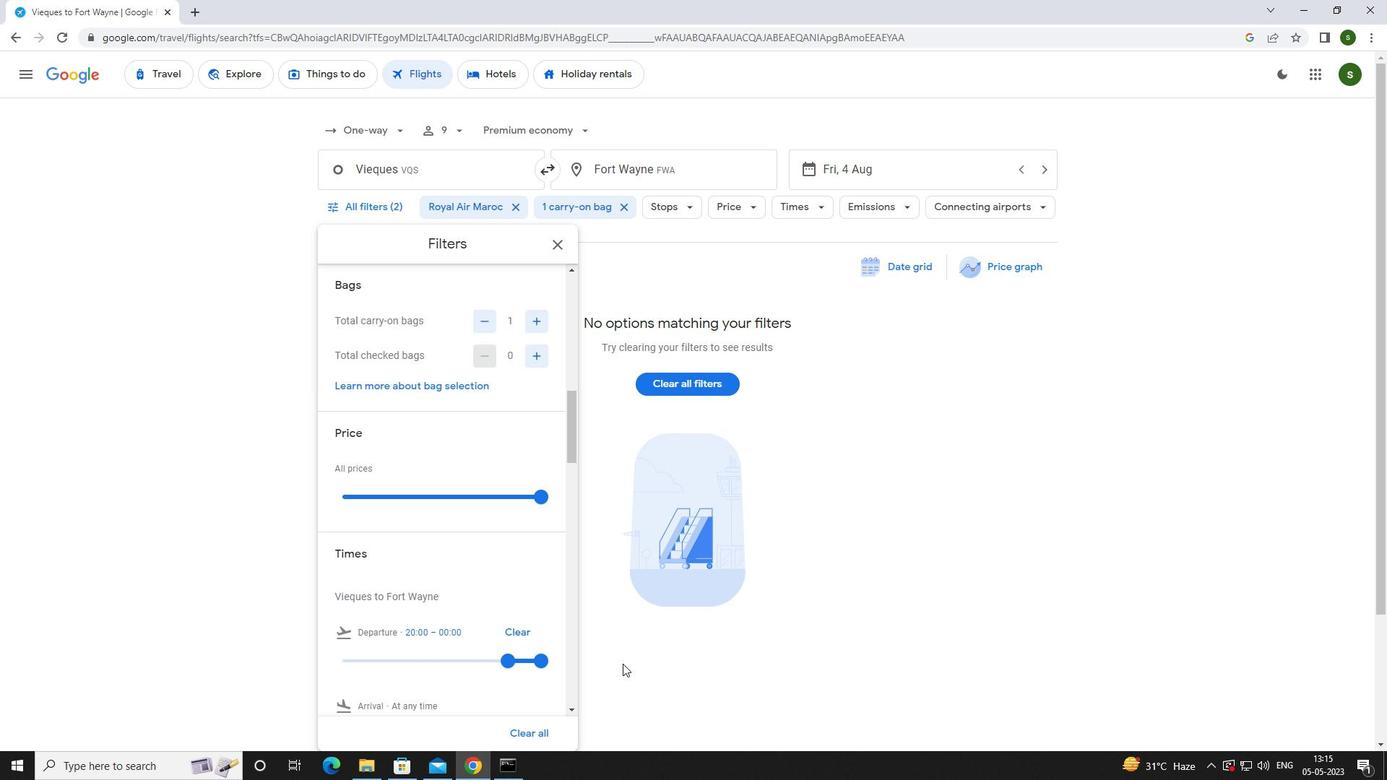 
